 Task: Find connections with filter location Rockingham with filter topic #Managementwith filter profile language German with filter current company Unisys with filter school Trident Academy of Technology (TAT), Bhubaneswar with filter industry Mobile Gaming Apps with filter service category Search Engine Optimization (SEO) with filter keywords title Translator
Action: Mouse moved to (673, 127)
Screenshot: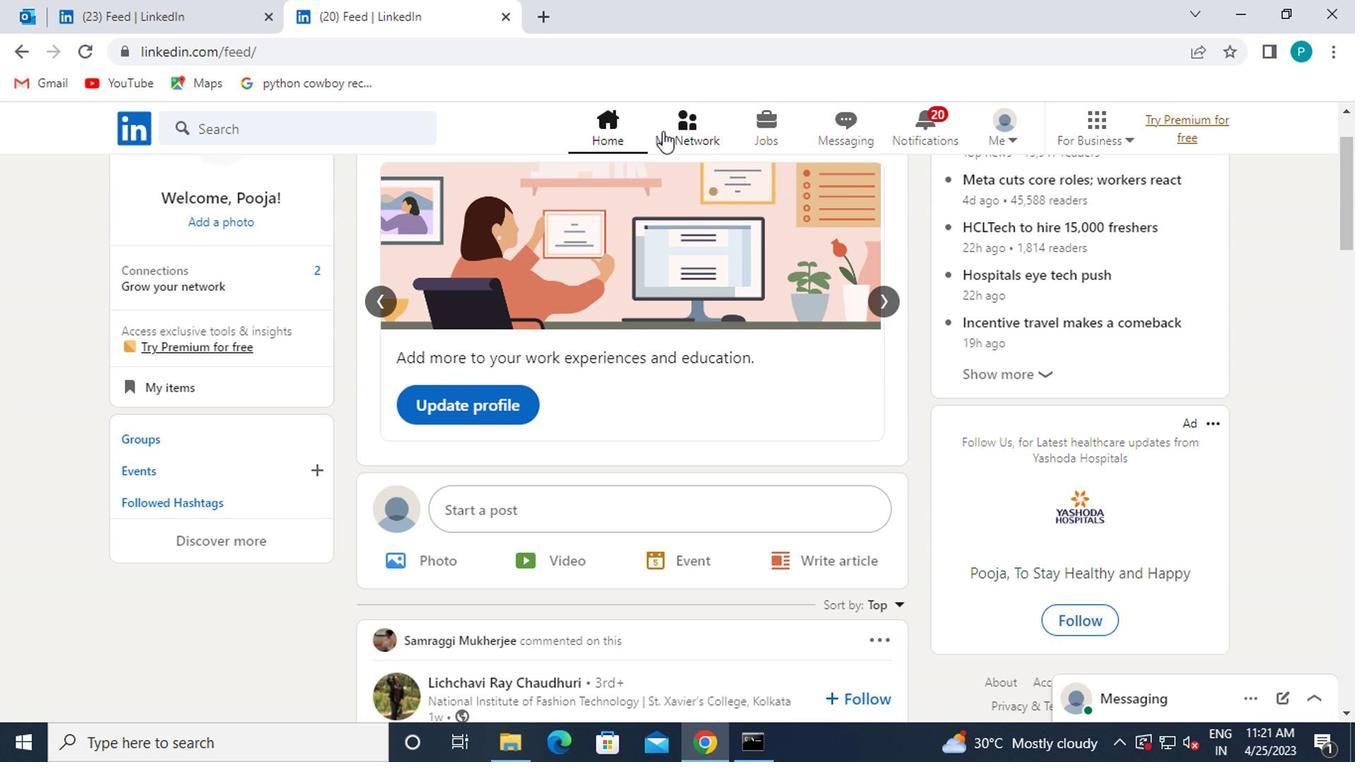 
Action: Mouse pressed left at (673, 127)
Screenshot: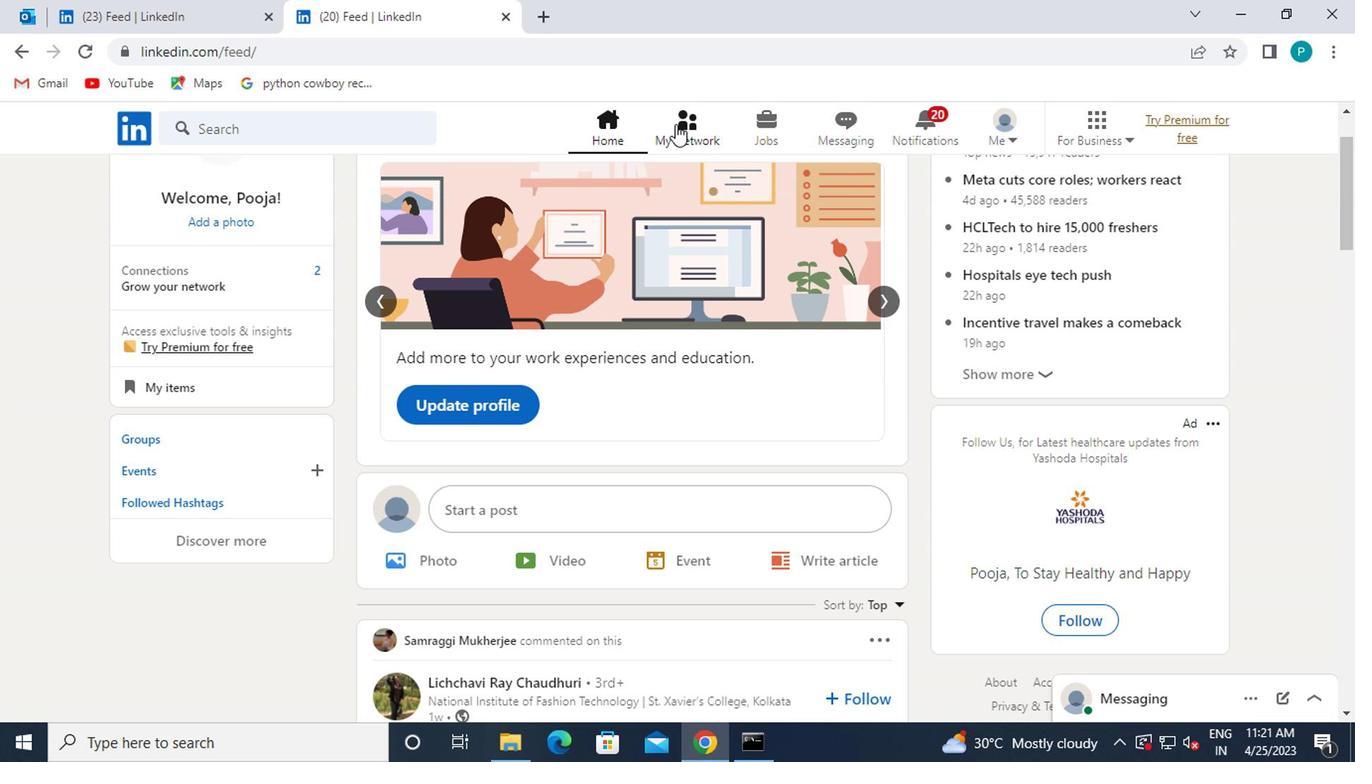 
Action: Mouse moved to (228, 240)
Screenshot: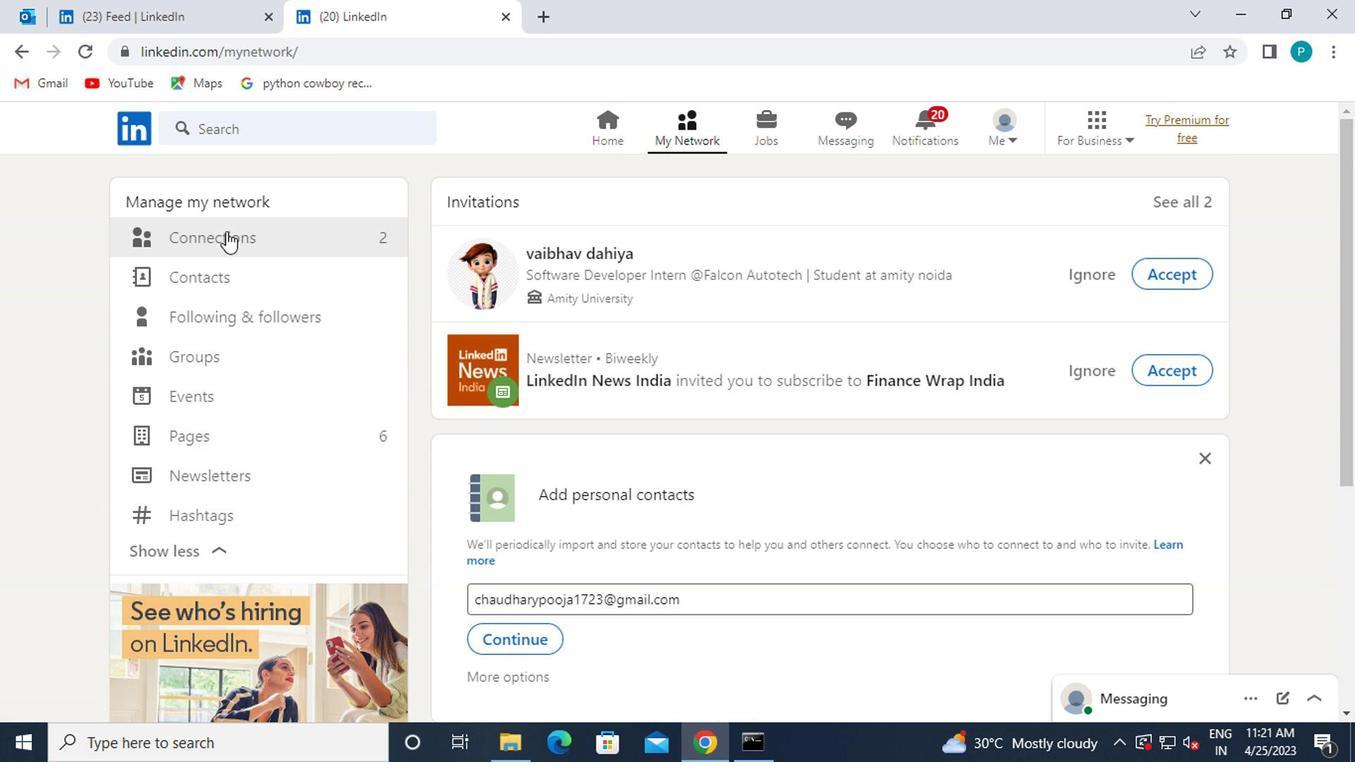 
Action: Mouse pressed left at (228, 240)
Screenshot: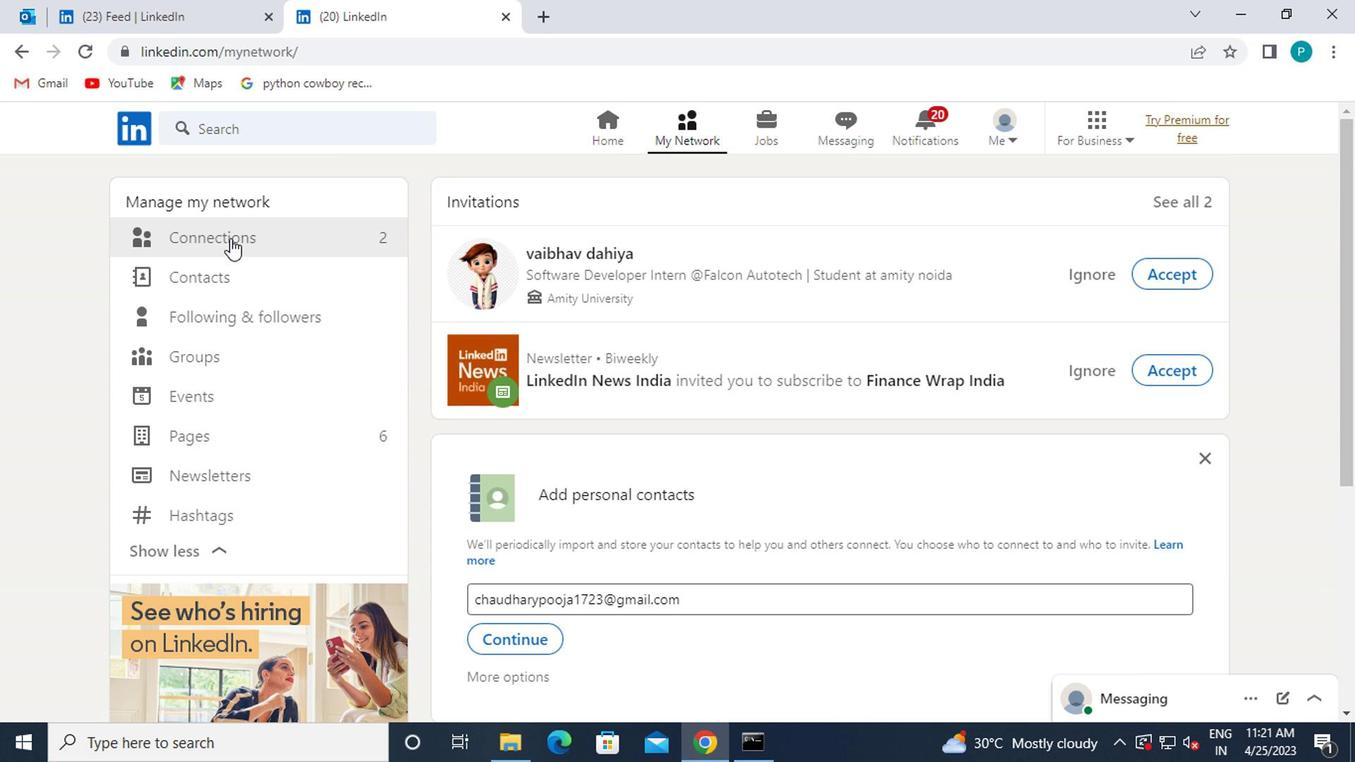 
Action: Mouse moved to (822, 230)
Screenshot: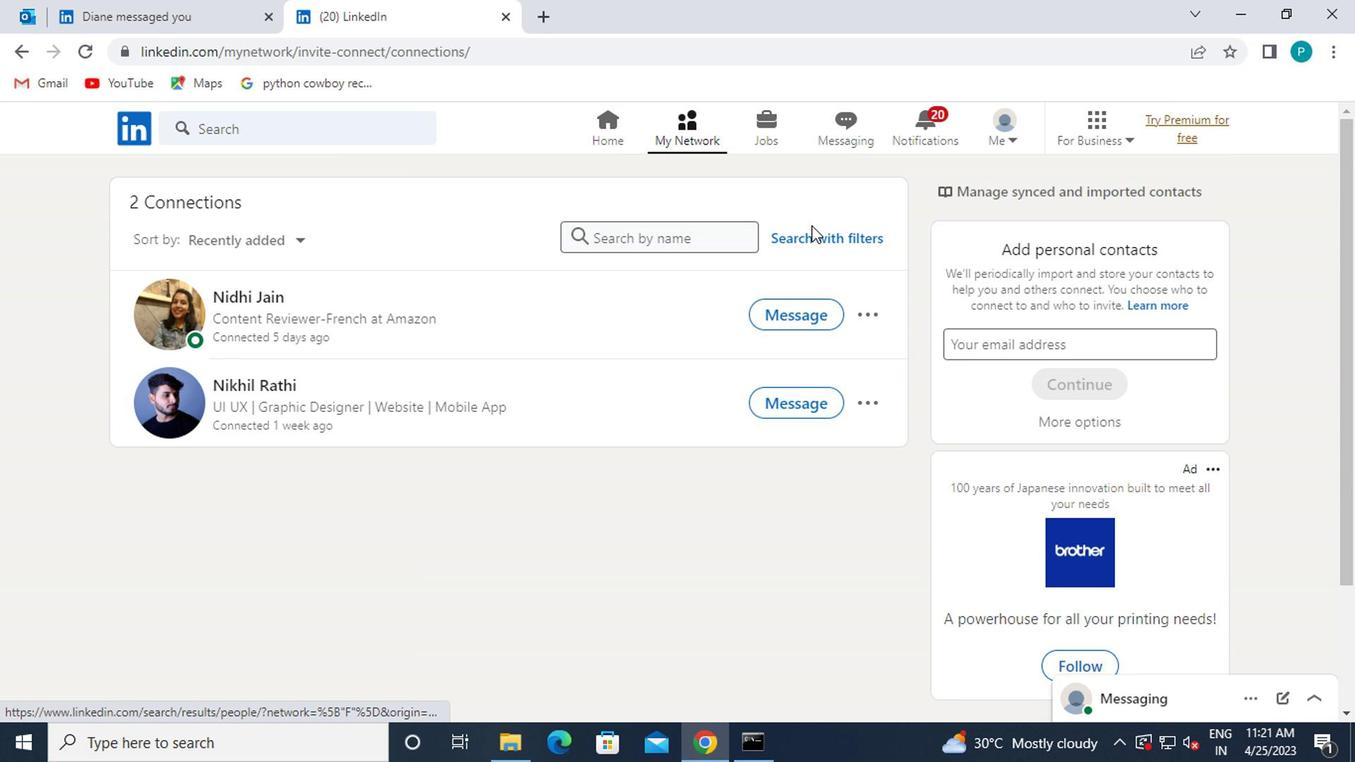 
Action: Mouse pressed left at (822, 230)
Screenshot: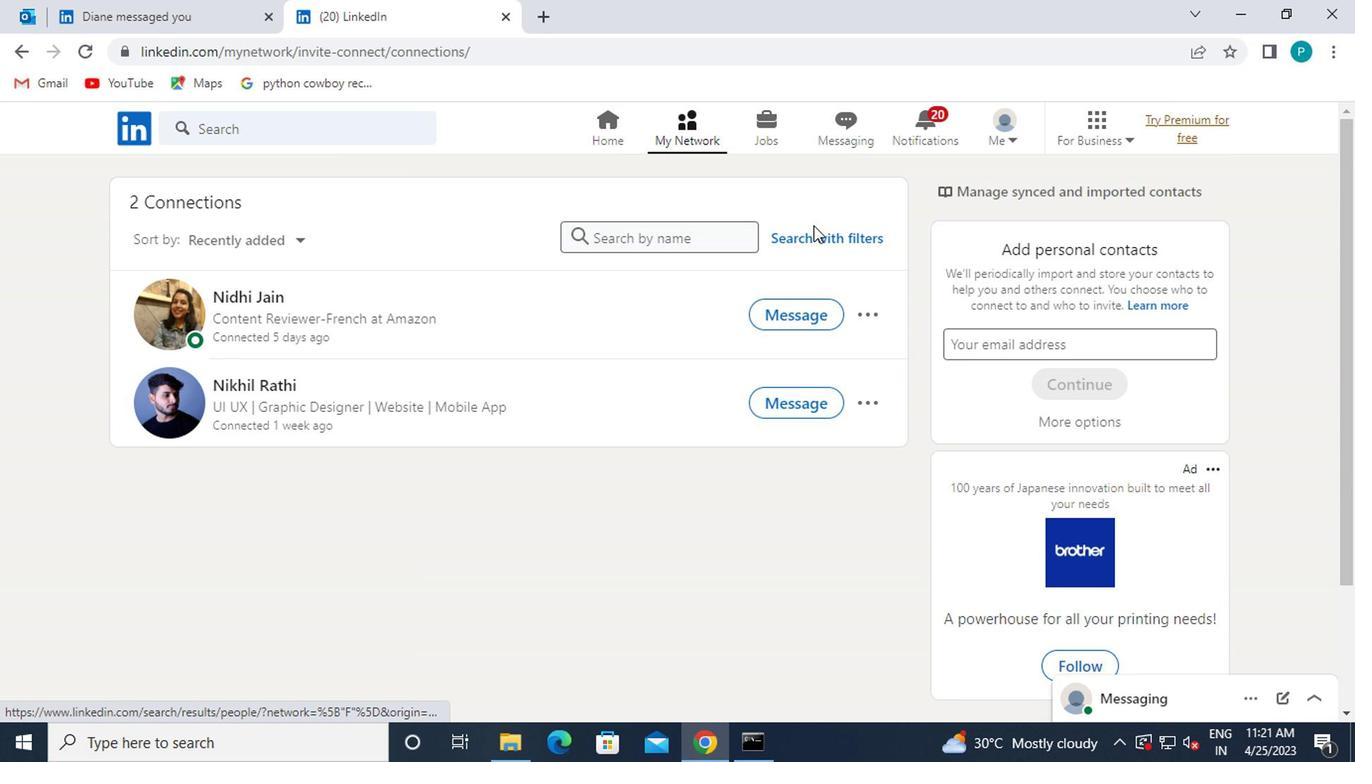 
Action: Mouse moved to (646, 192)
Screenshot: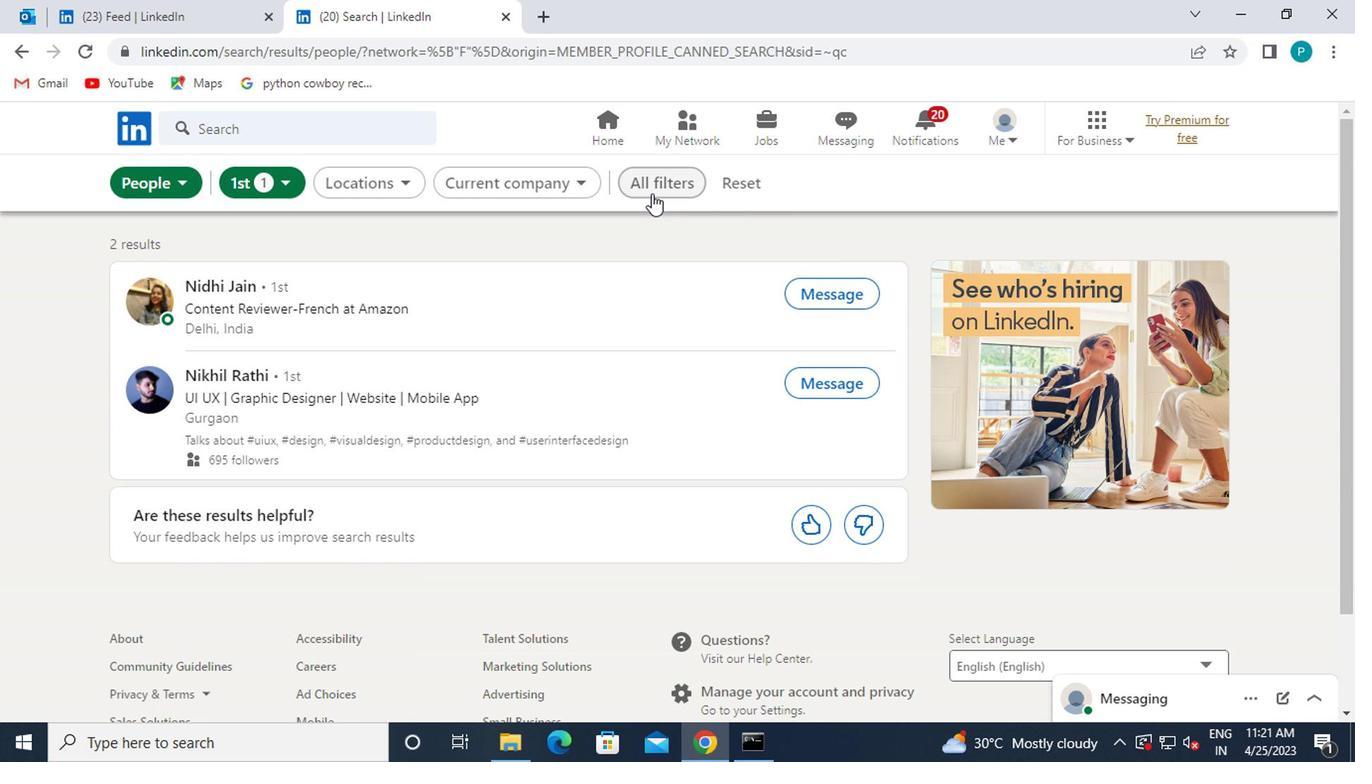 
Action: Mouse pressed left at (646, 192)
Screenshot: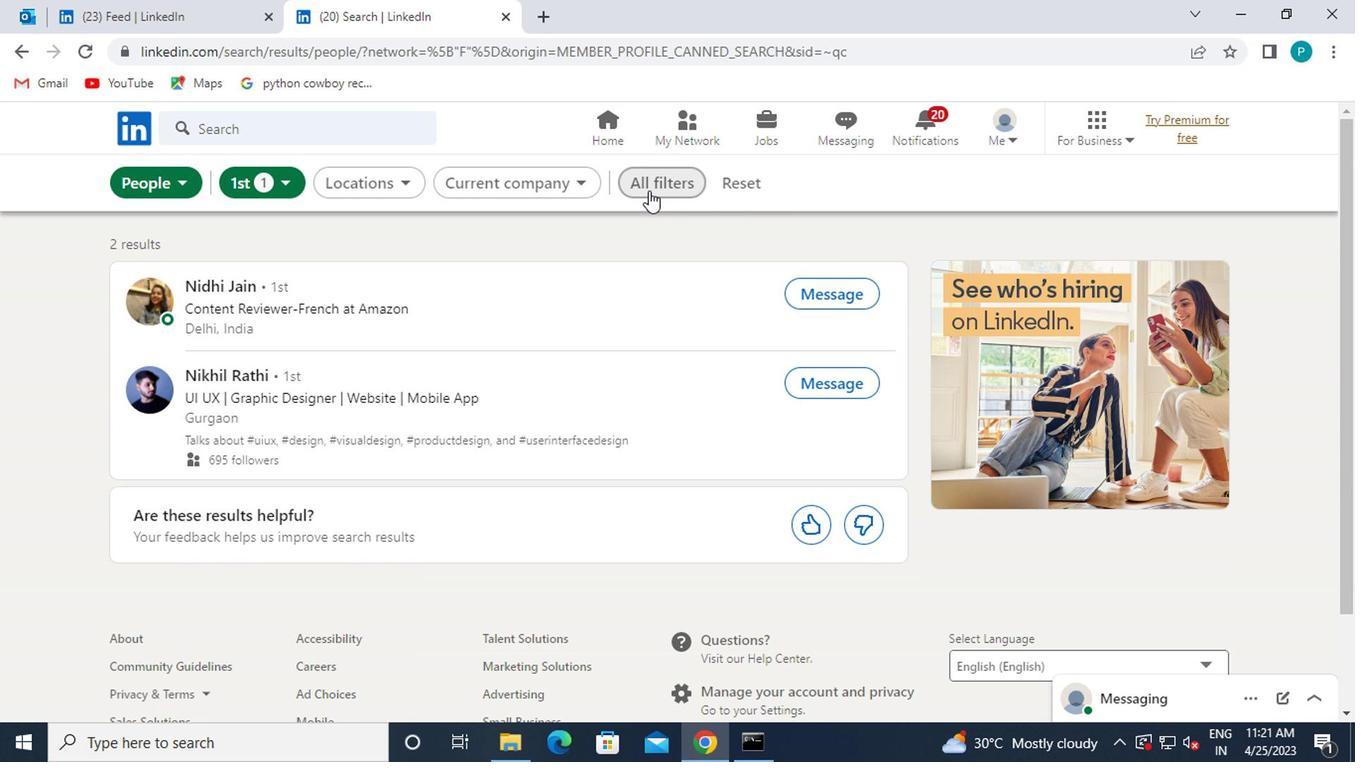 
Action: Mouse moved to (870, 437)
Screenshot: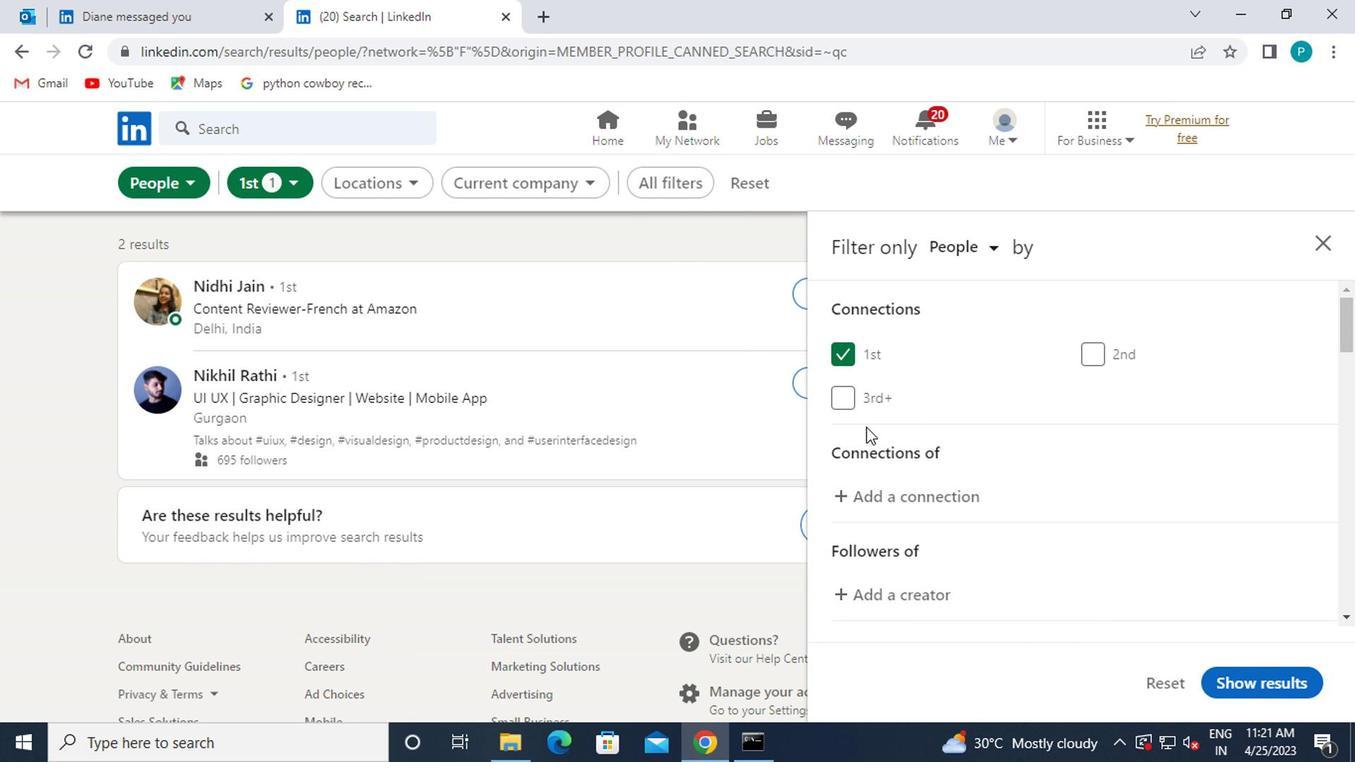 
Action: Mouse scrolled (870, 436) with delta (0, -1)
Screenshot: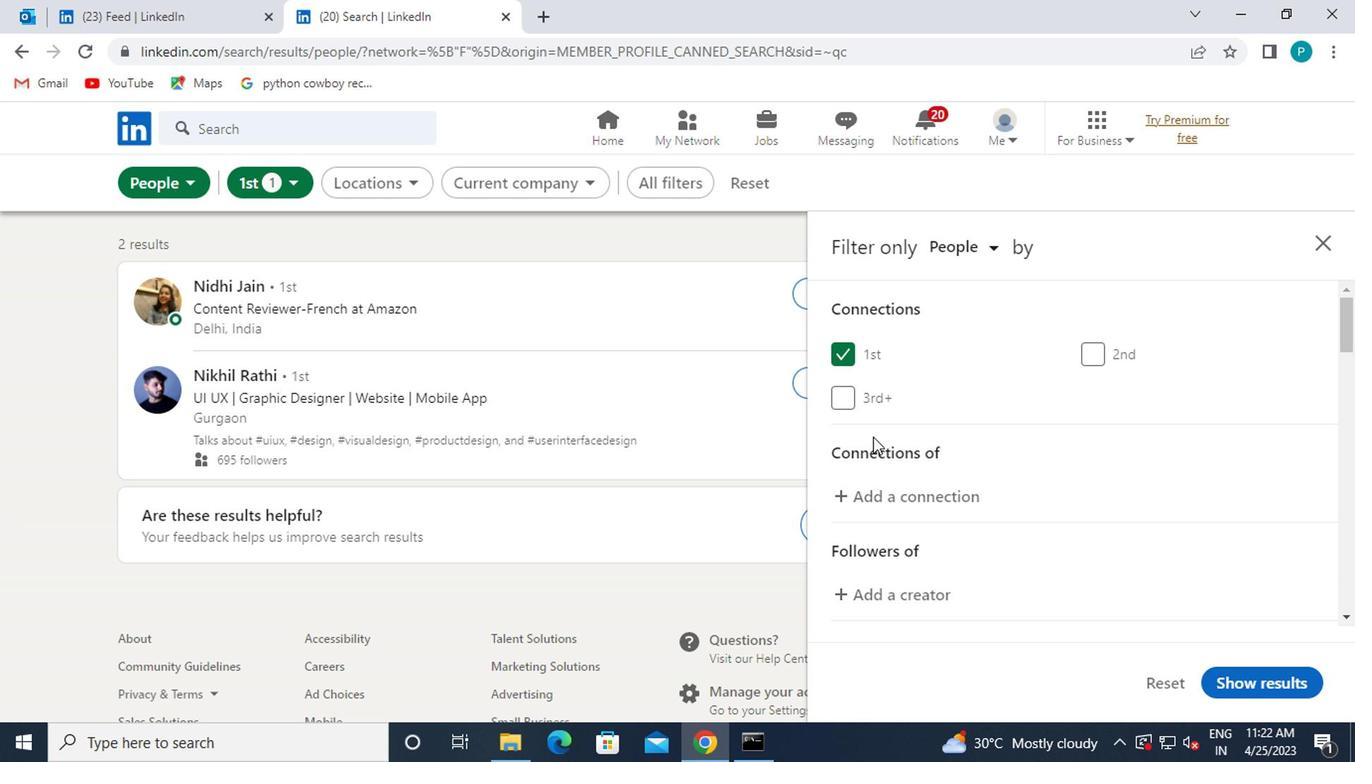 
Action: Mouse moved to (872, 439)
Screenshot: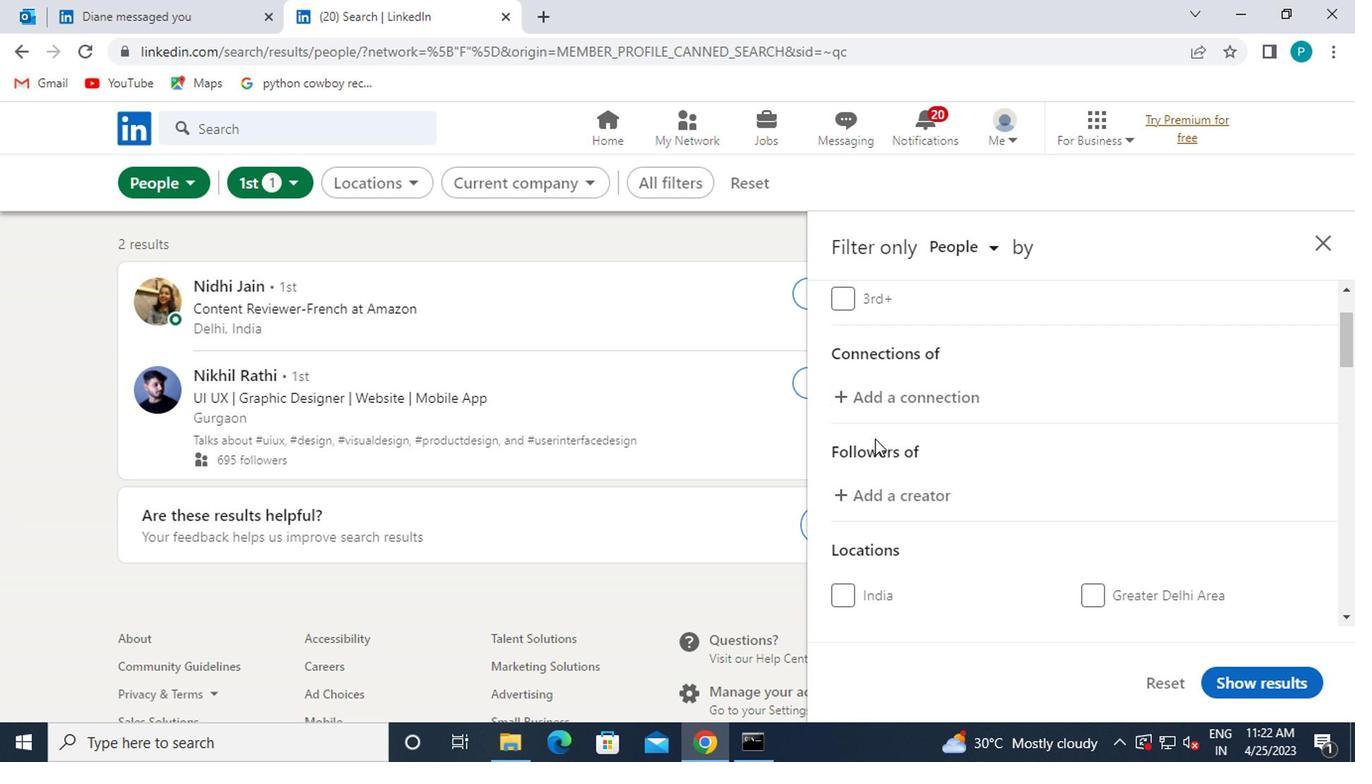 
Action: Mouse scrolled (872, 438) with delta (0, -1)
Screenshot: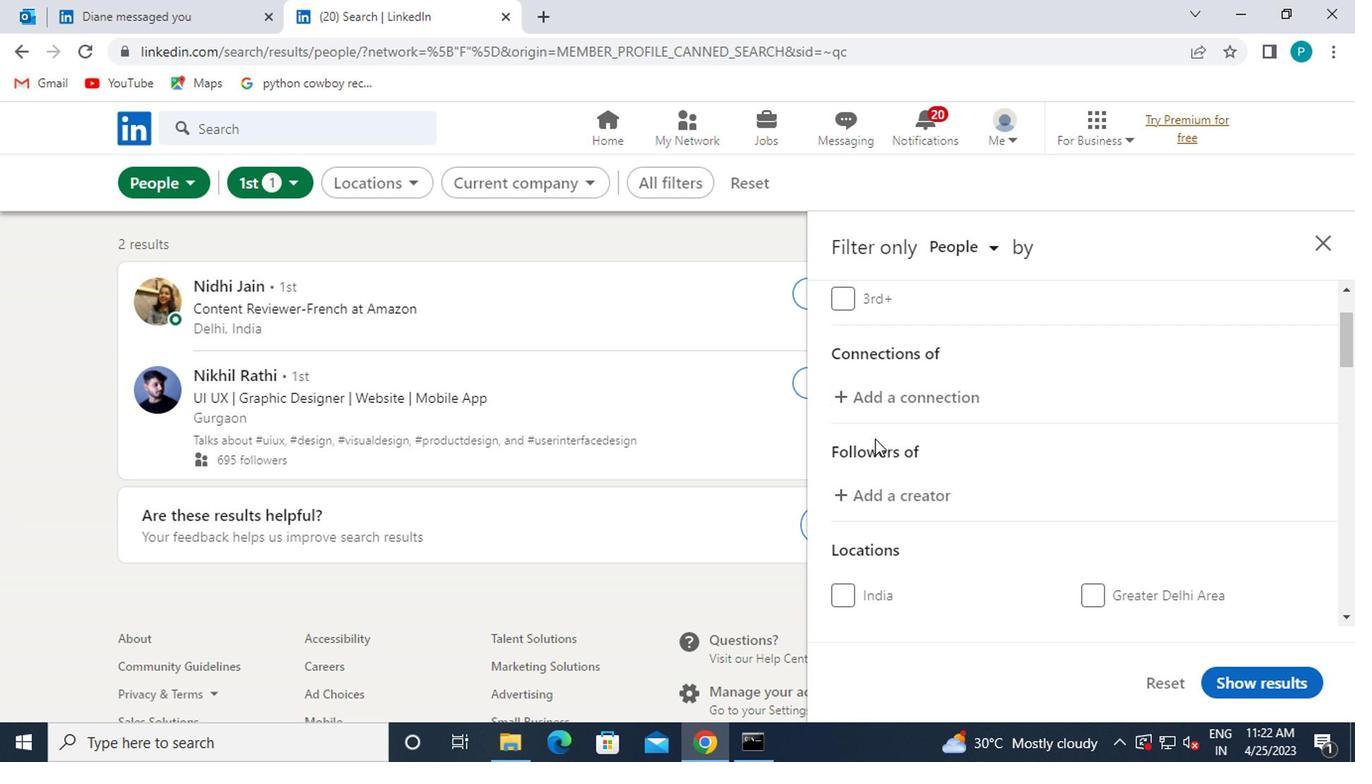 
Action: Mouse scrolled (872, 438) with delta (0, -1)
Screenshot: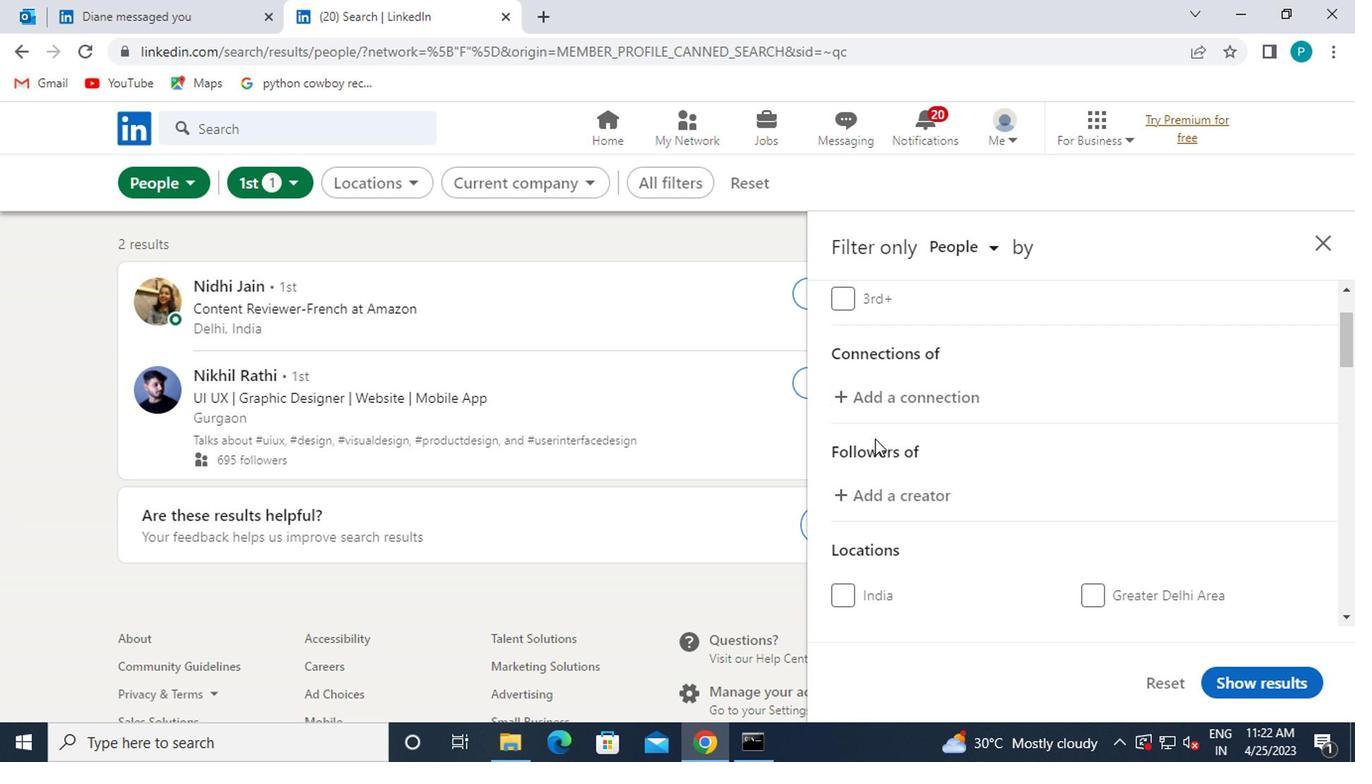 
Action: Mouse moved to (1096, 483)
Screenshot: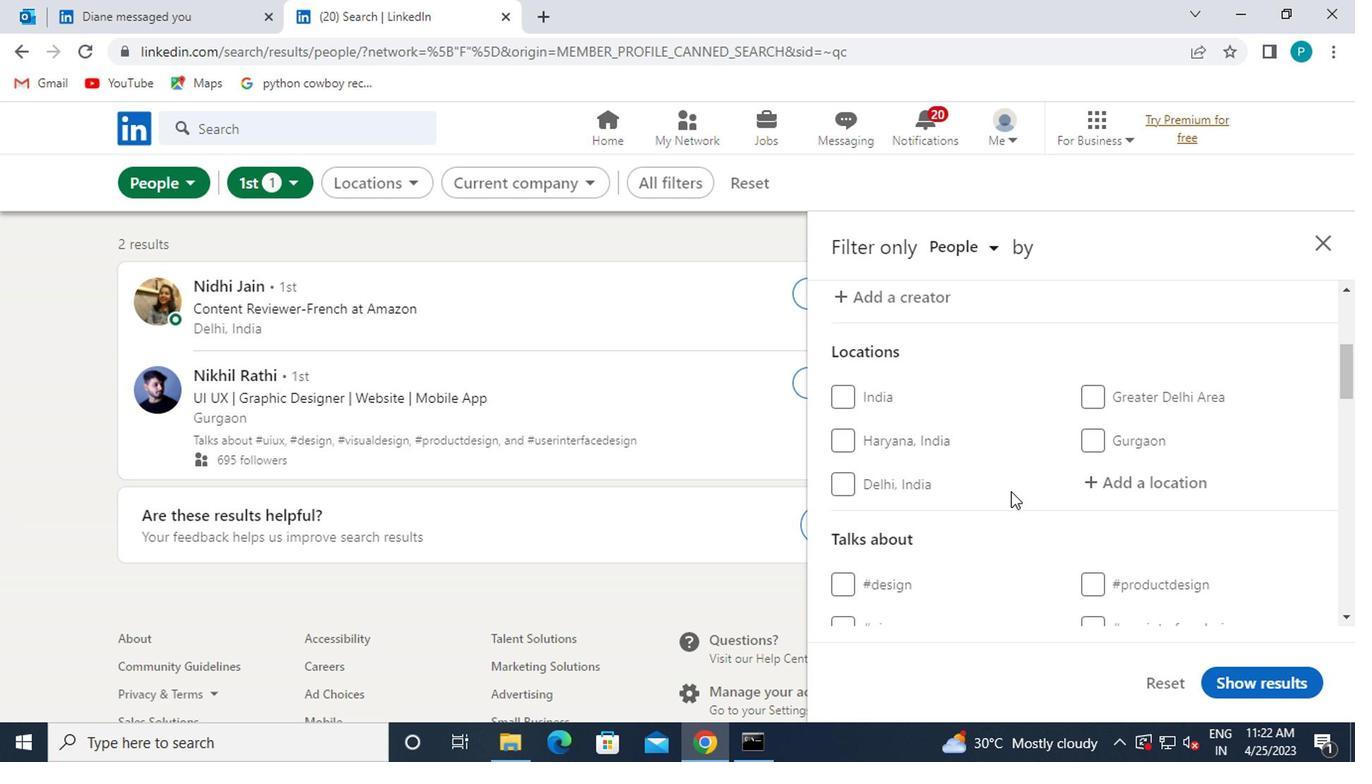 
Action: Mouse pressed left at (1096, 483)
Screenshot: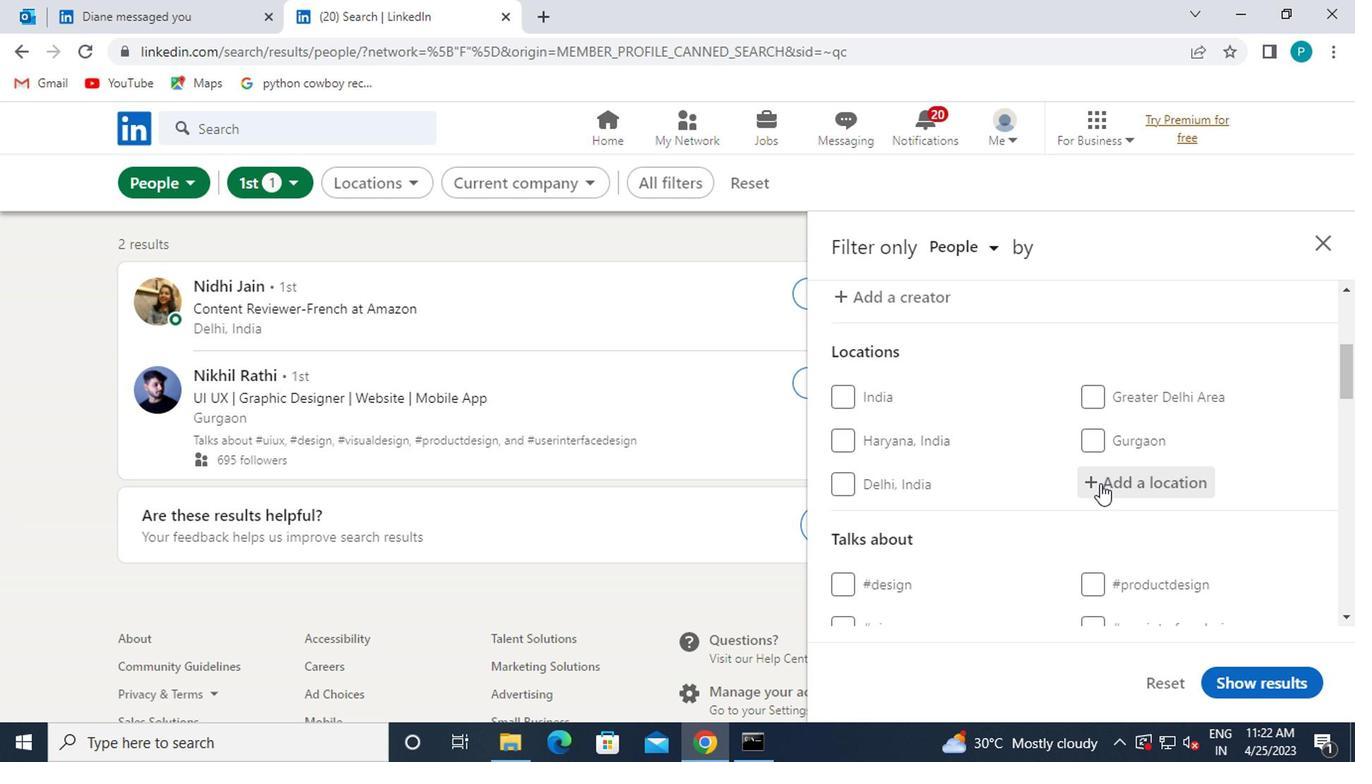 
Action: Key pressed <Key.caps_lock>r<Key.caps_lock>ockingham<Key.enter>
Screenshot: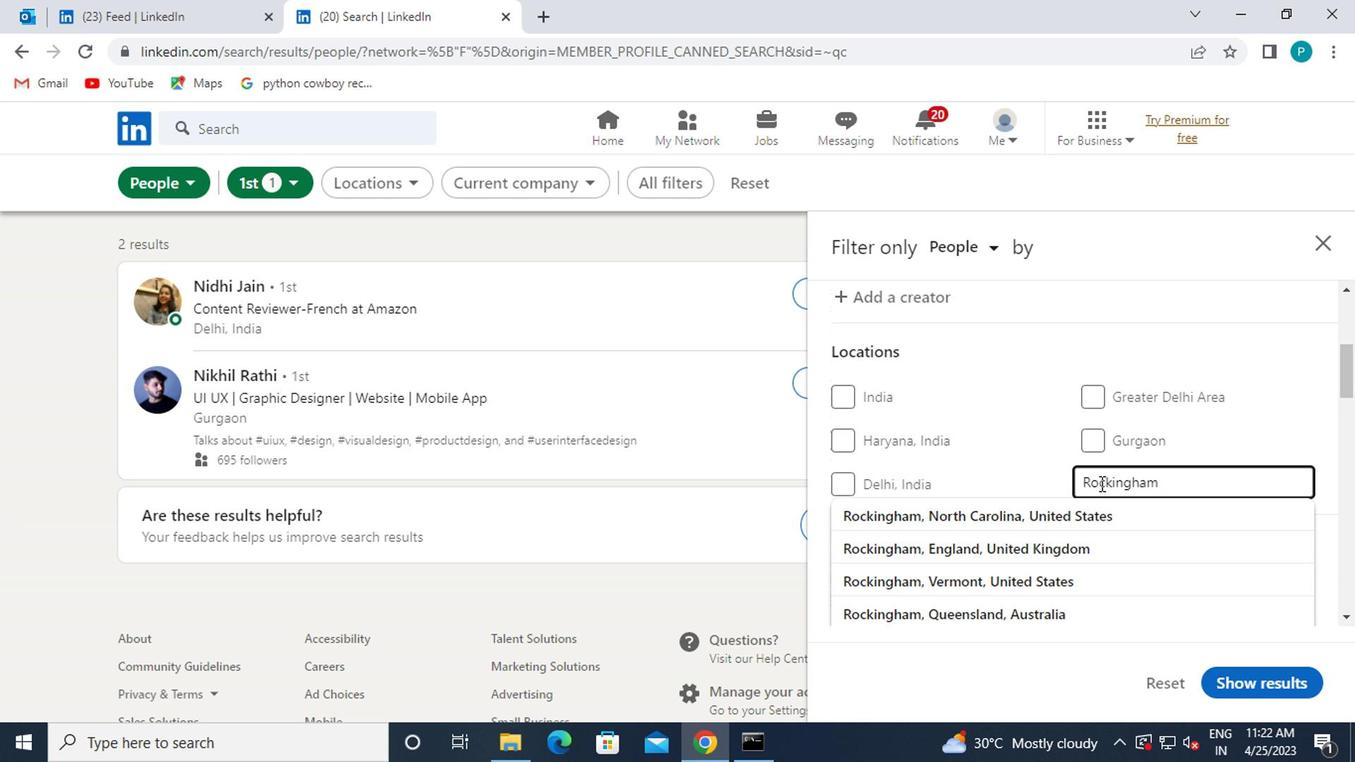 
Action: Mouse moved to (1192, 485)
Screenshot: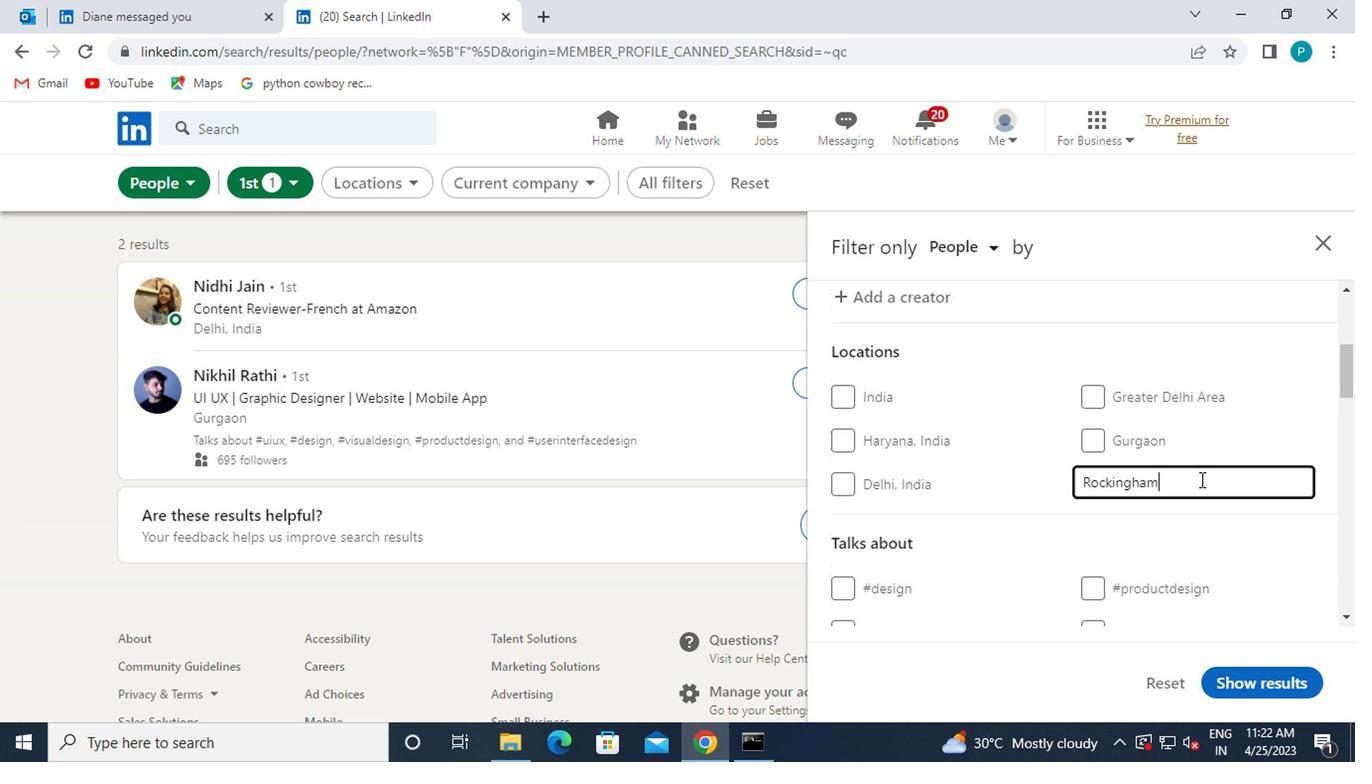 
Action: Mouse pressed left at (1192, 485)
Screenshot: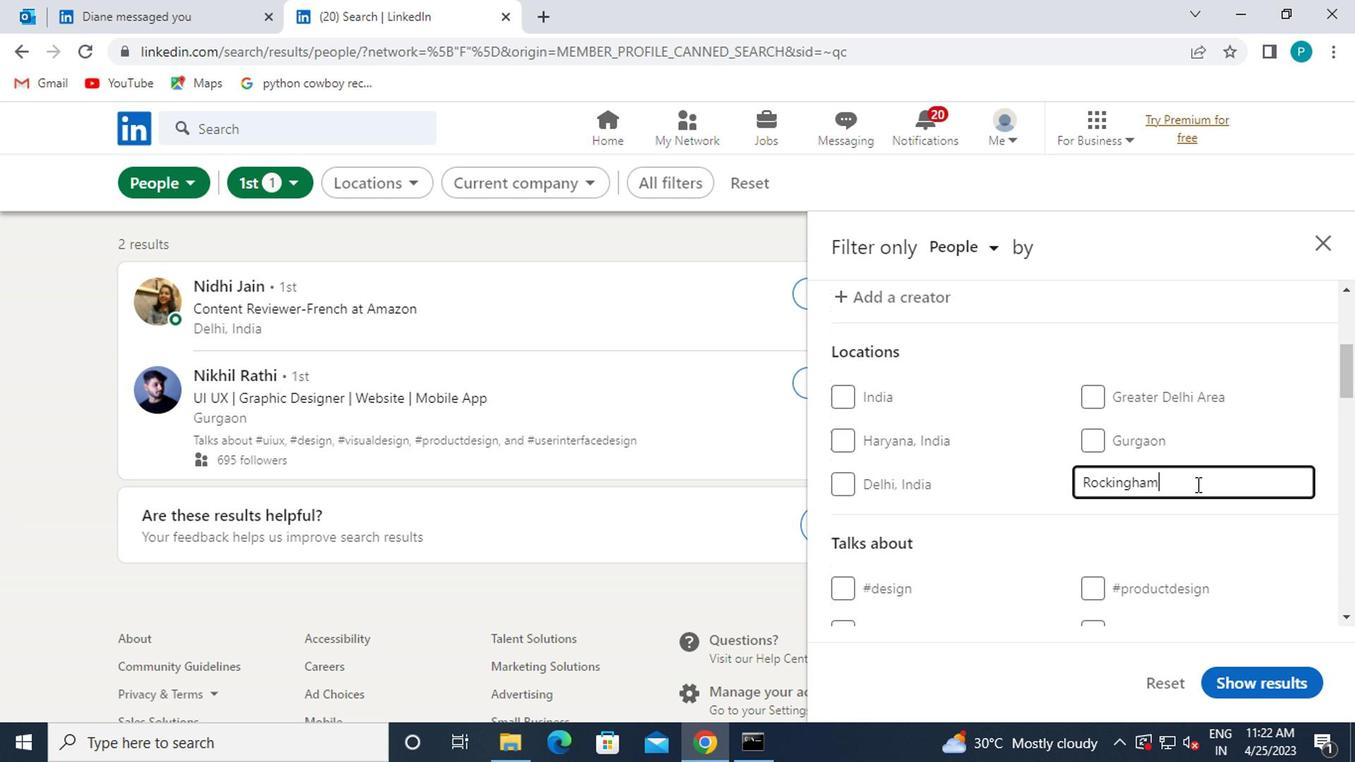 
Action: Mouse moved to (1084, 514)
Screenshot: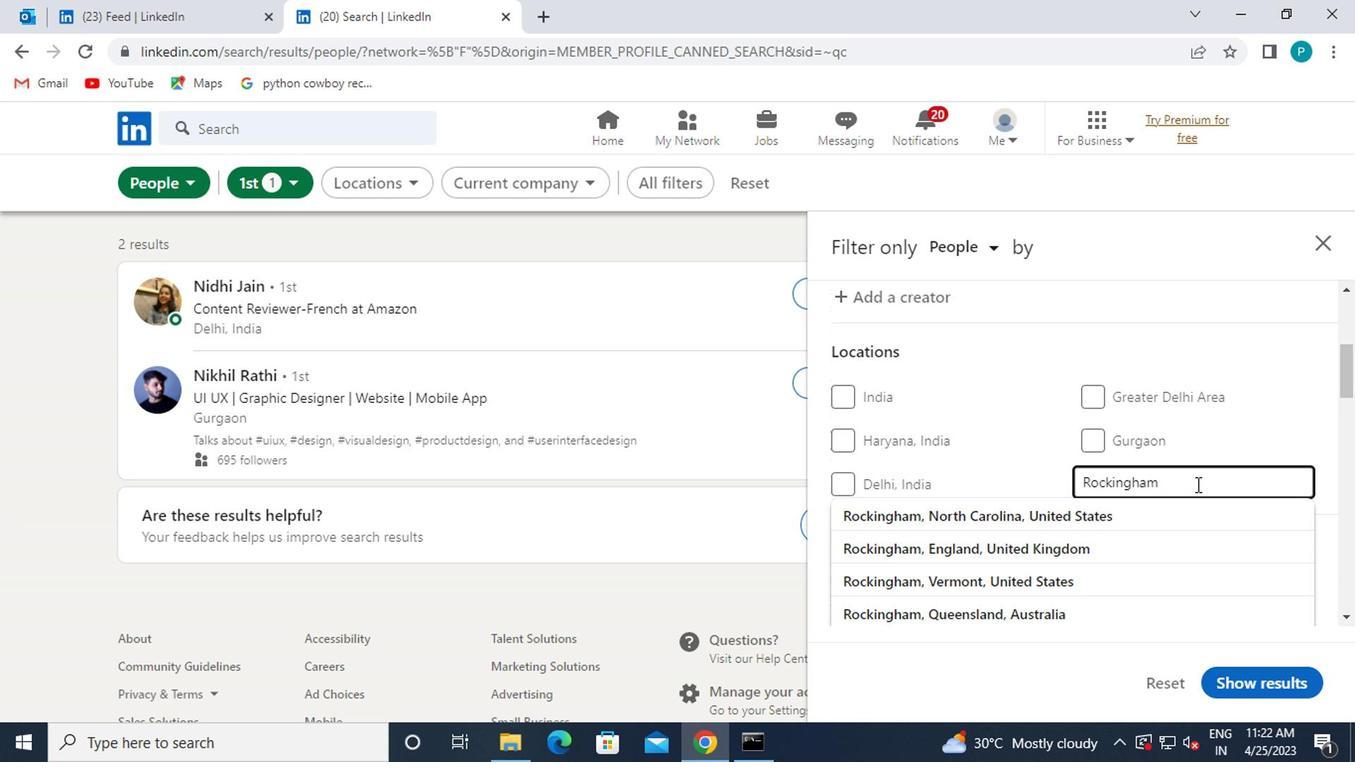 
Action: Mouse pressed left at (1084, 514)
Screenshot: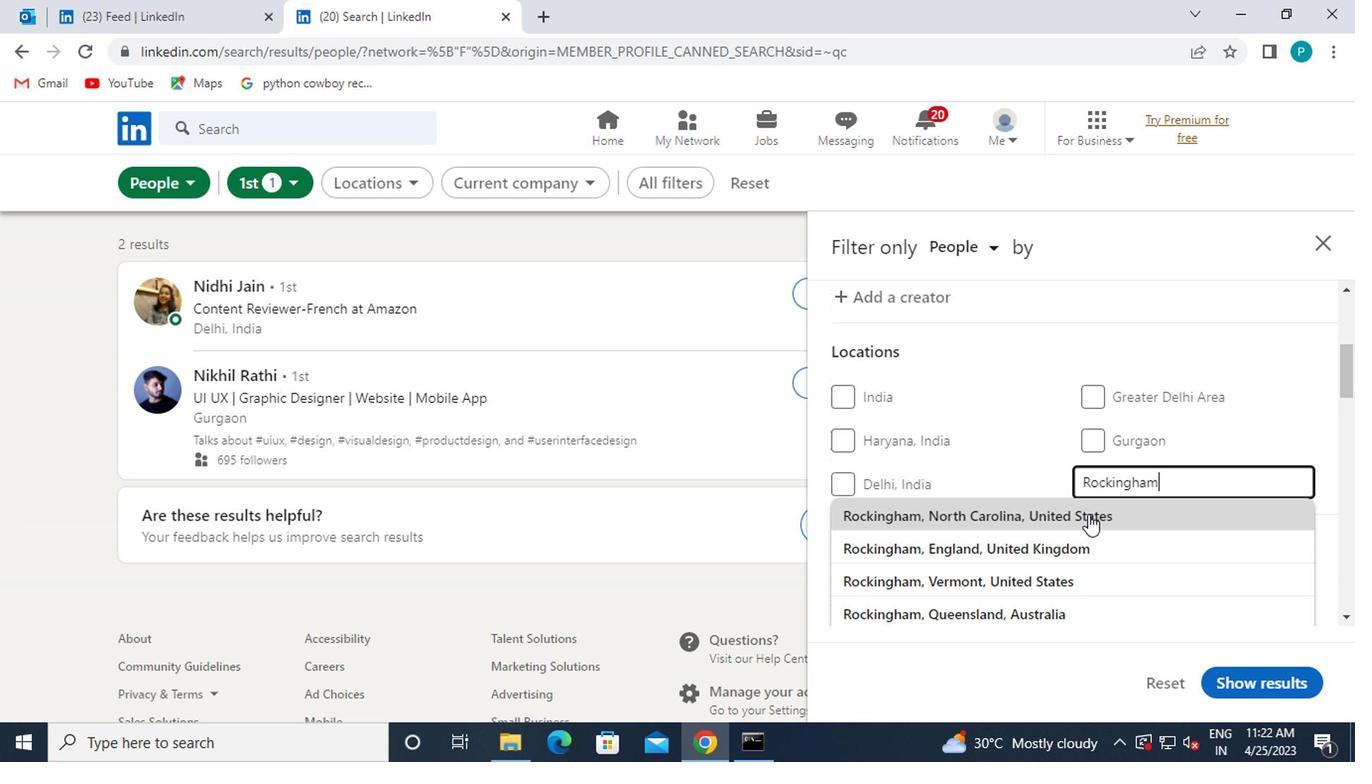 
Action: Mouse scrolled (1084, 513) with delta (0, -1)
Screenshot: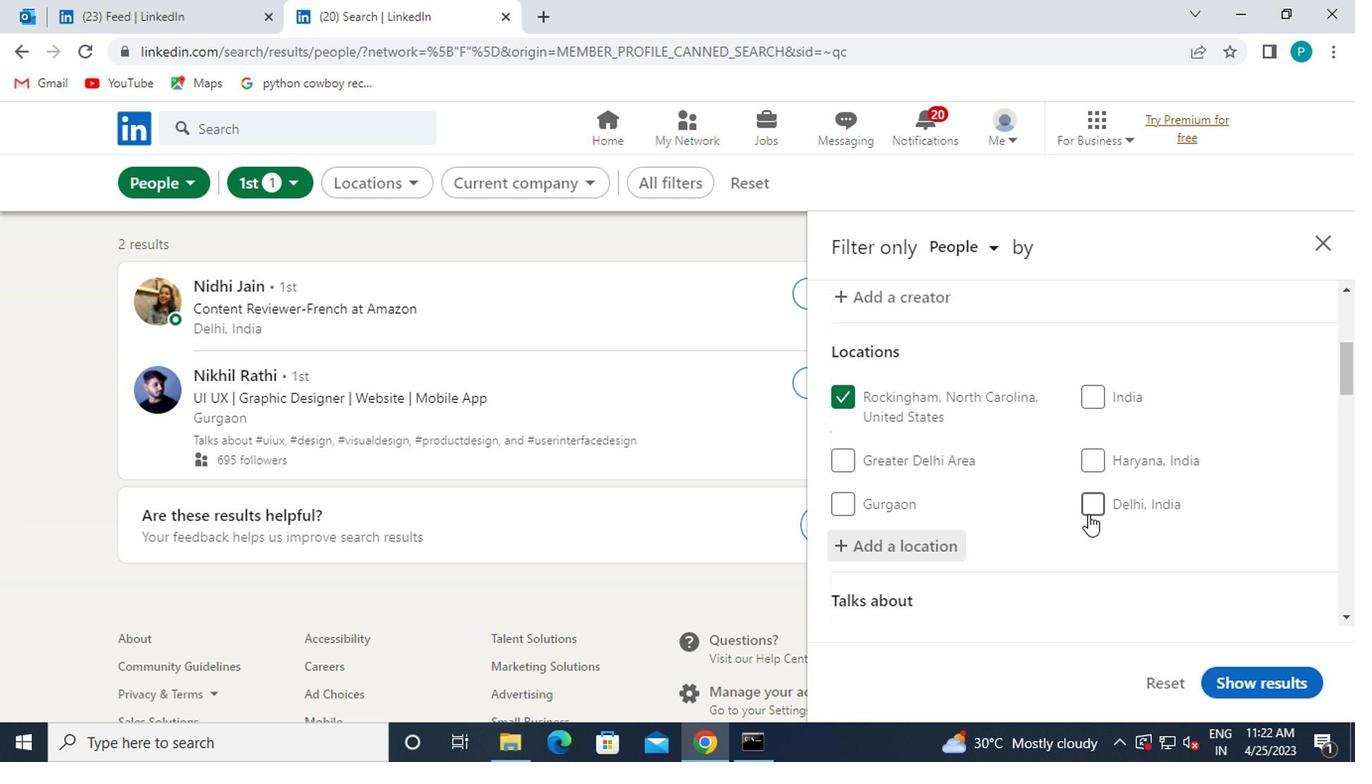 
Action: Mouse scrolled (1084, 513) with delta (0, -1)
Screenshot: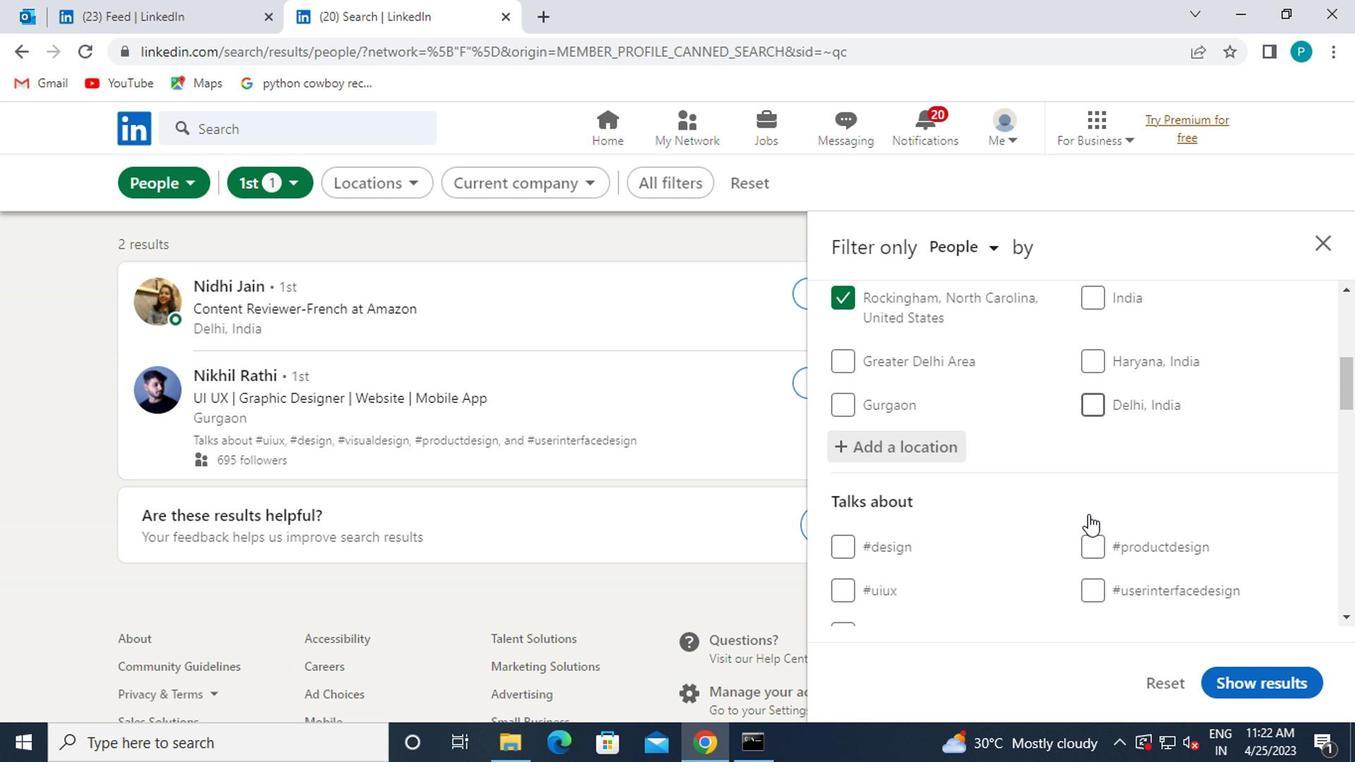 
Action: Mouse moved to (1115, 531)
Screenshot: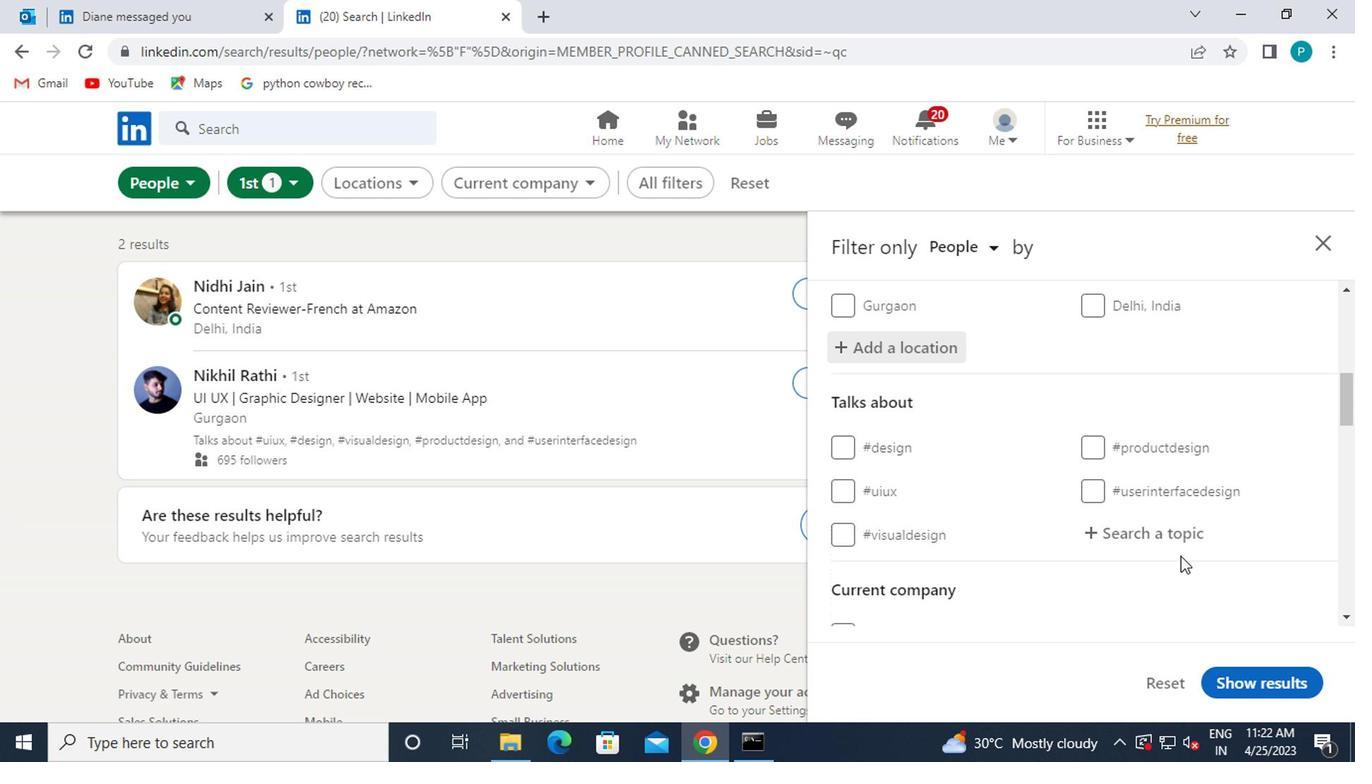 
Action: Mouse pressed left at (1115, 531)
Screenshot: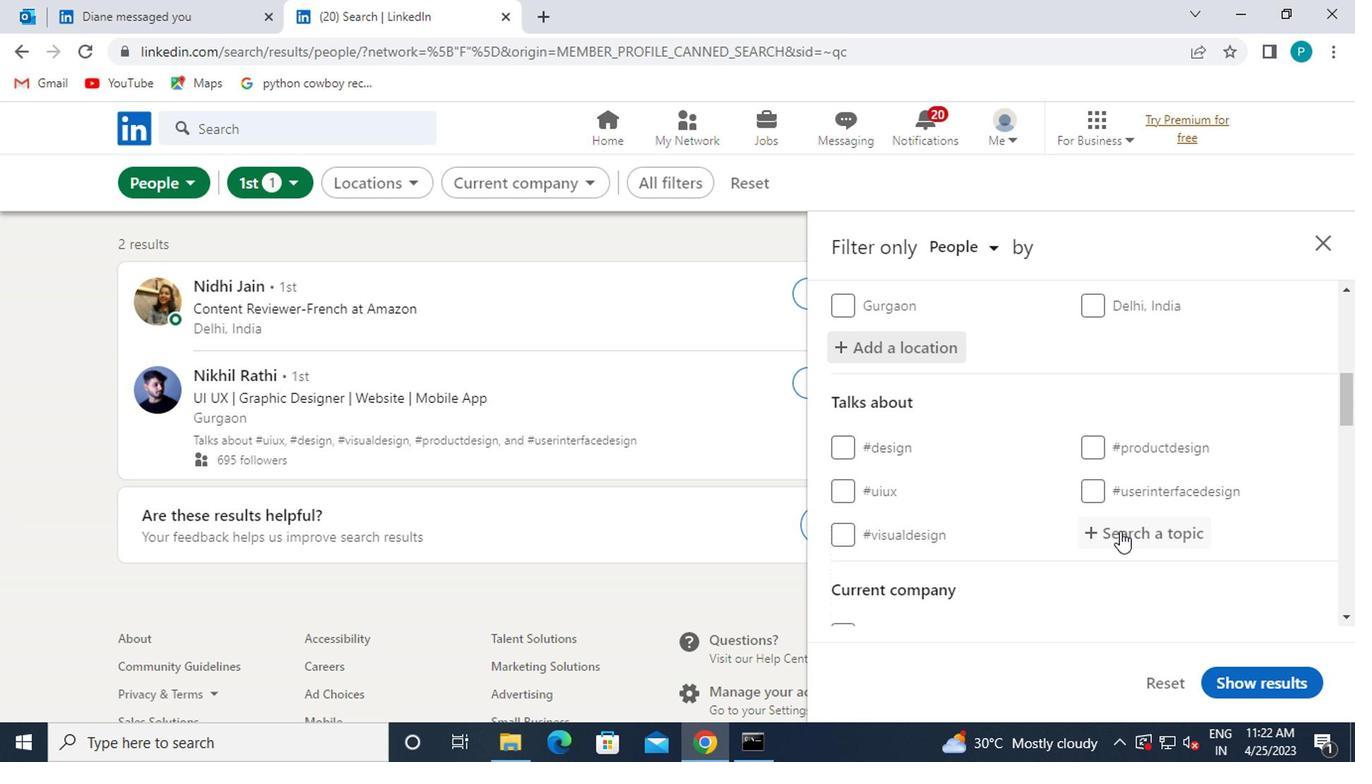 
Action: Key pressed <Key.shift><Key.shift><Key.shift><Key.shift>#MANAGEMENT<Key.enter><Key.enter>
Screenshot: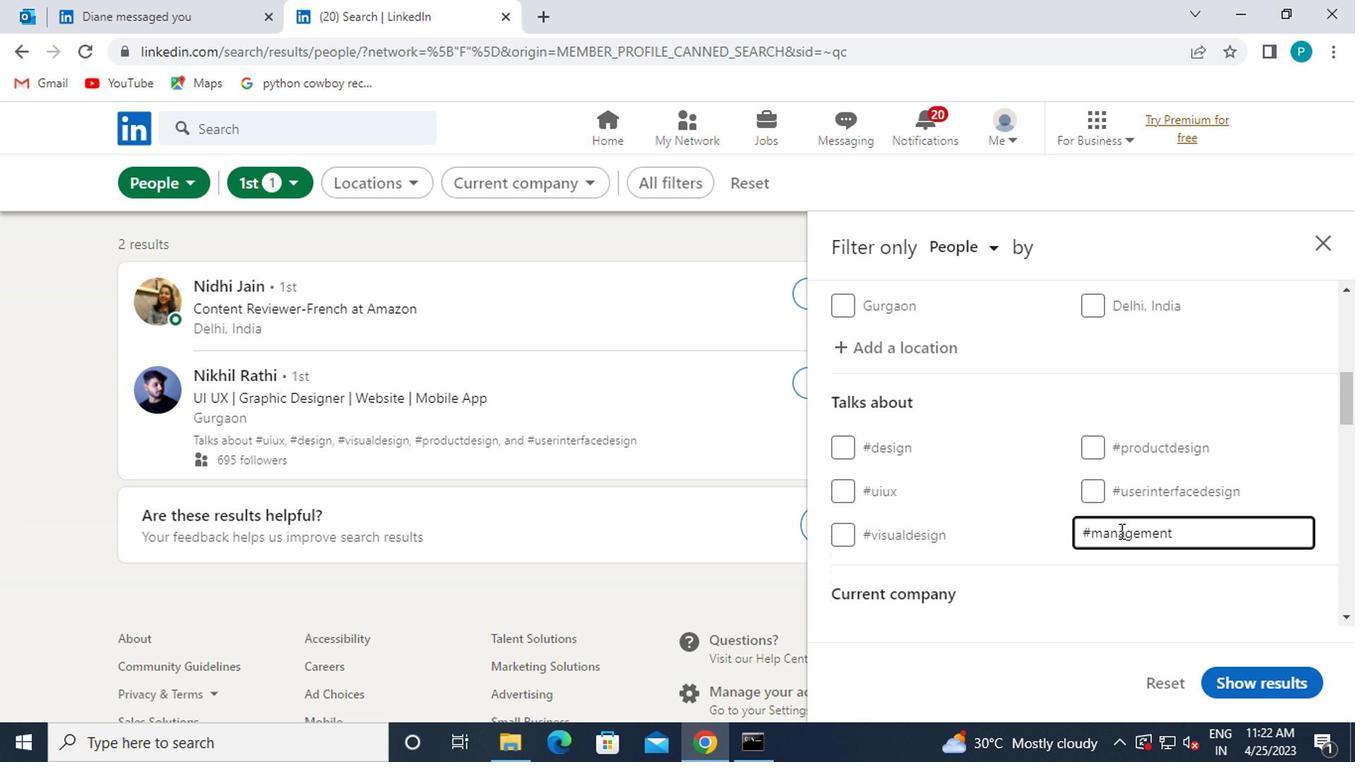 
Action: Mouse moved to (1108, 548)
Screenshot: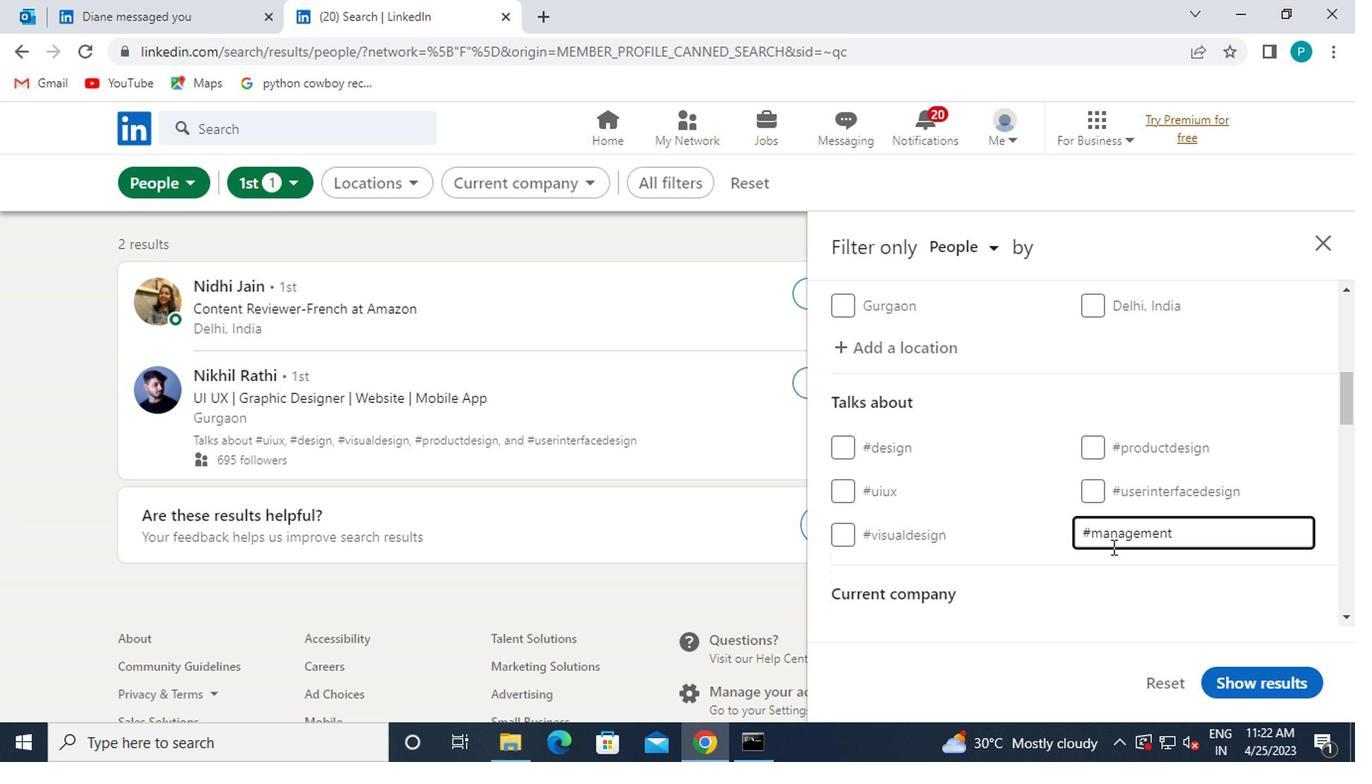 
Action: Mouse scrolled (1108, 547) with delta (0, 0)
Screenshot: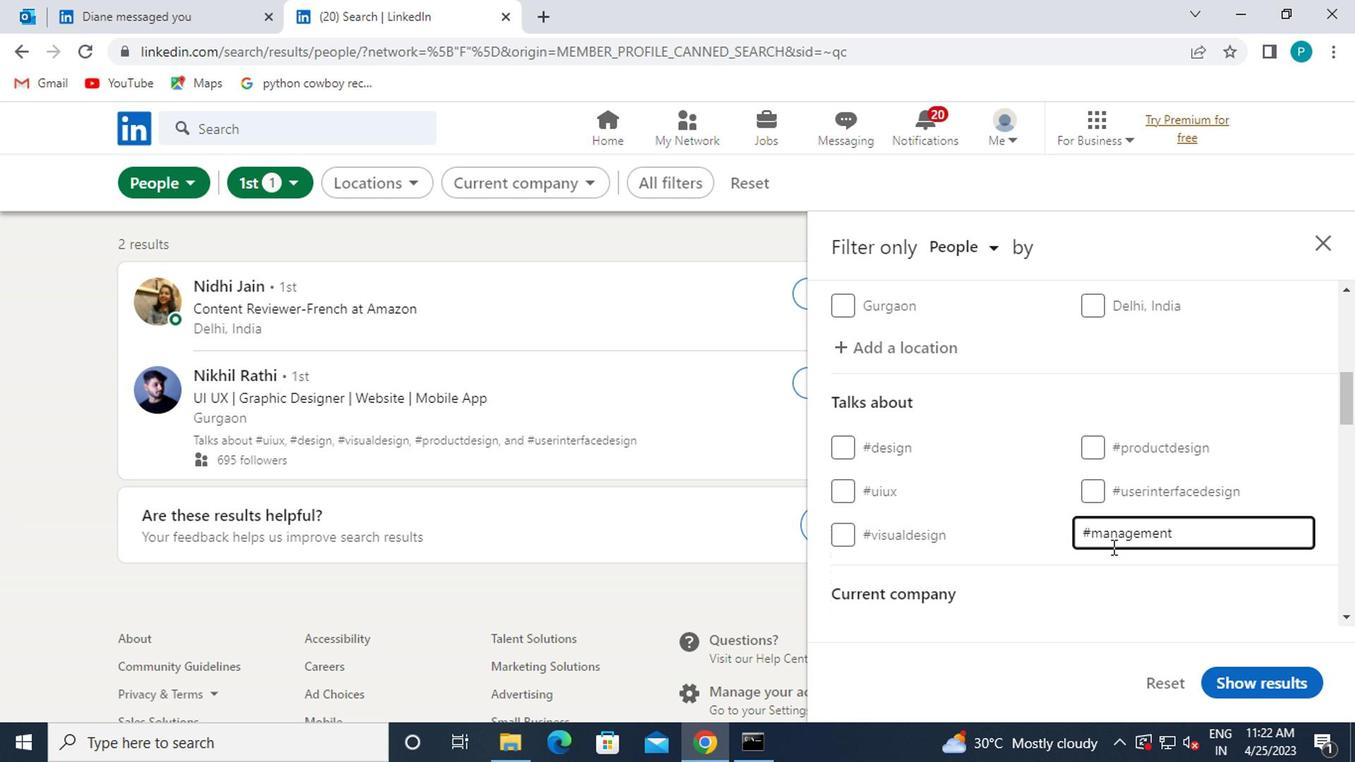 
Action: Mouse scrolled (1108, 547) with delta (0, 0)
Screenshot: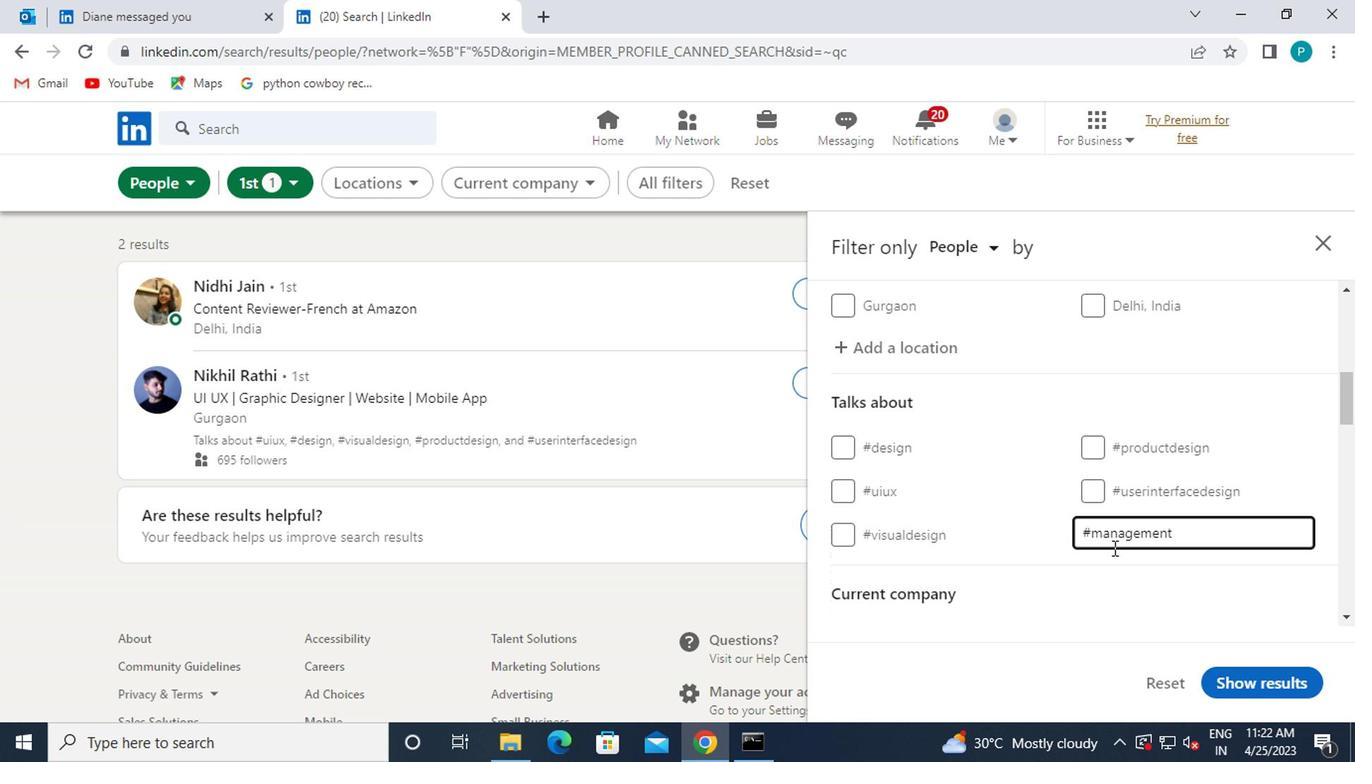 
Action: Mouse moved to (1098, 454)
Screenshot: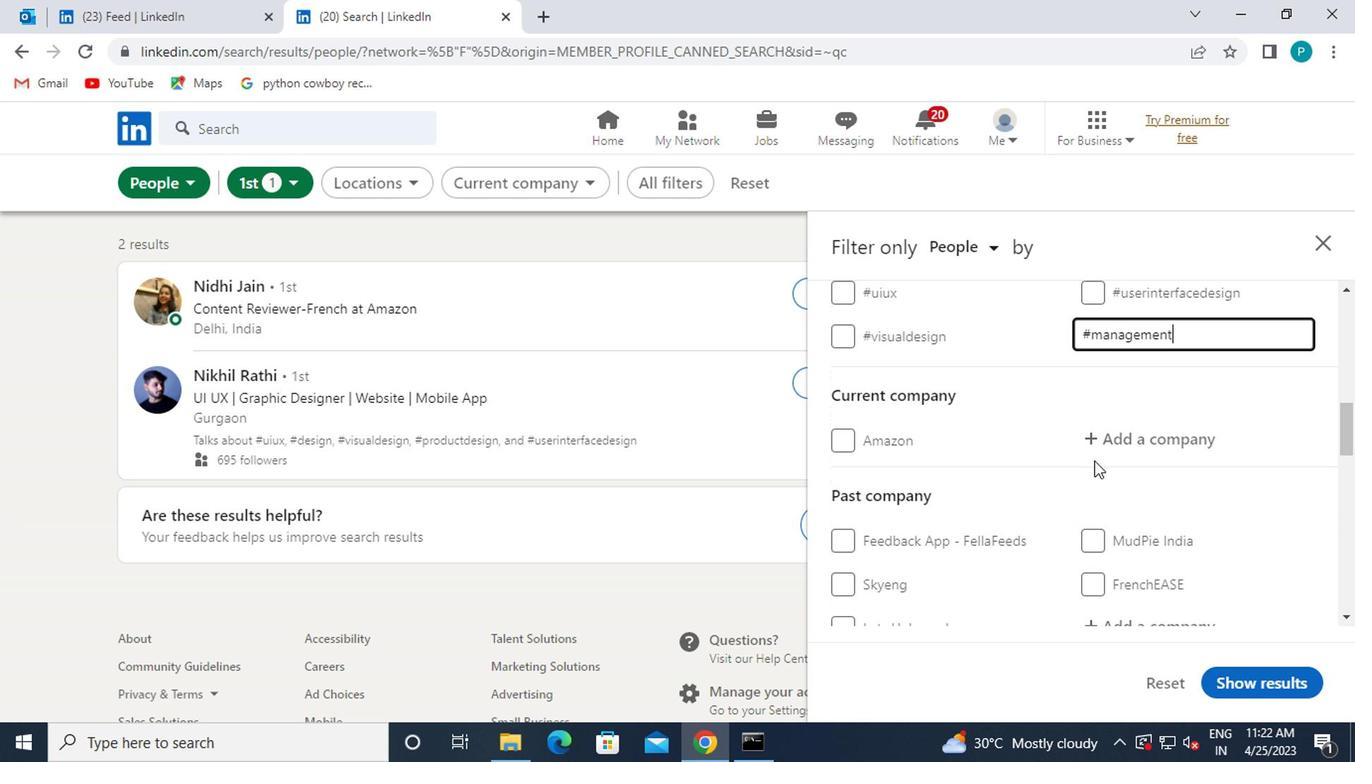 
Action: Mouse pressed left at (1098, 454)
Screenshot: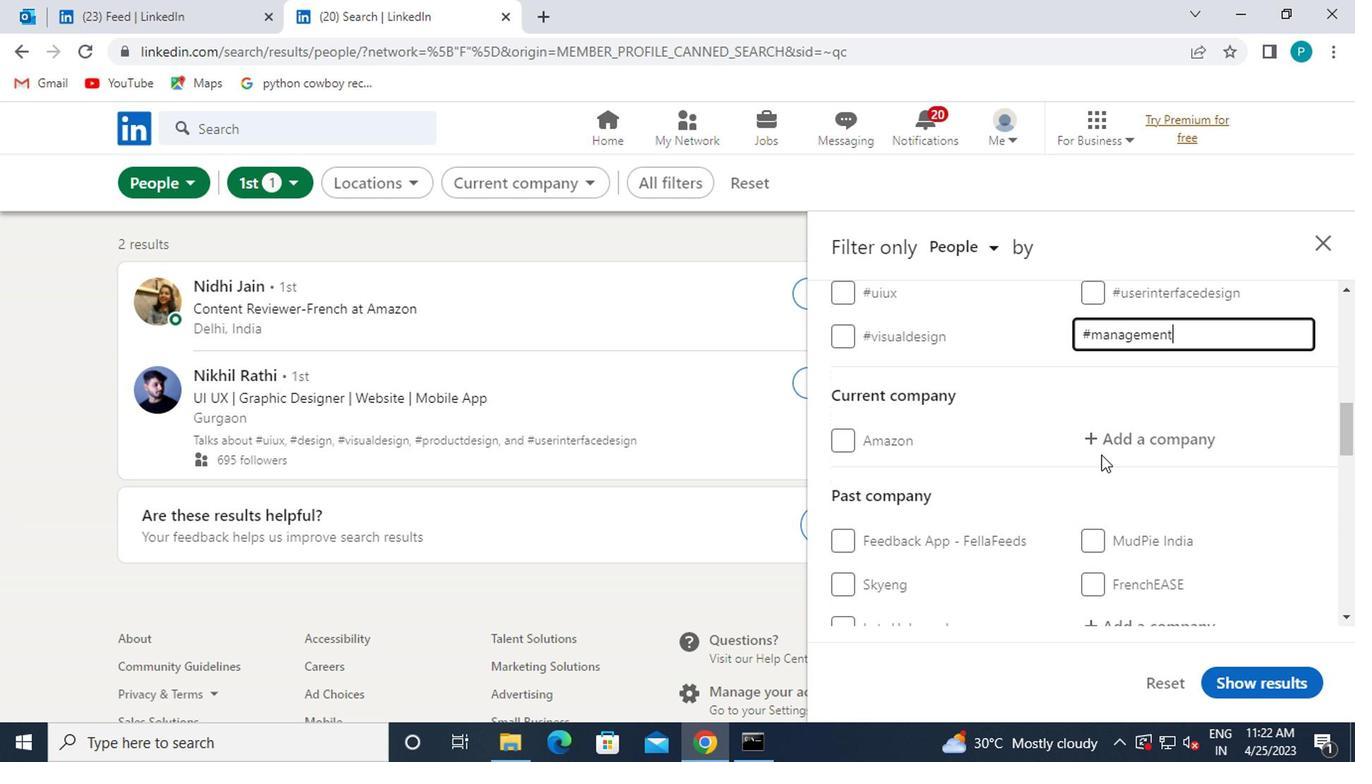 
Action: Mouse moved to (1105, 454)
Screenshot: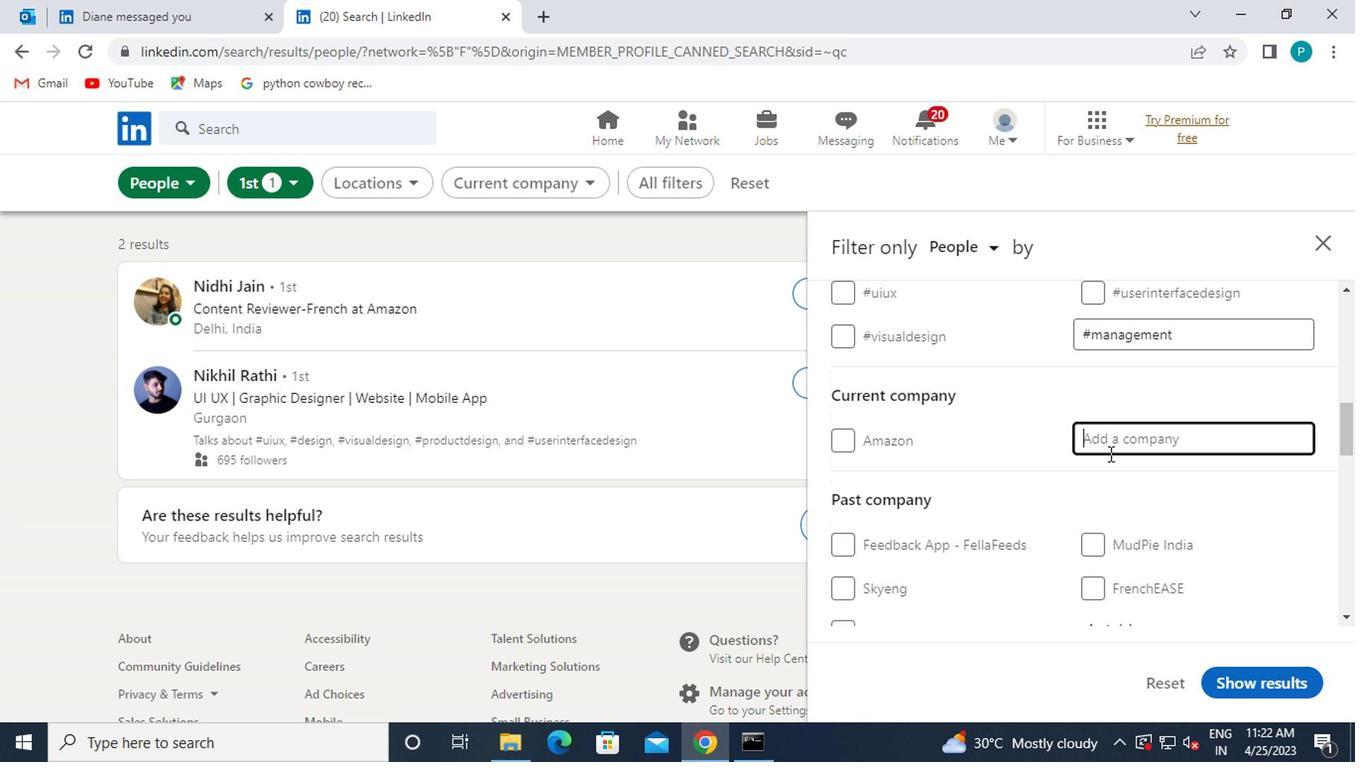 
Action: Key pressed <Key.caps_lock>U<Key.caps_lock>NISYS
Screenshot: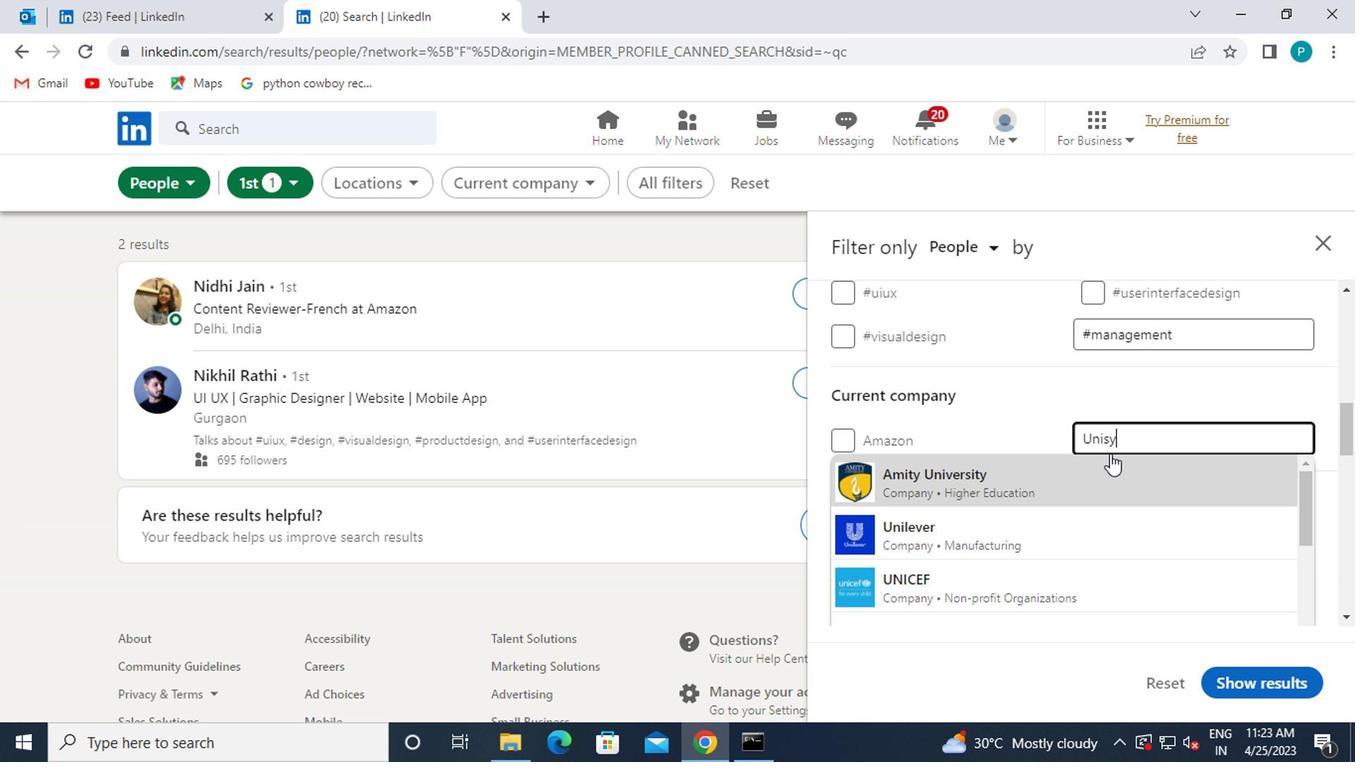 
Action: Mouse moved to (1105, 461)
Screenshot: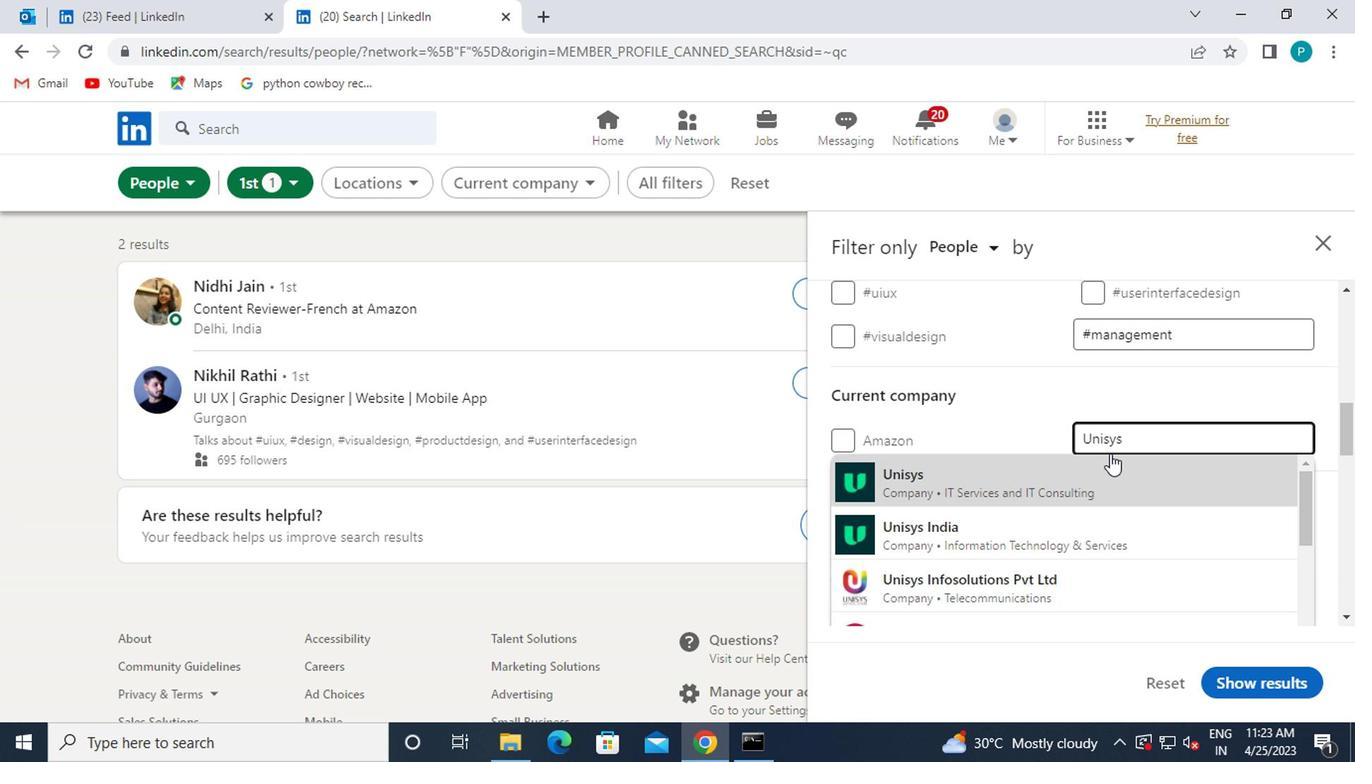 
Action: Mouse pressed left at (1105, 461)
Screenshot: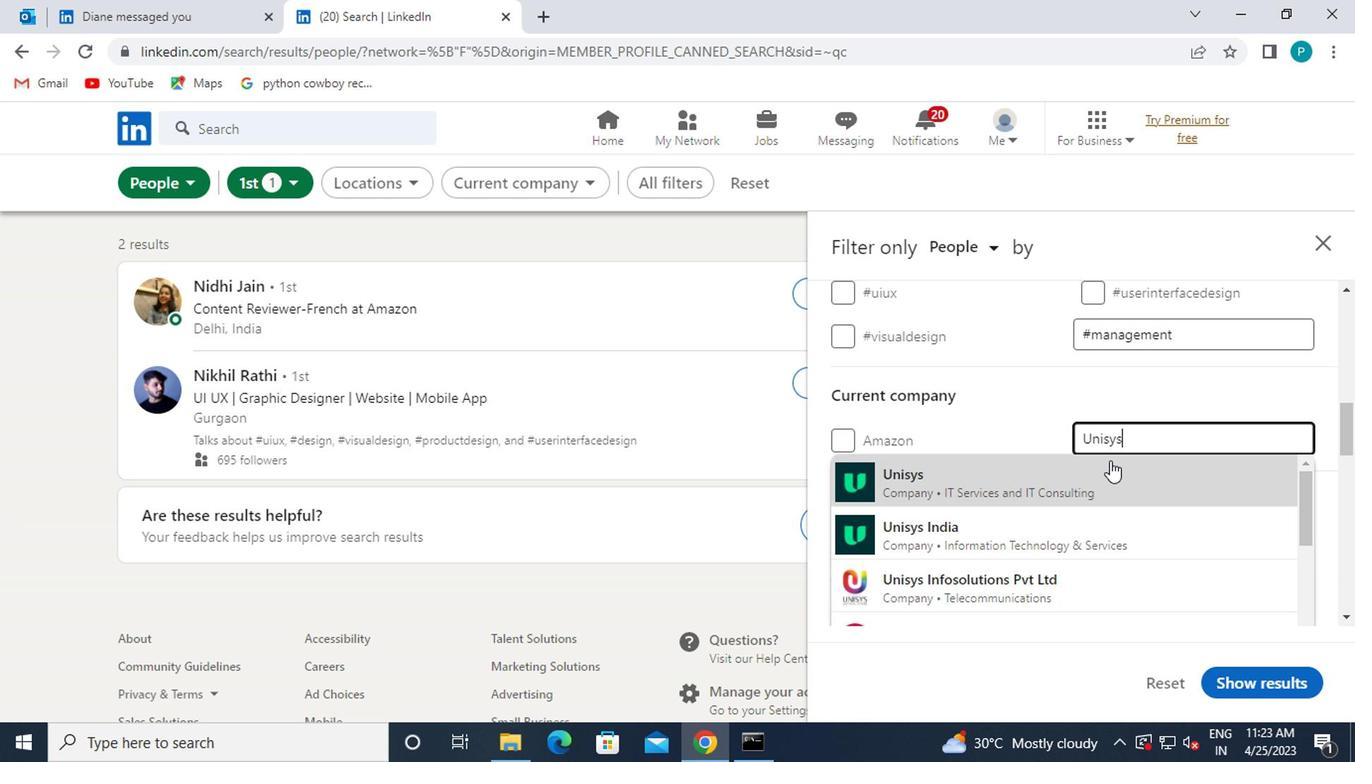 
Action: Mouse scrolled (1105, 460) with delta (0, 0)
Screenshot: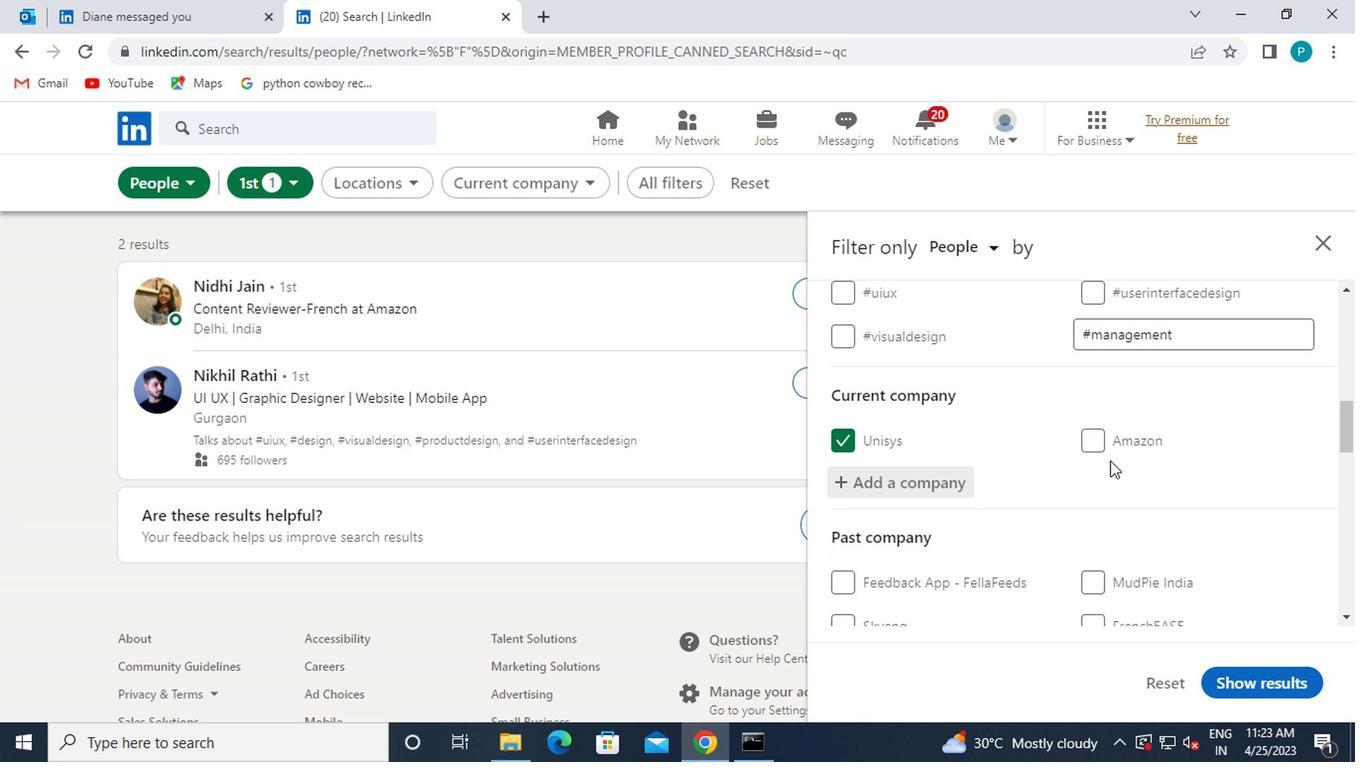 
Action: Mouse moved to (1103, 463)
Screenshot: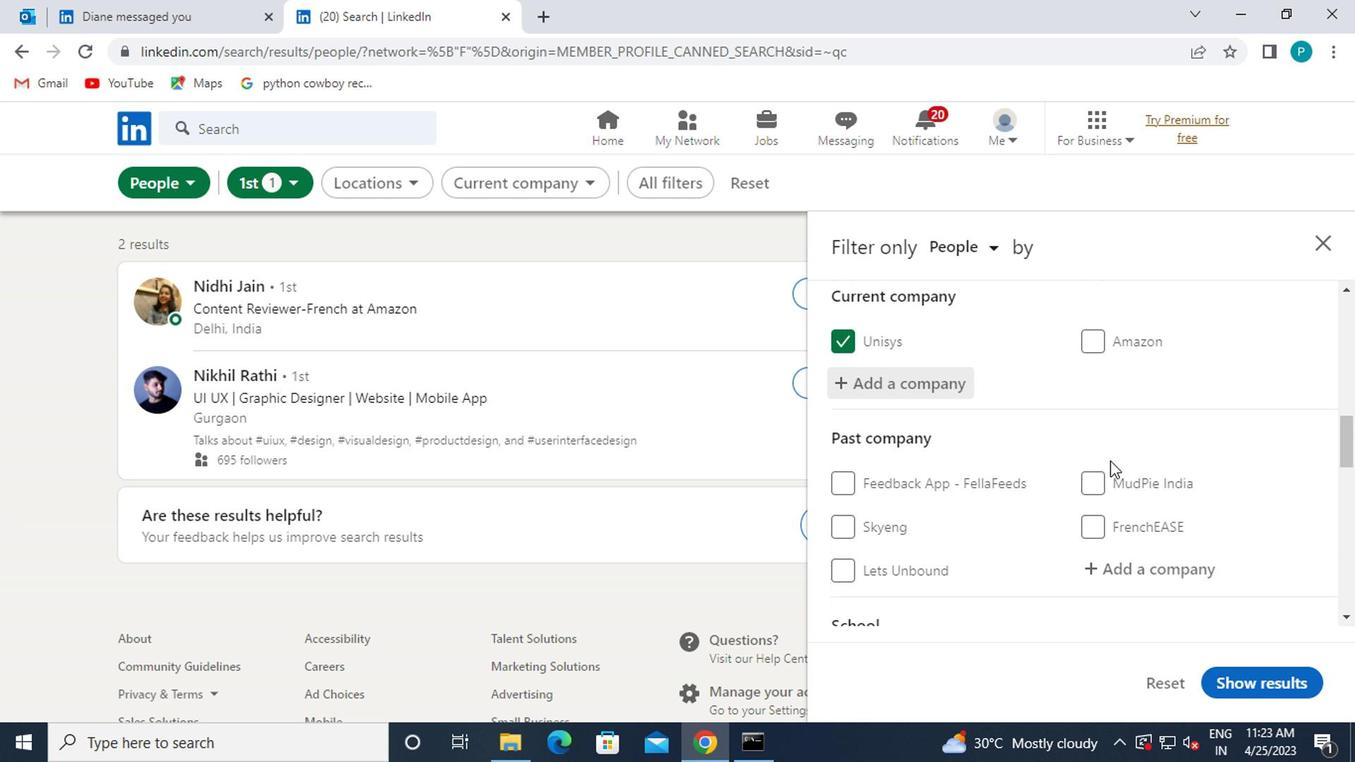 
Action: Mouse scrolled (1103, 463) with delta (0, 0)
Screenshot: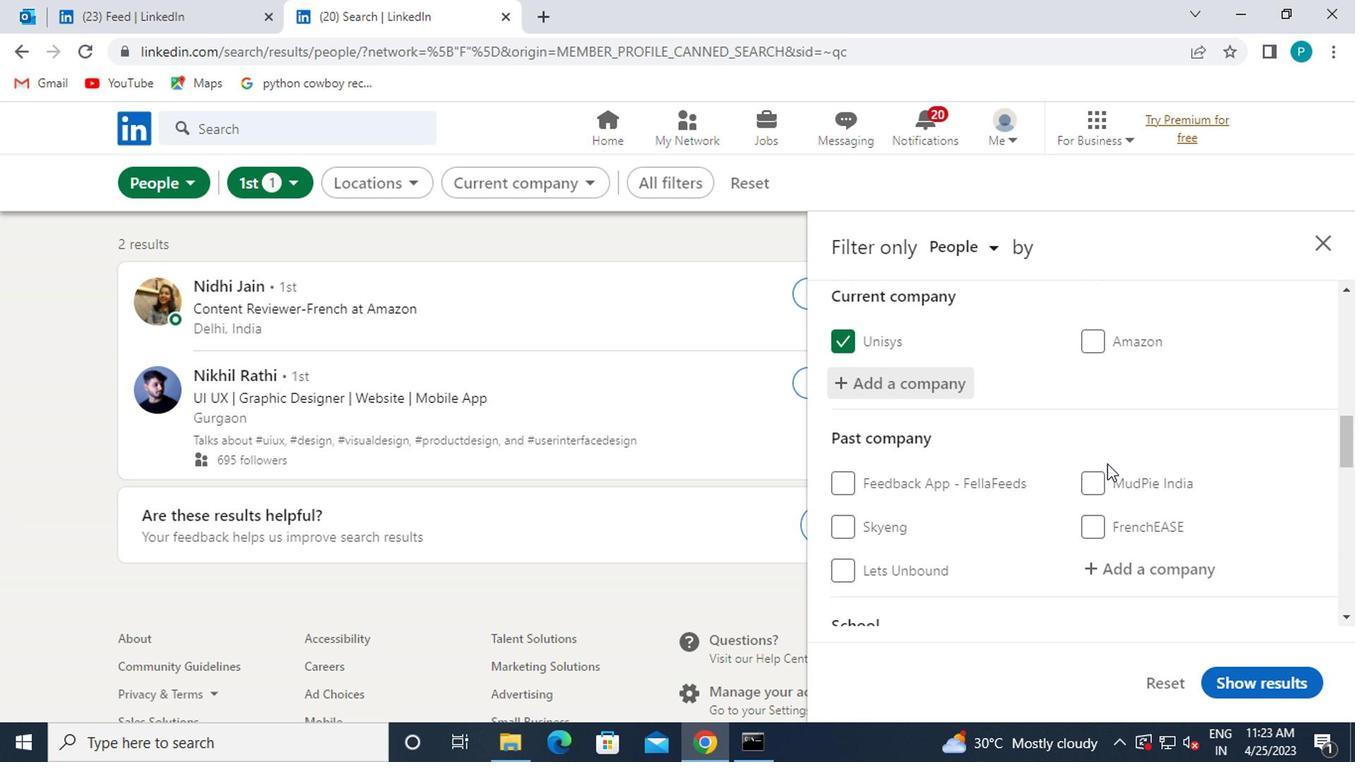 
Action: Mouse moved to (1103, 485)
Screenshot: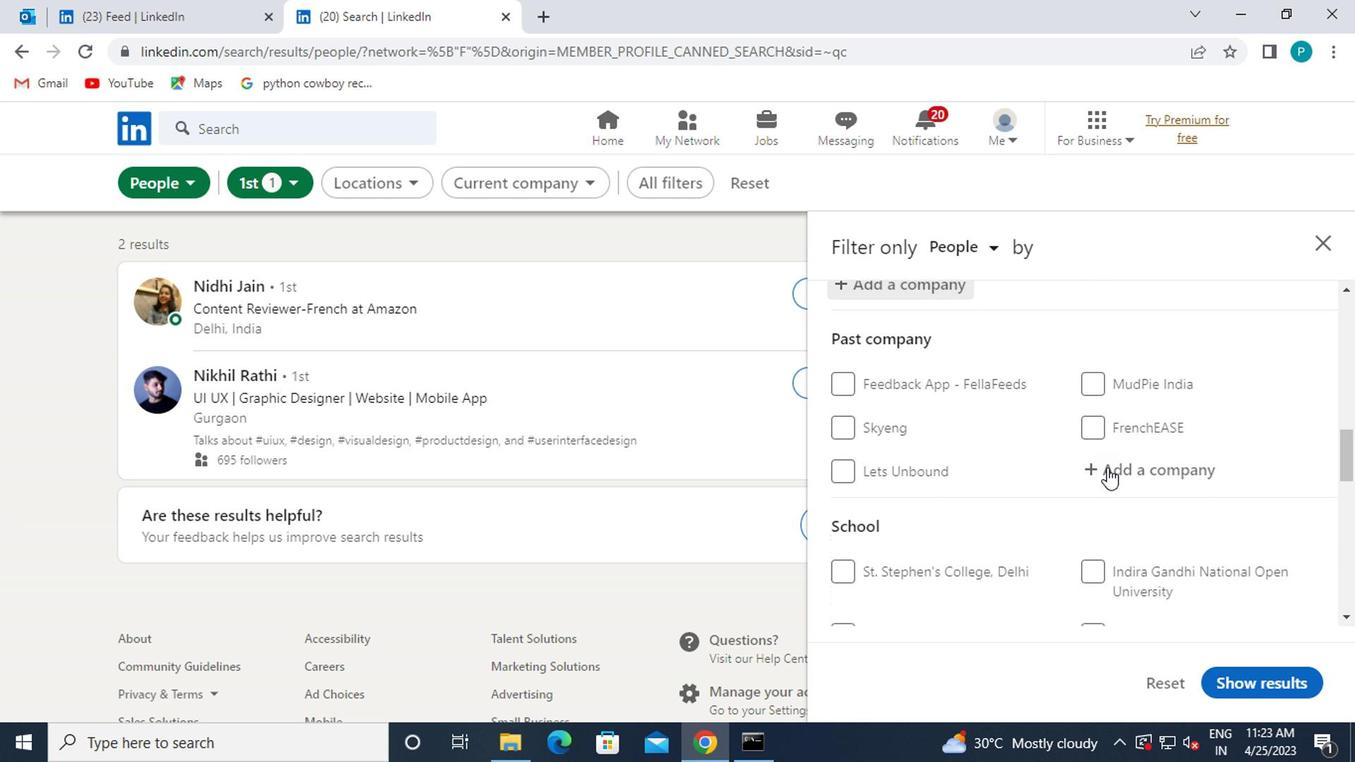 
Action: Mouse scrolled (1103, 483) with delta (0, -1)
Screenshot: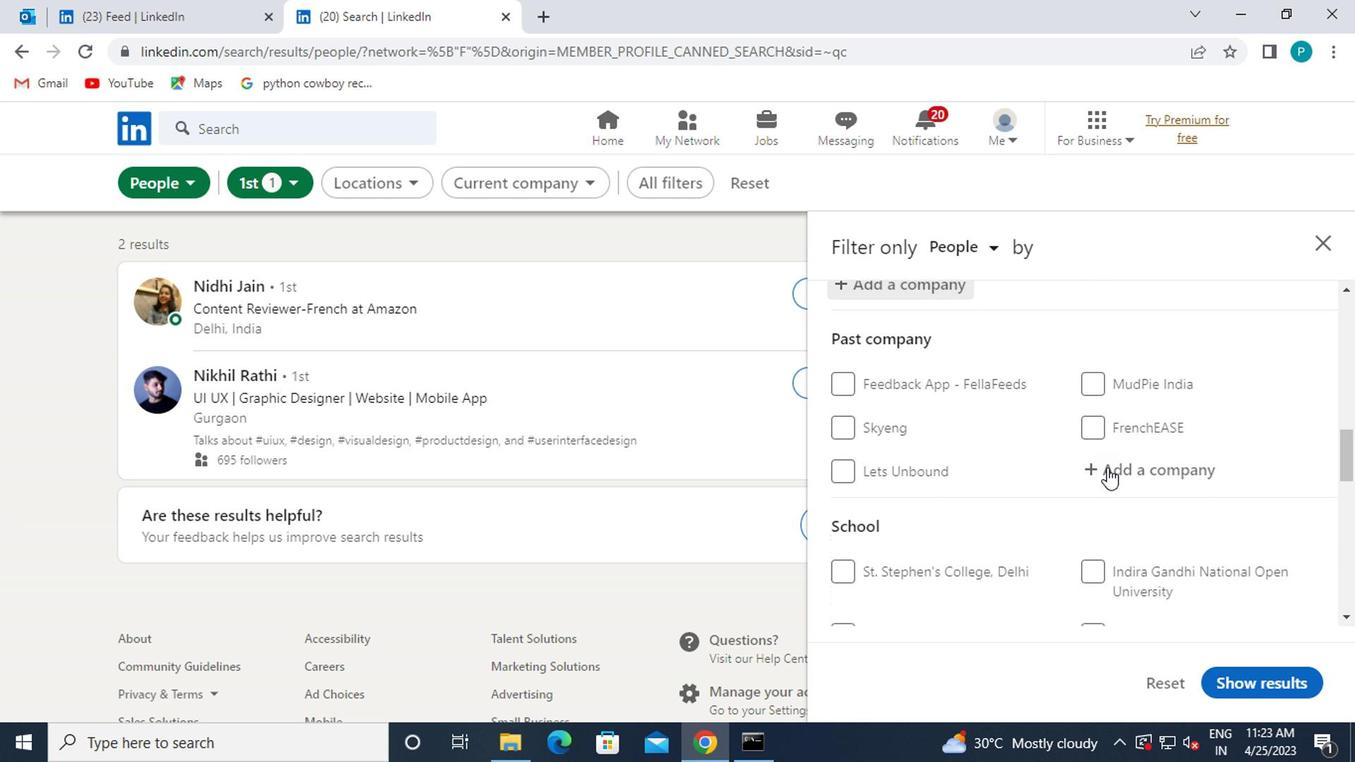 
Action: Mouse moved to (1102, 495)
Screenshot: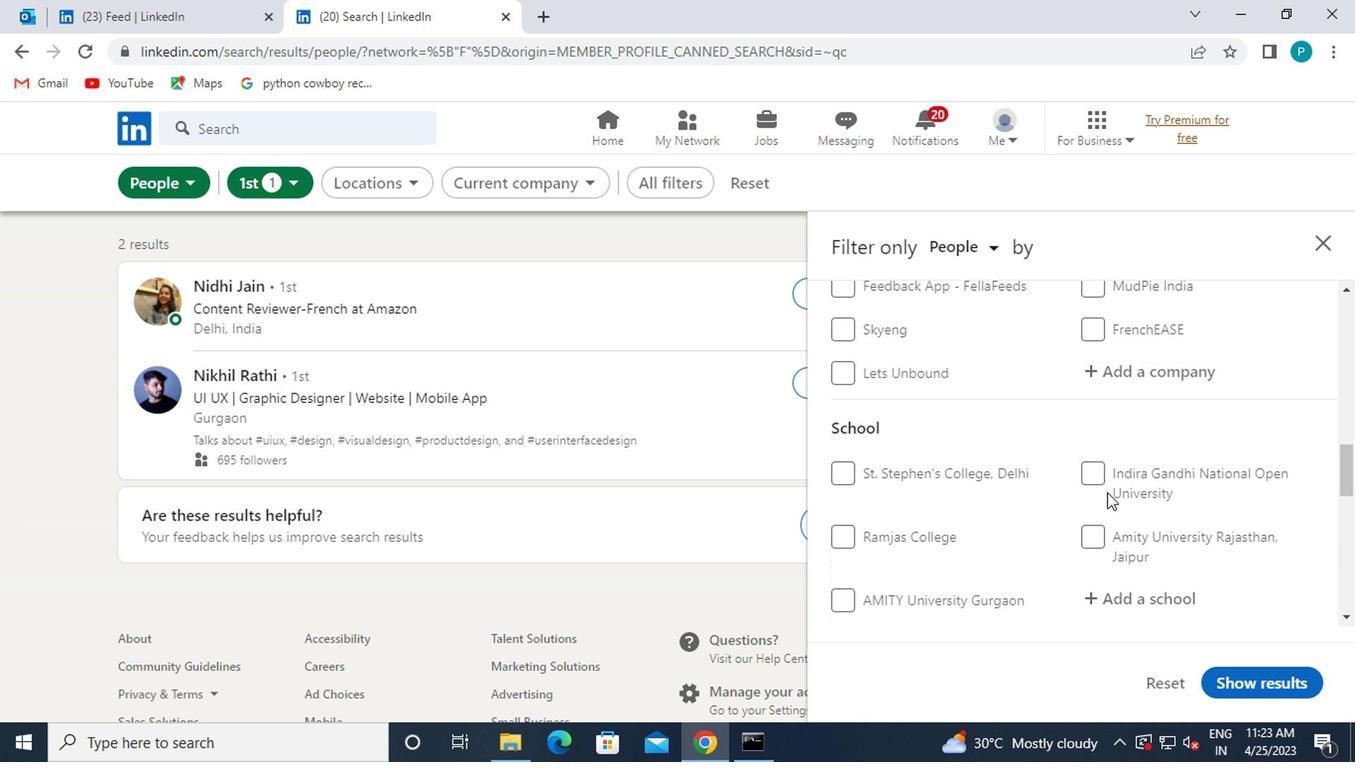 
Action: Mouse scrolled (1102, 493) with delta (0, -1)
Screenshot: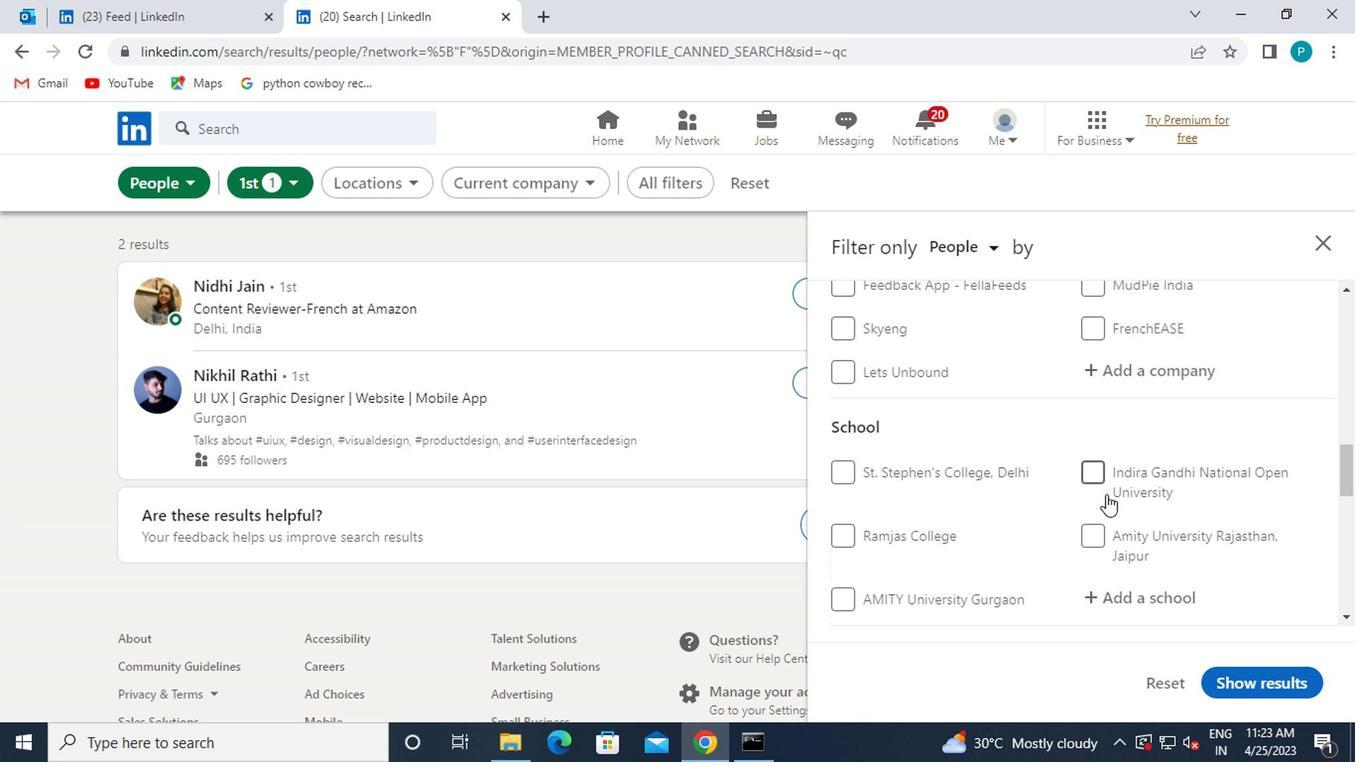 
Action: Mouse moved to (1102, 507)
Screenshot: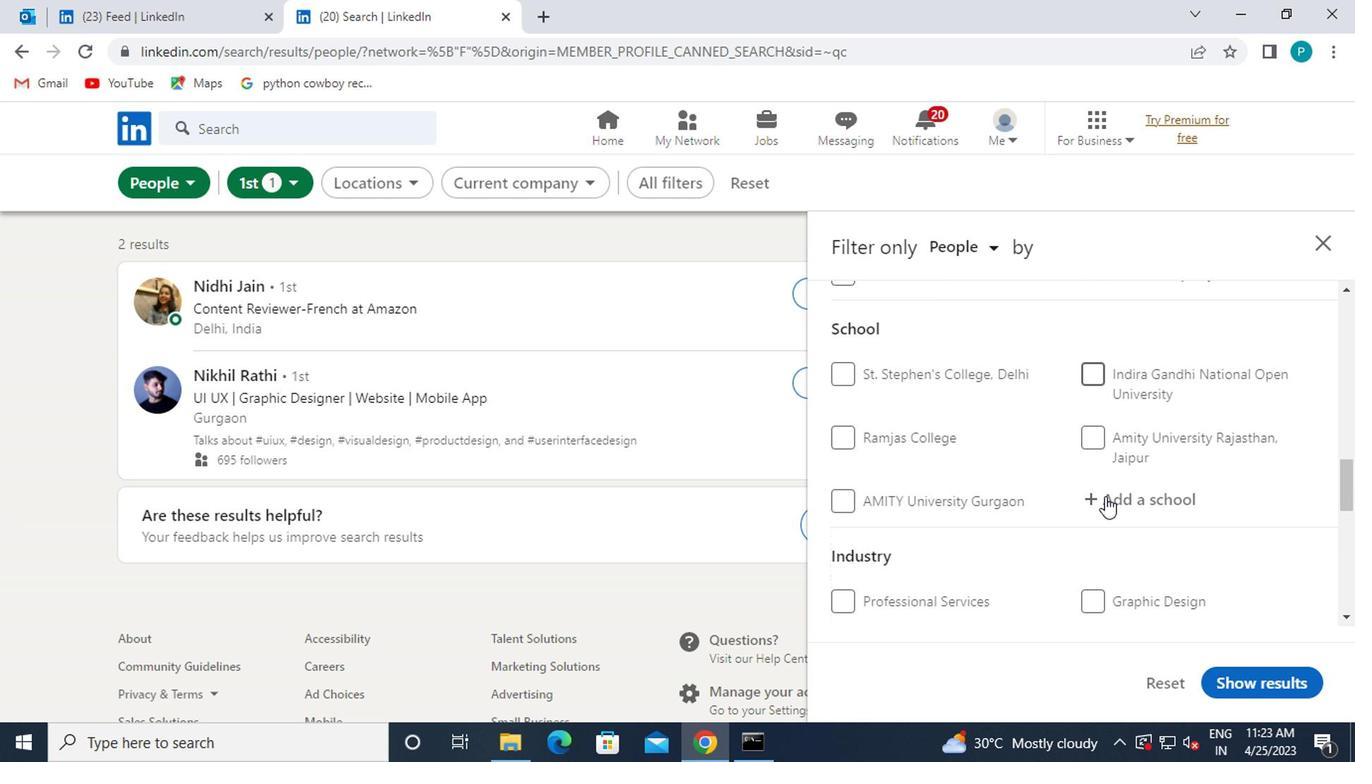 
Action: Mouse pressed left at (1102, 507)
Screenshot: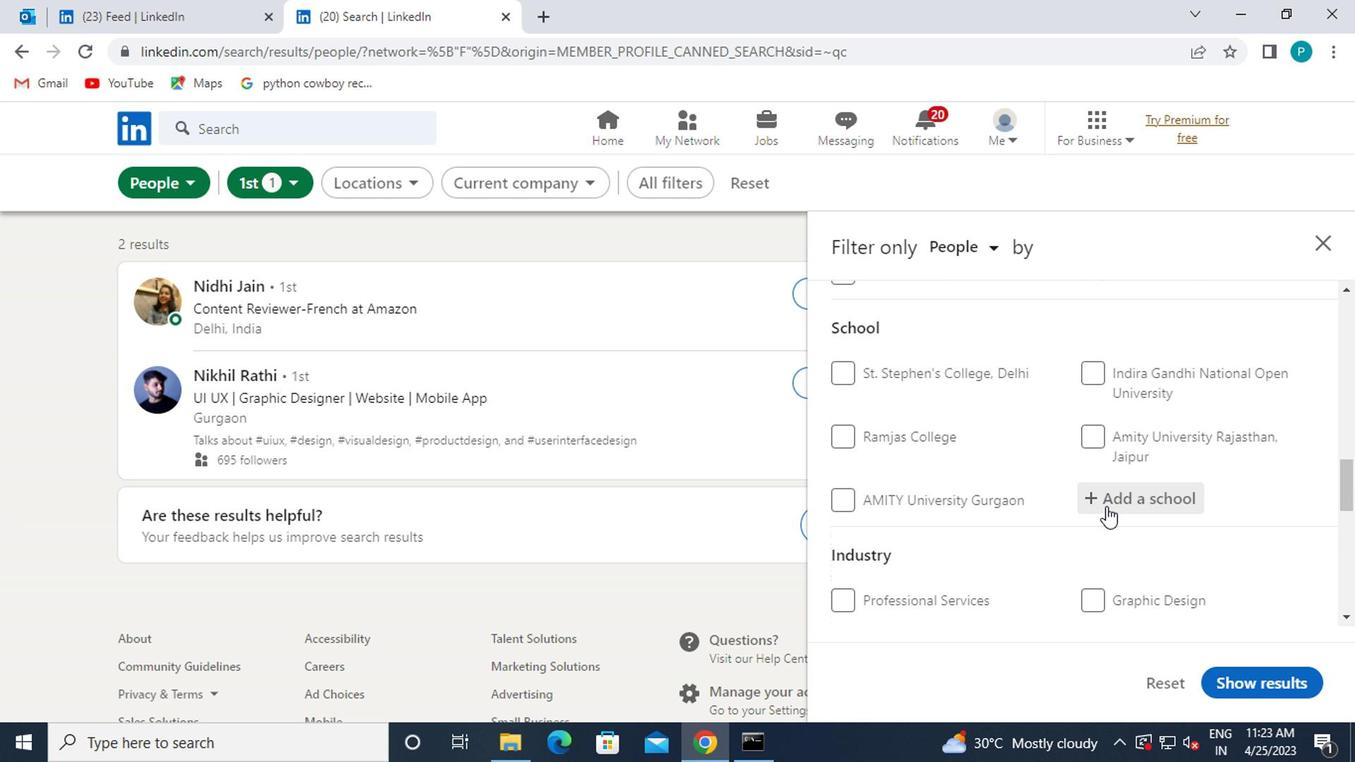 
Action: Mouse moved to (1132, 499)
Screenshot: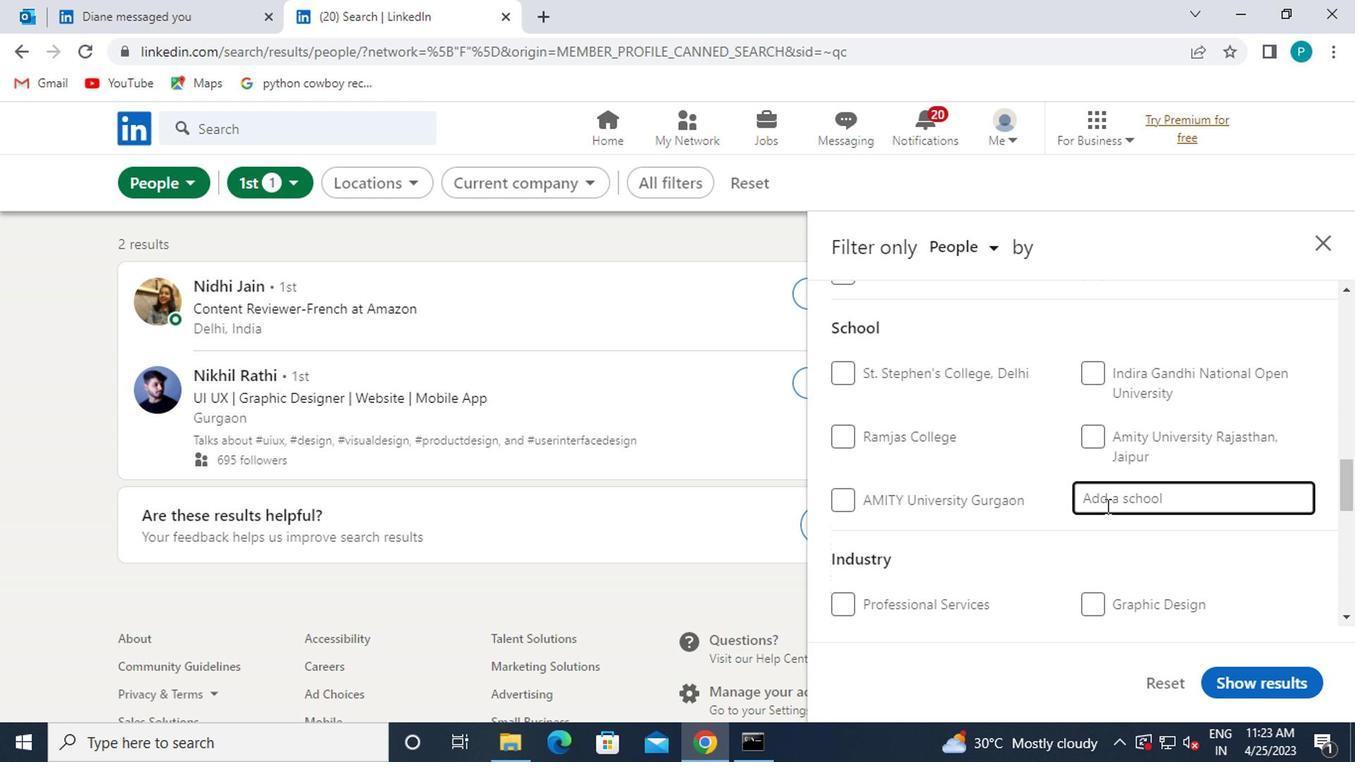 
Action: Key pressed <Key.caps_lock>T<Key.caps_lock>RIDENT<Key.space>ACADEMY
Screenshot: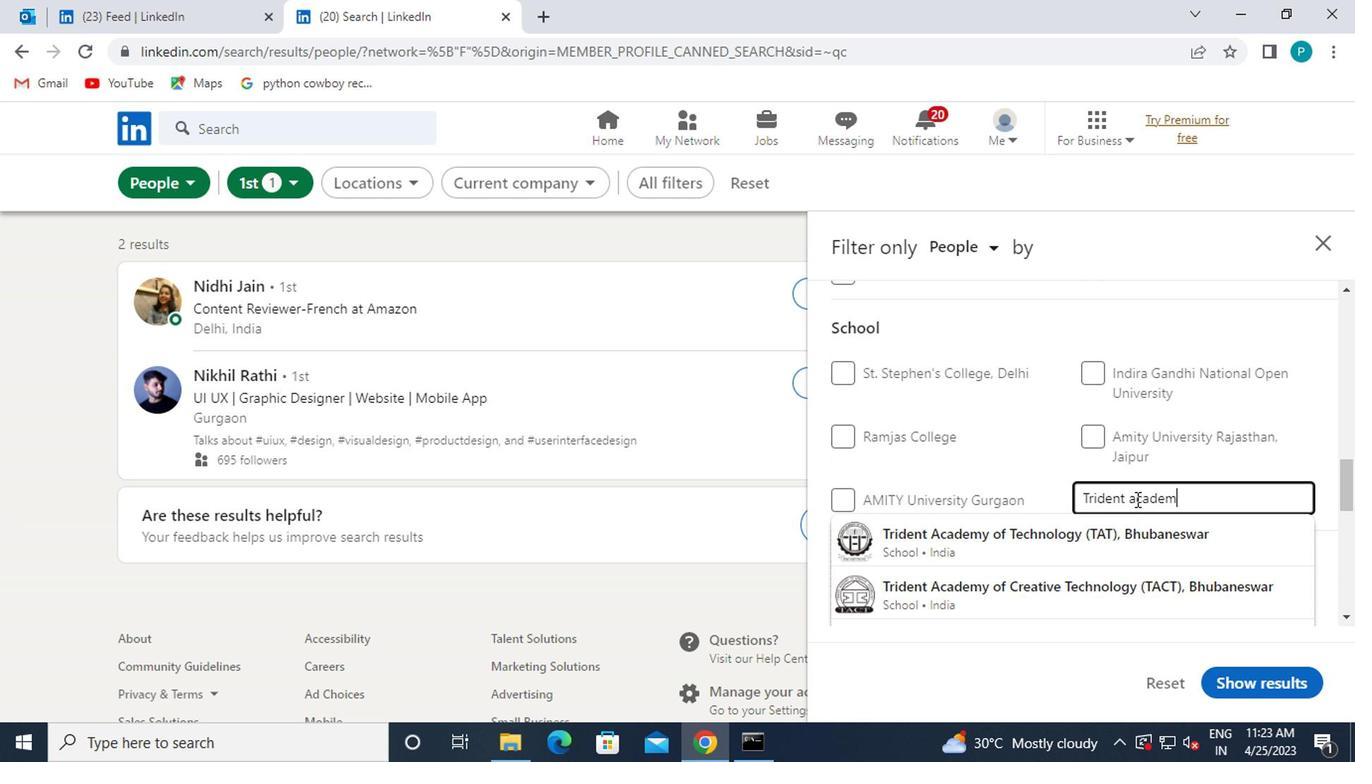 
Action: Mouse moved to (1120, 532)
Screenshot: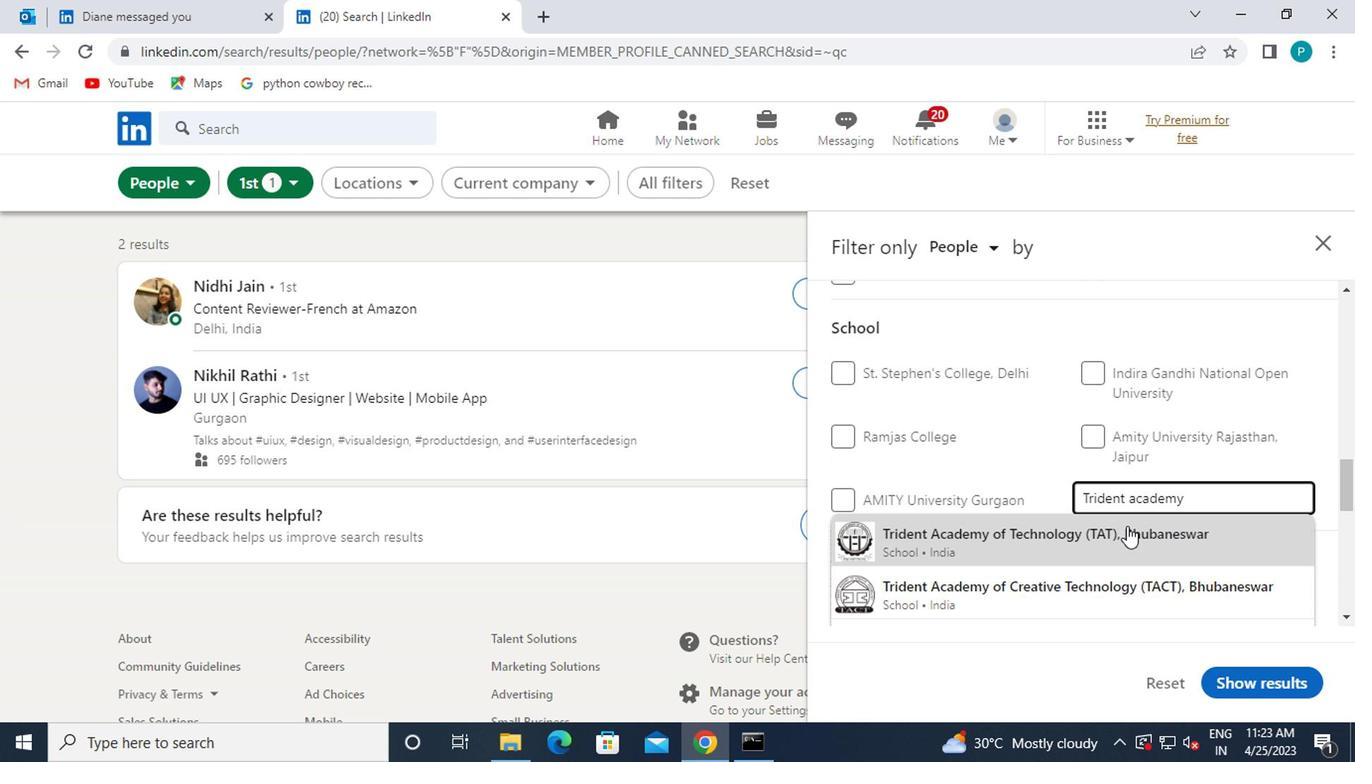 
Action: Mouse pressed left at (1120, 532)
Screenshot: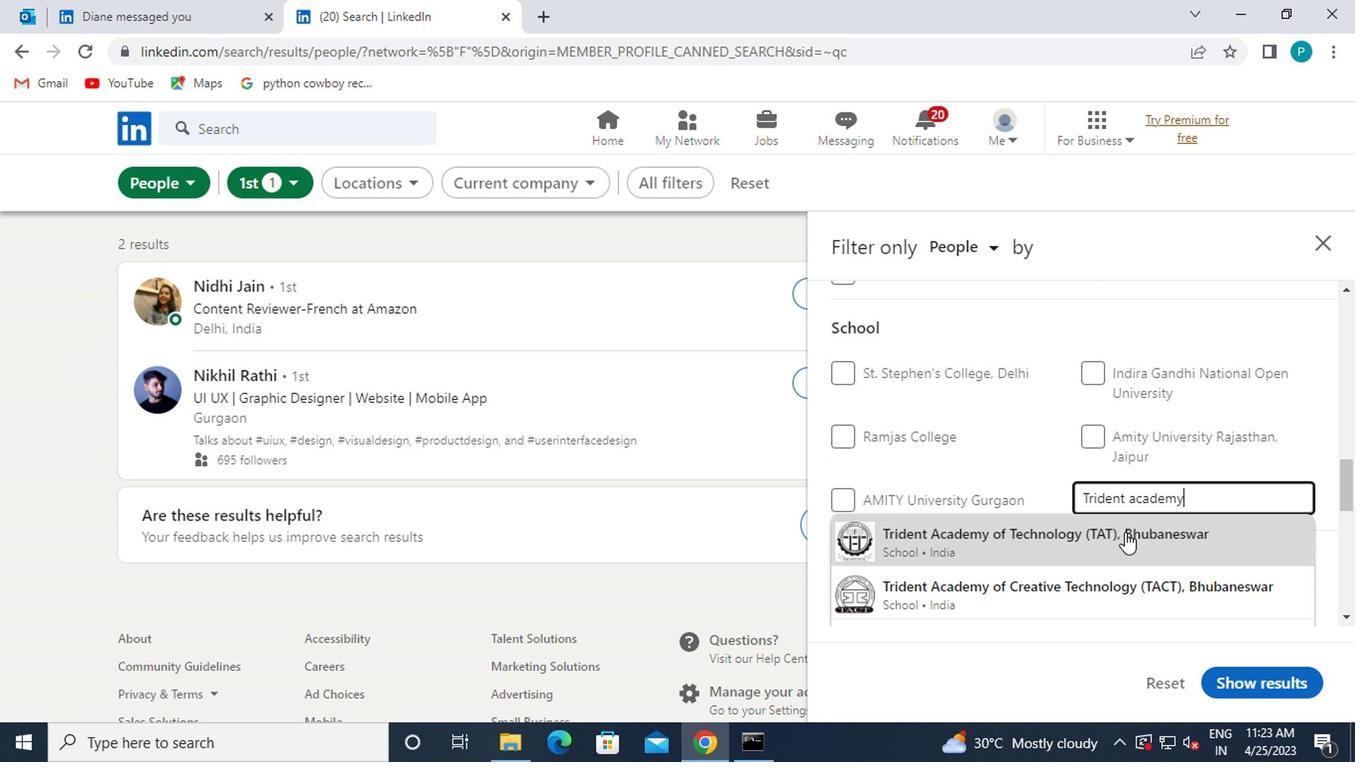 
Action: Mouse scrolled (1120, 531) with delta (0, -1)
Screenshot: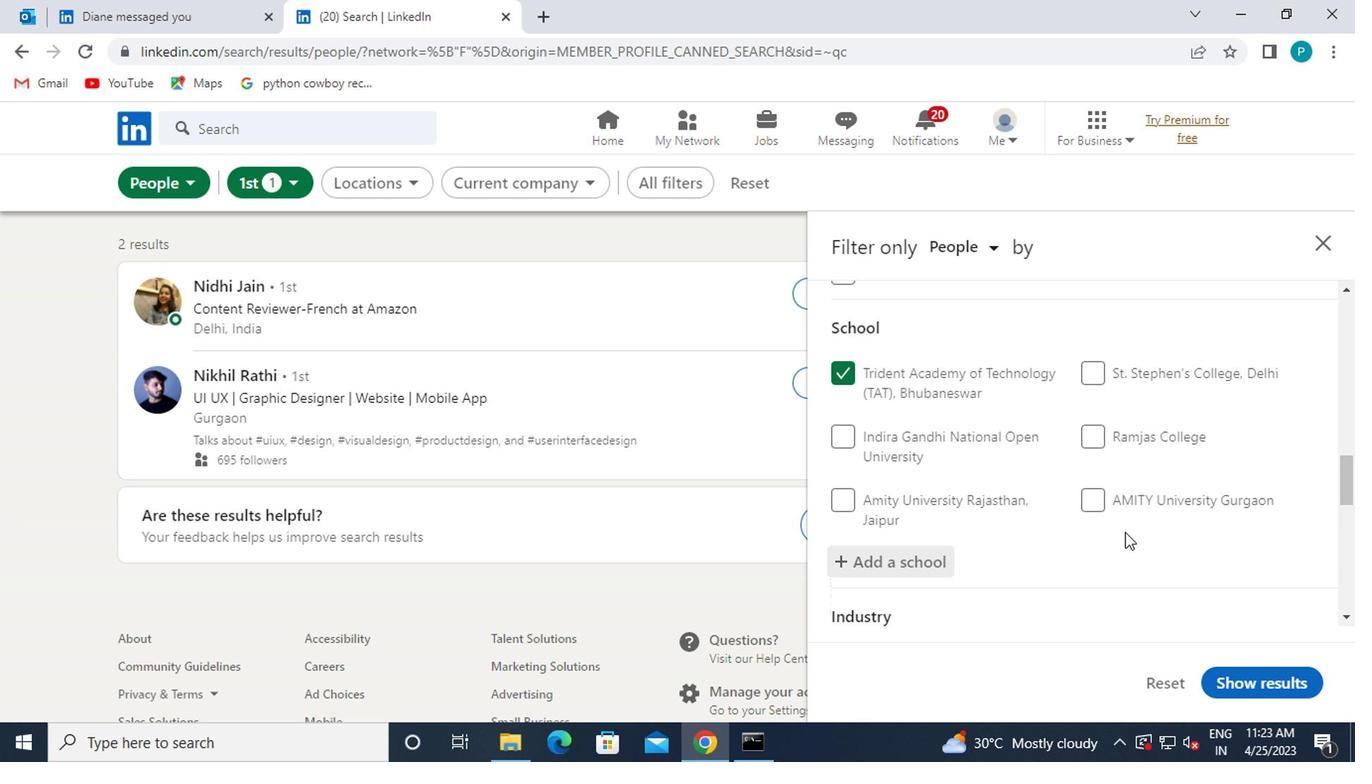 
Action: Mouse moved to (995, 535)
Screenshot: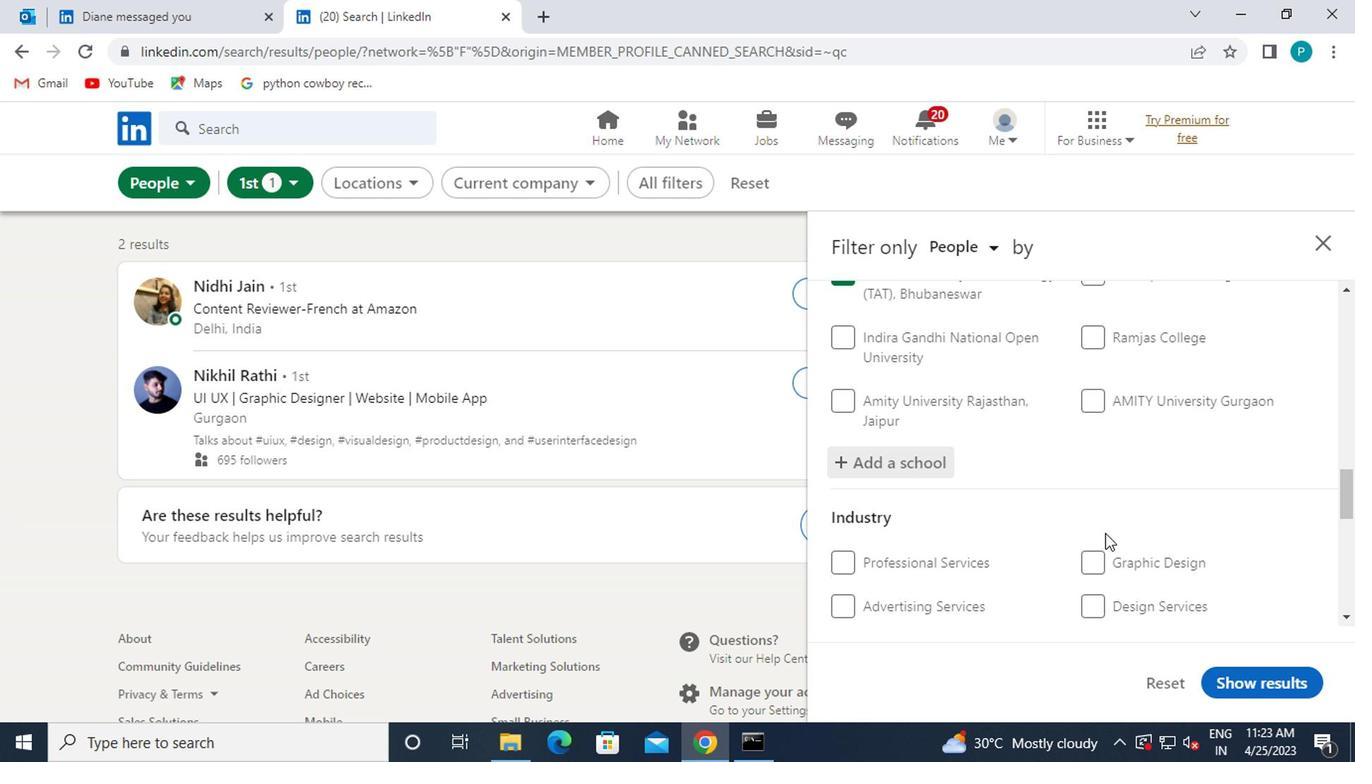 
Action: Mouse scrolled (995, 534) with delta (0, 0)
Screenshot: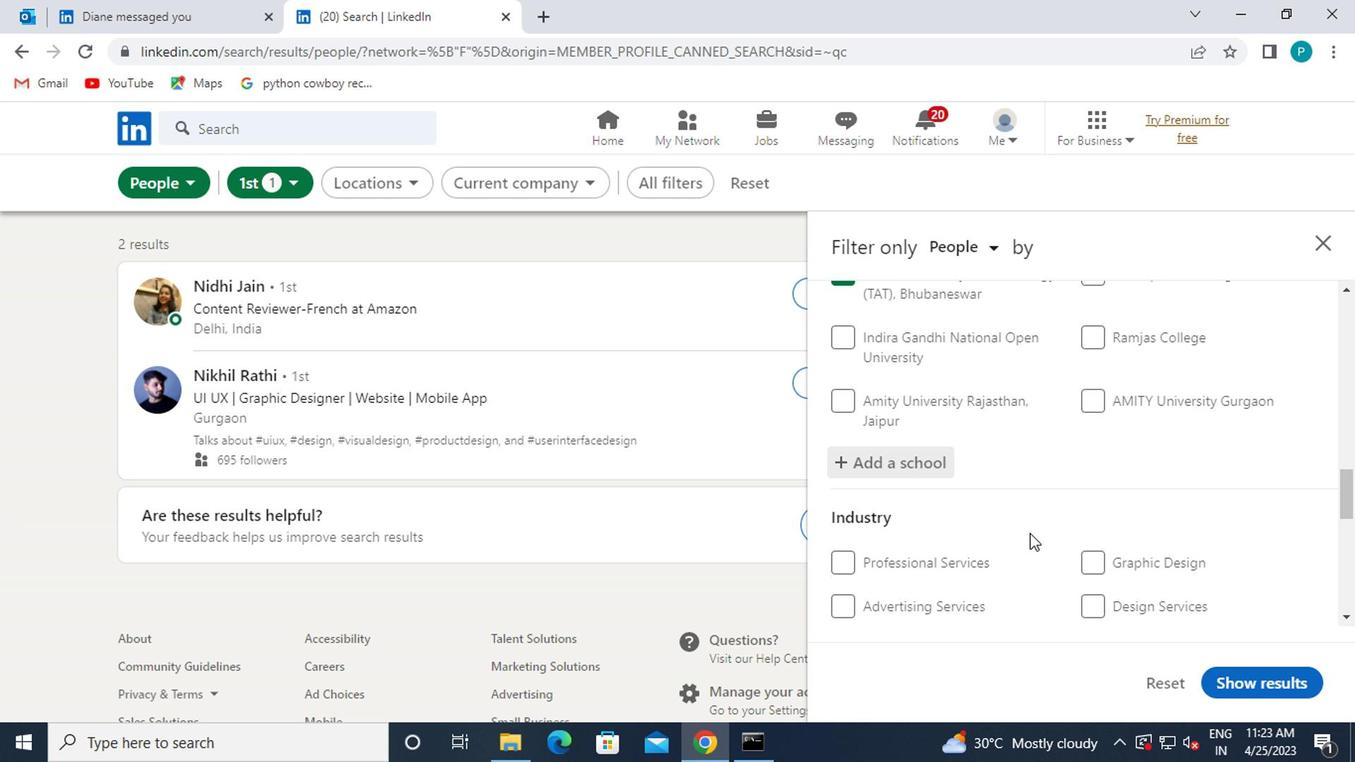 
Action: Mouse scrolled (995, 534) with delta (0, 0)
Screenshot: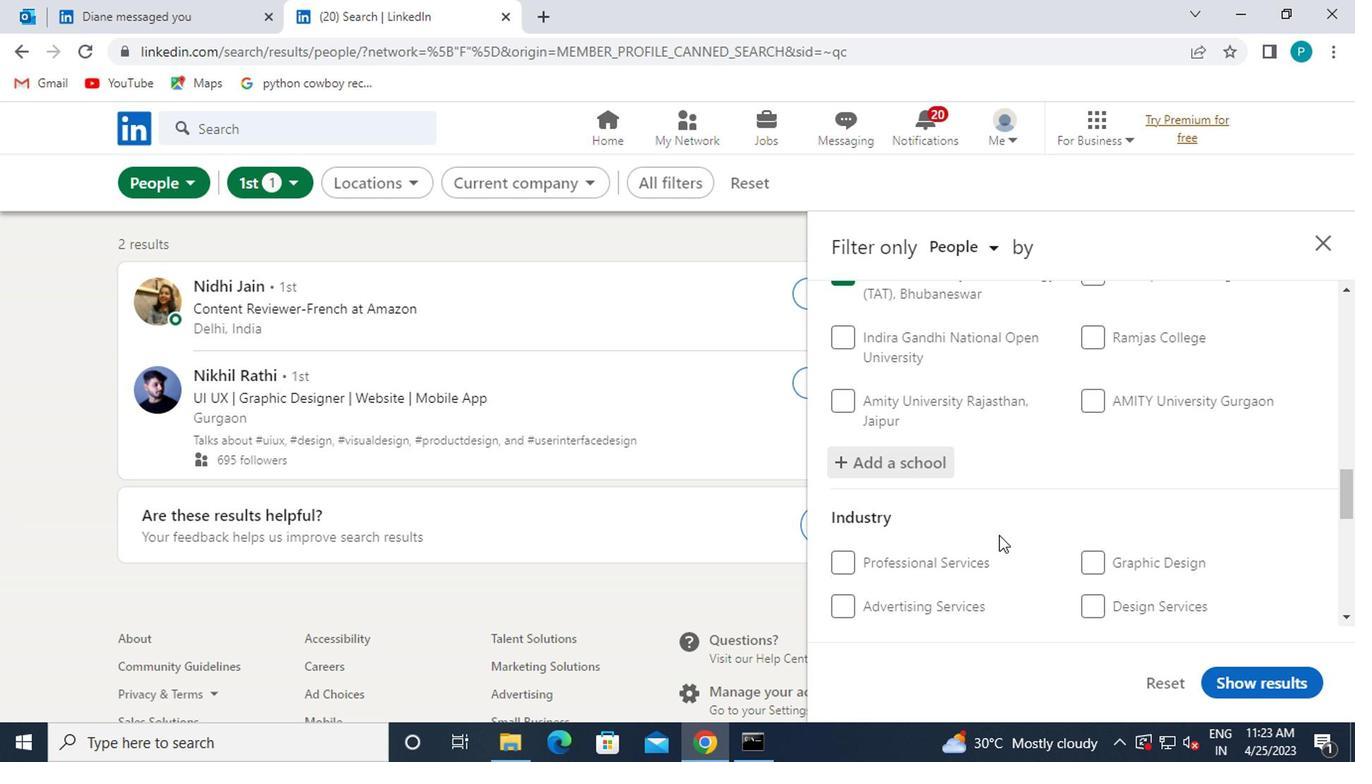 
Action: Mouse moved to (892, 449)
Screenshot: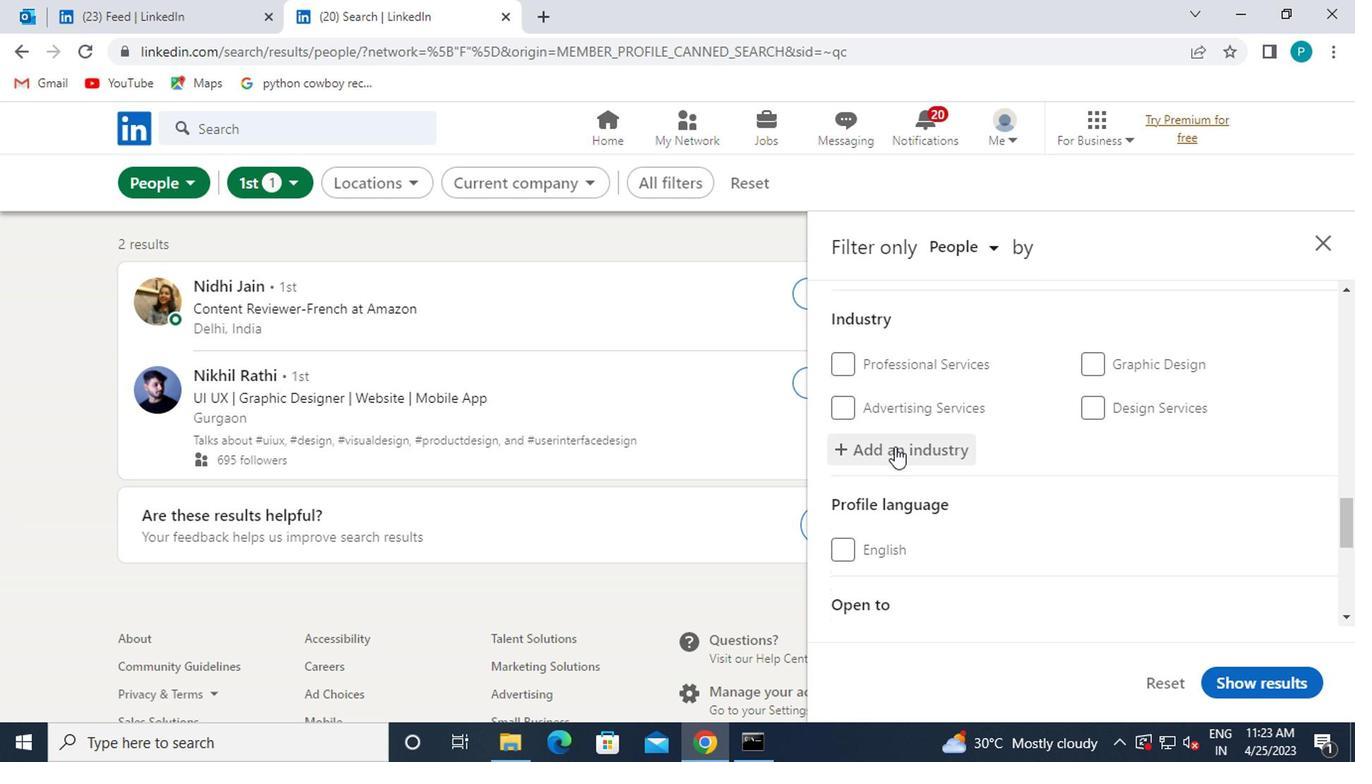 
Action: Mouse pressed left at (892, 449)
Screenshot: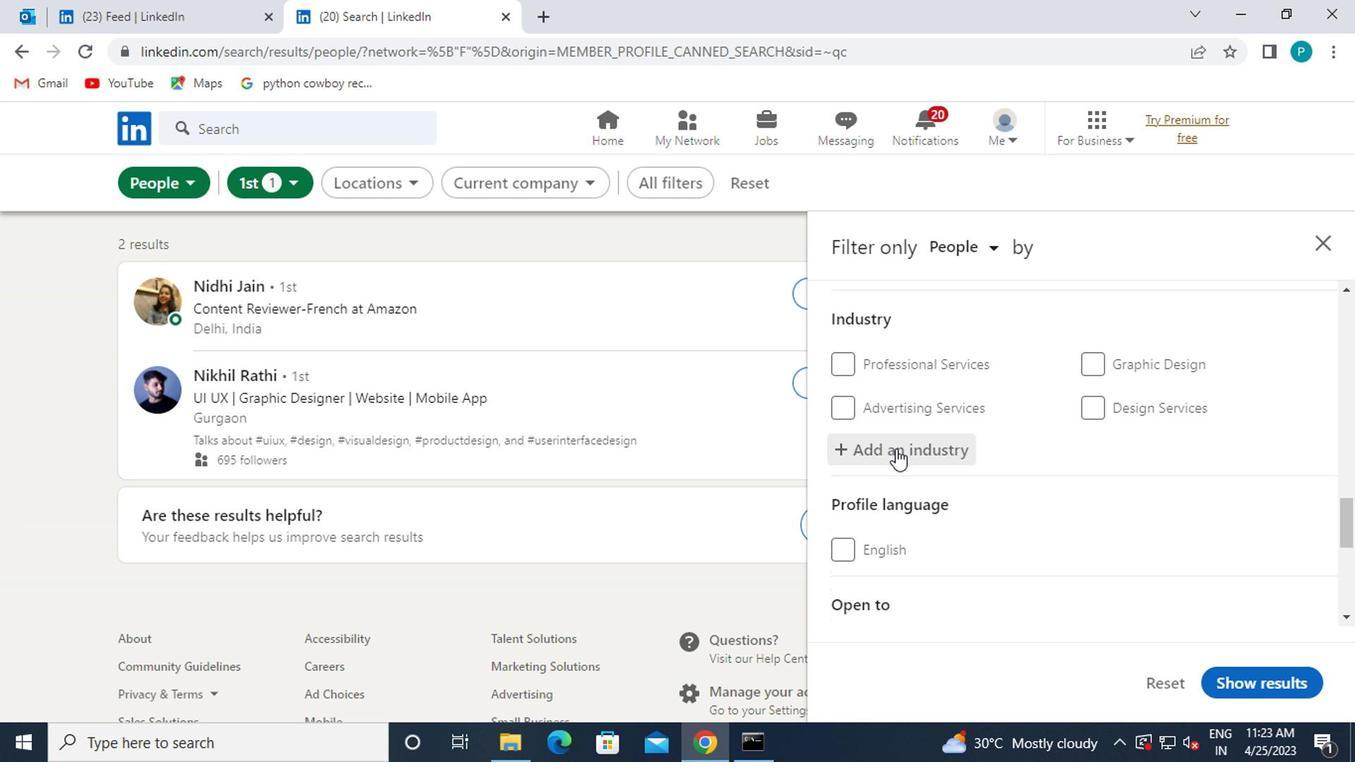 
Action: Key pressed MOBILE
Screenshot: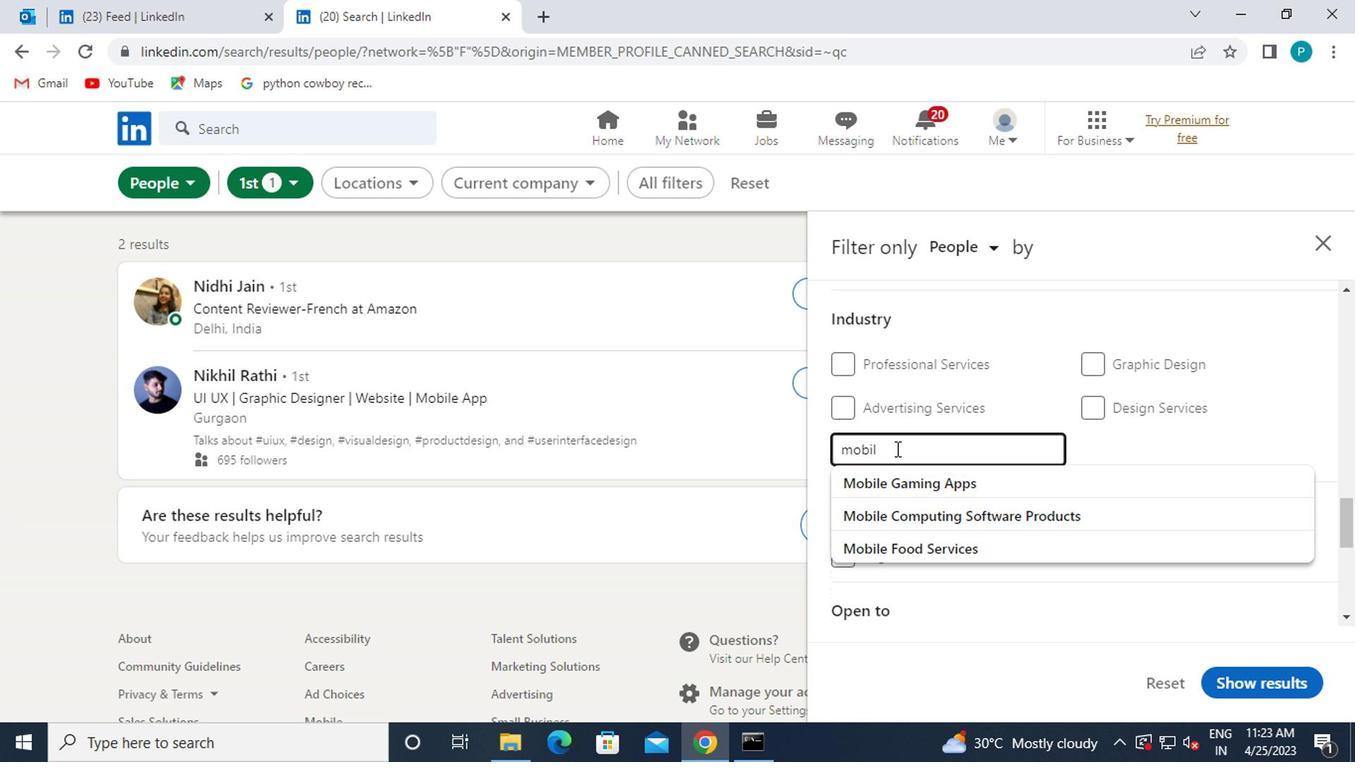 
Action: Mouse moved to (925, 475)
Screenshot: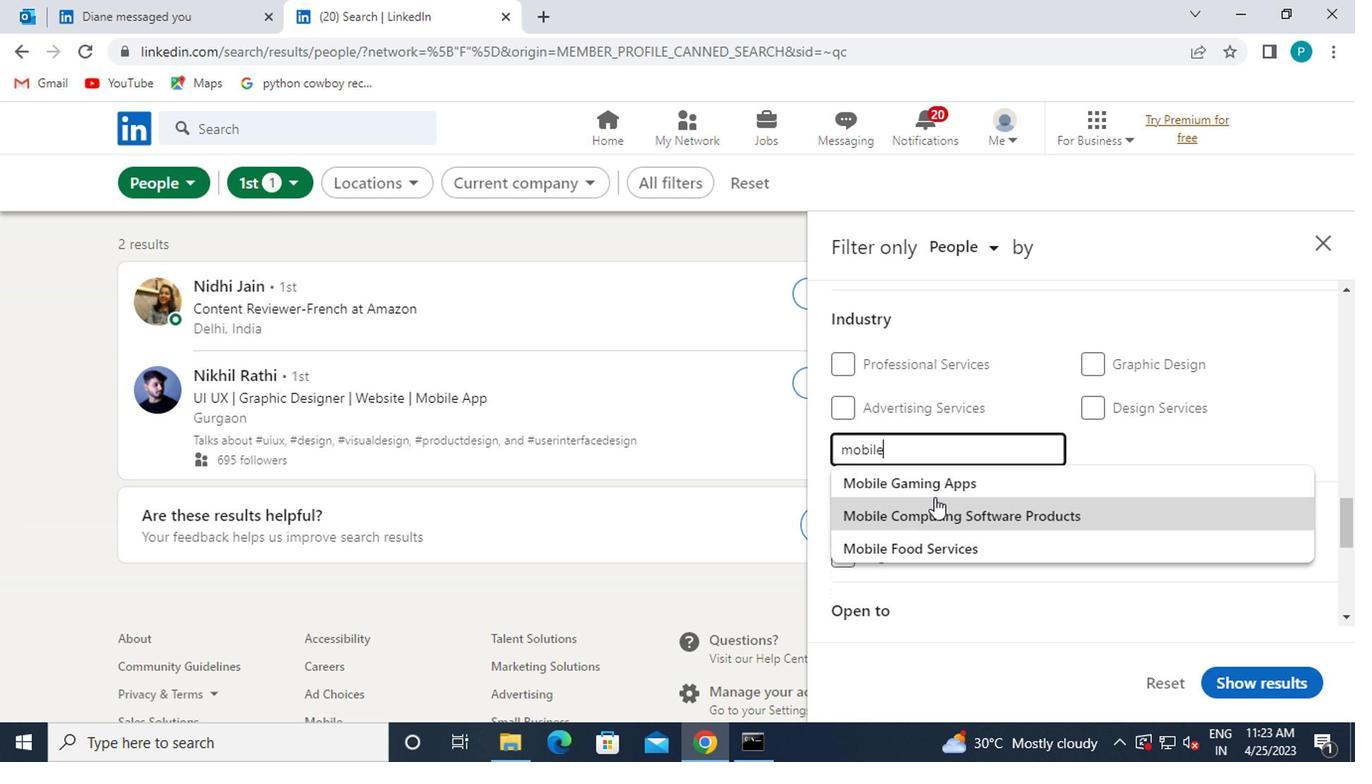 
Action: Mouse pressed left at (925, 475)
Screenshot: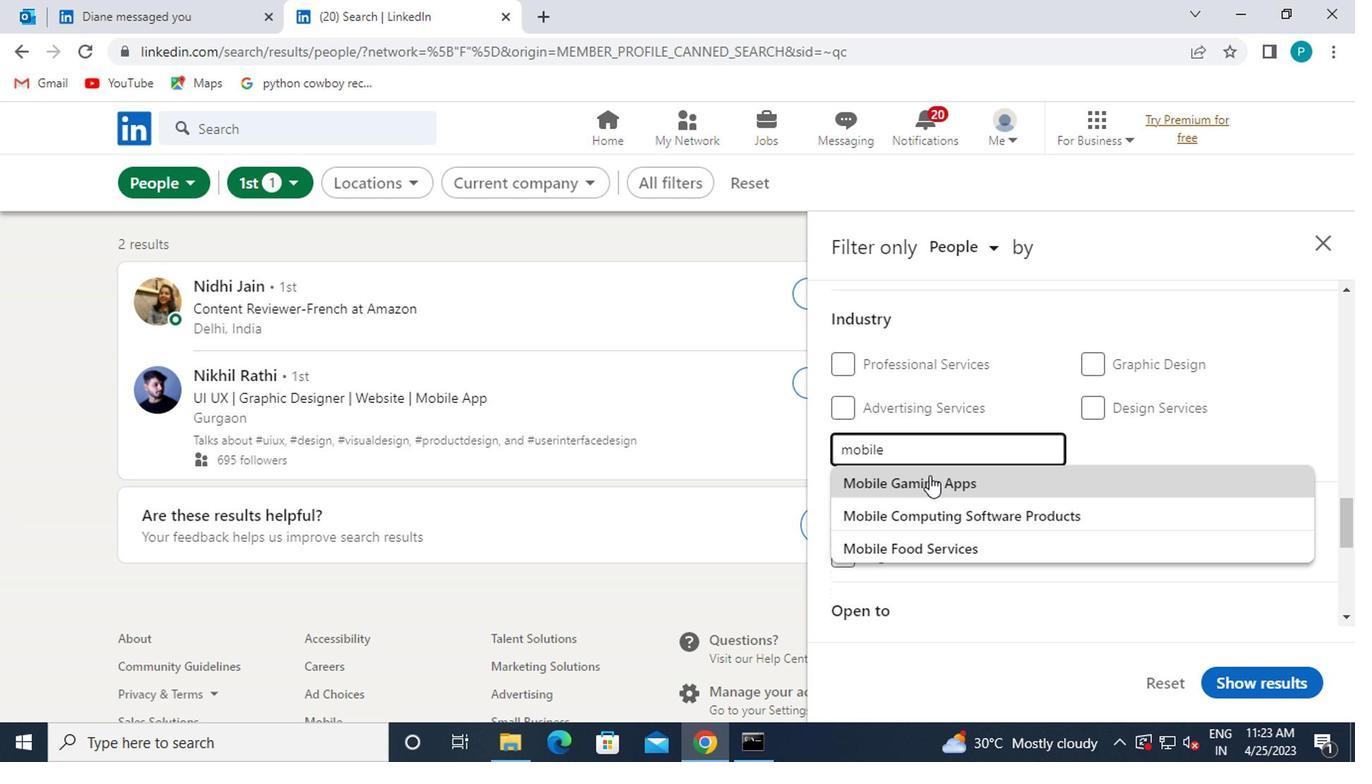 
Action: Mouse moved to (925, 475)
Screenshot: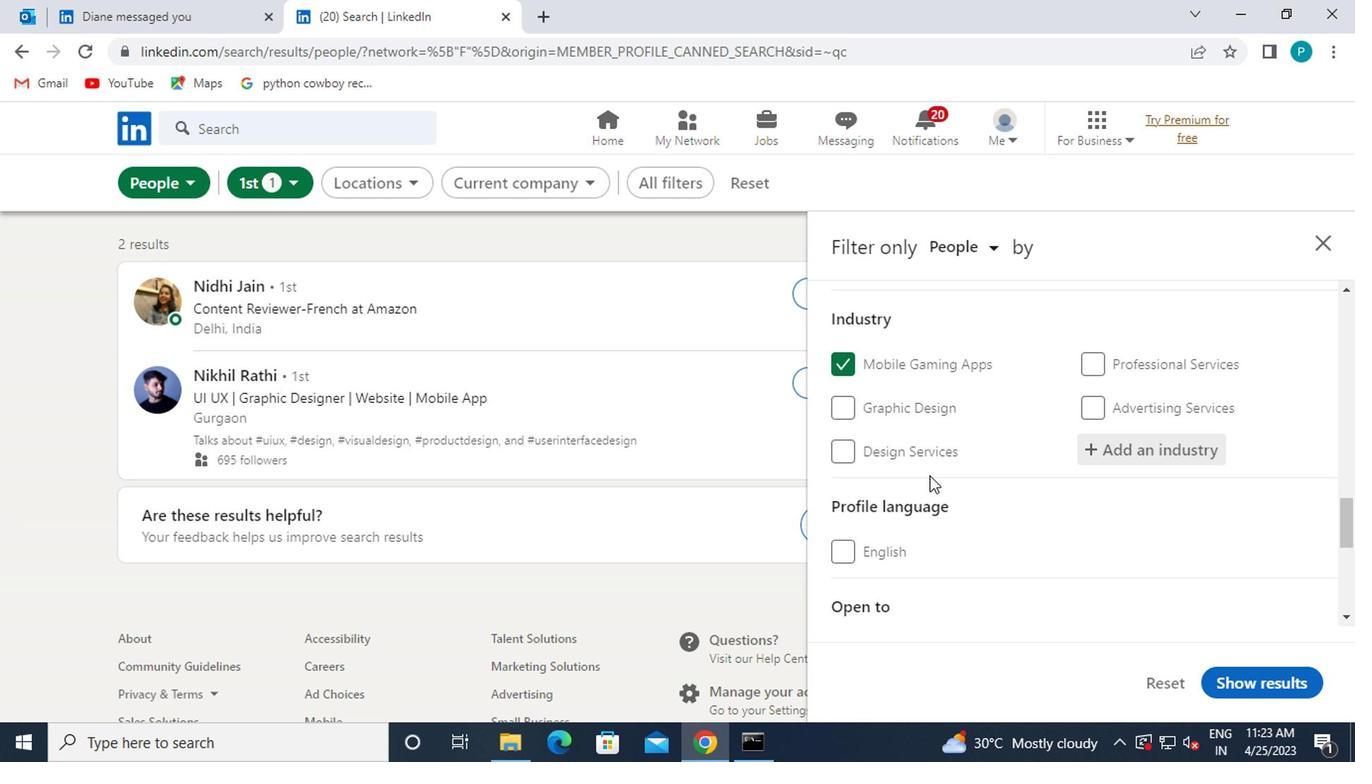 
Action: Mouse scrolled (925, 475) with delta (0, 0)
Screenshot: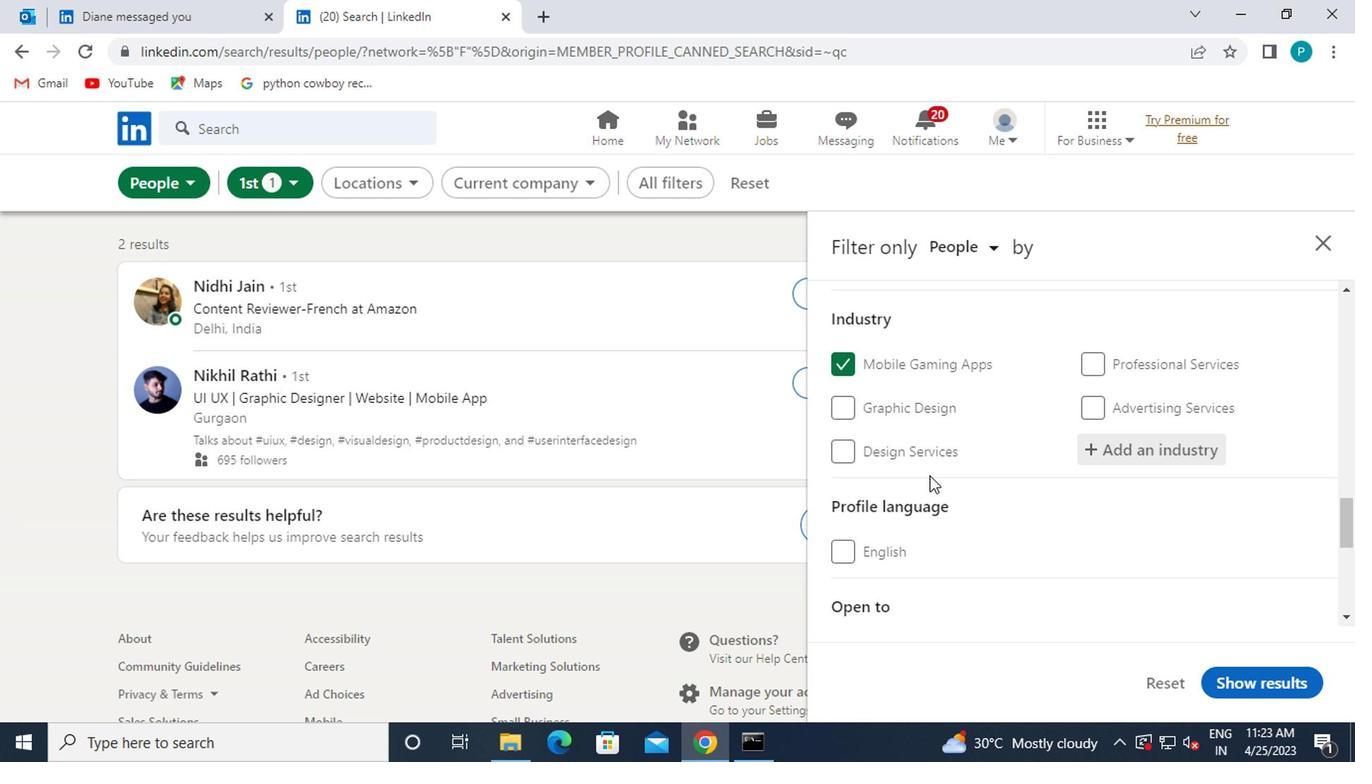 
Action: Mouse moved to (924, 480)
Screenshot: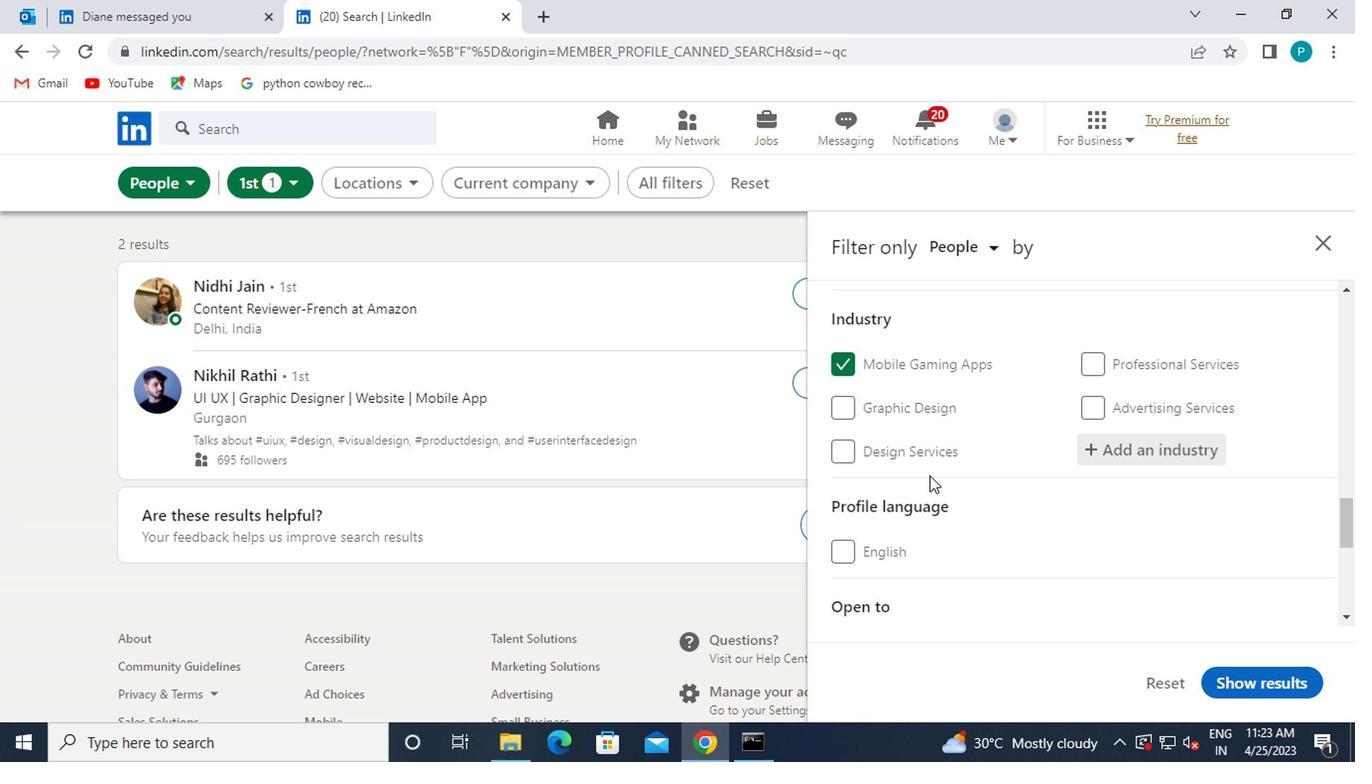 
Action: Mouse scrolled (924, 480) with delta (0, 0)
Screenshot: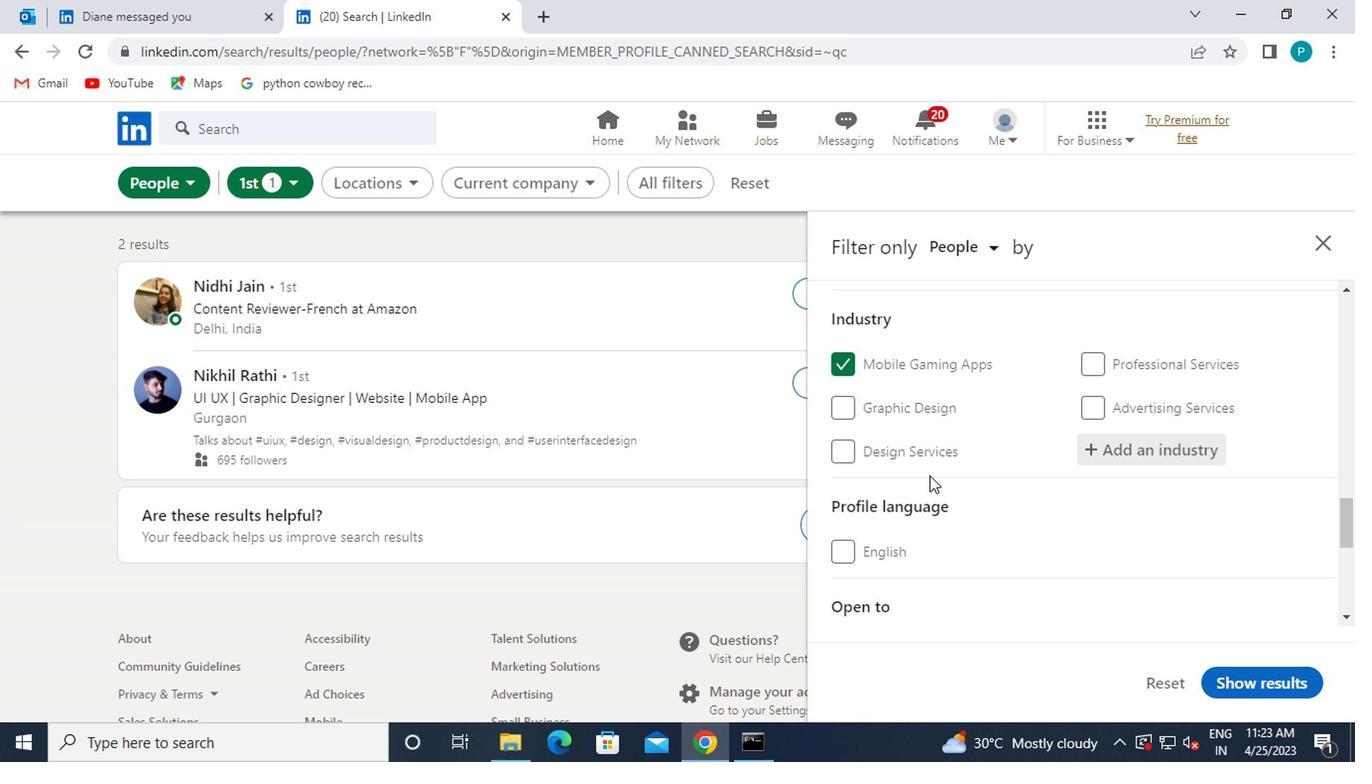 
Action: Mouse moved to (879, 468)
Screenshot: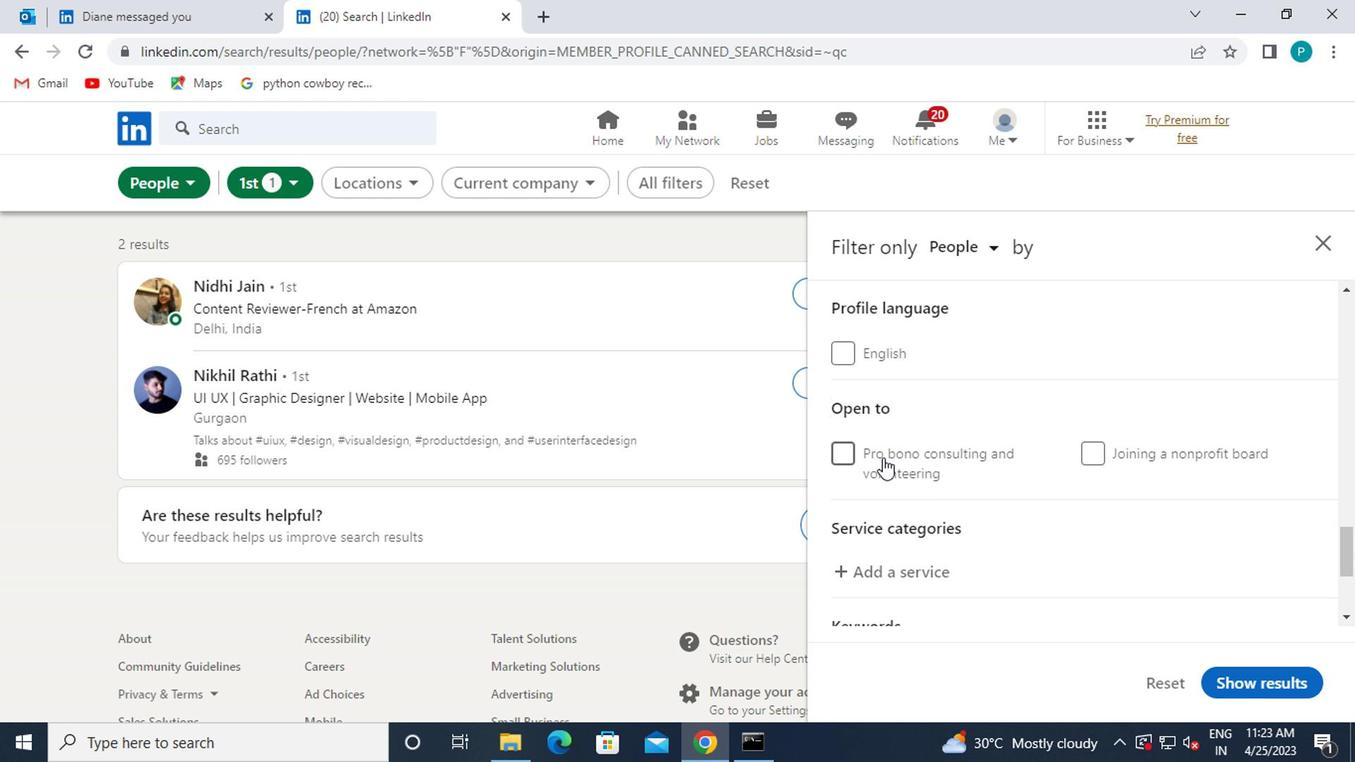 
Action: Mouse scrolled (879, 467) with delta (0, 0)
Screenshot: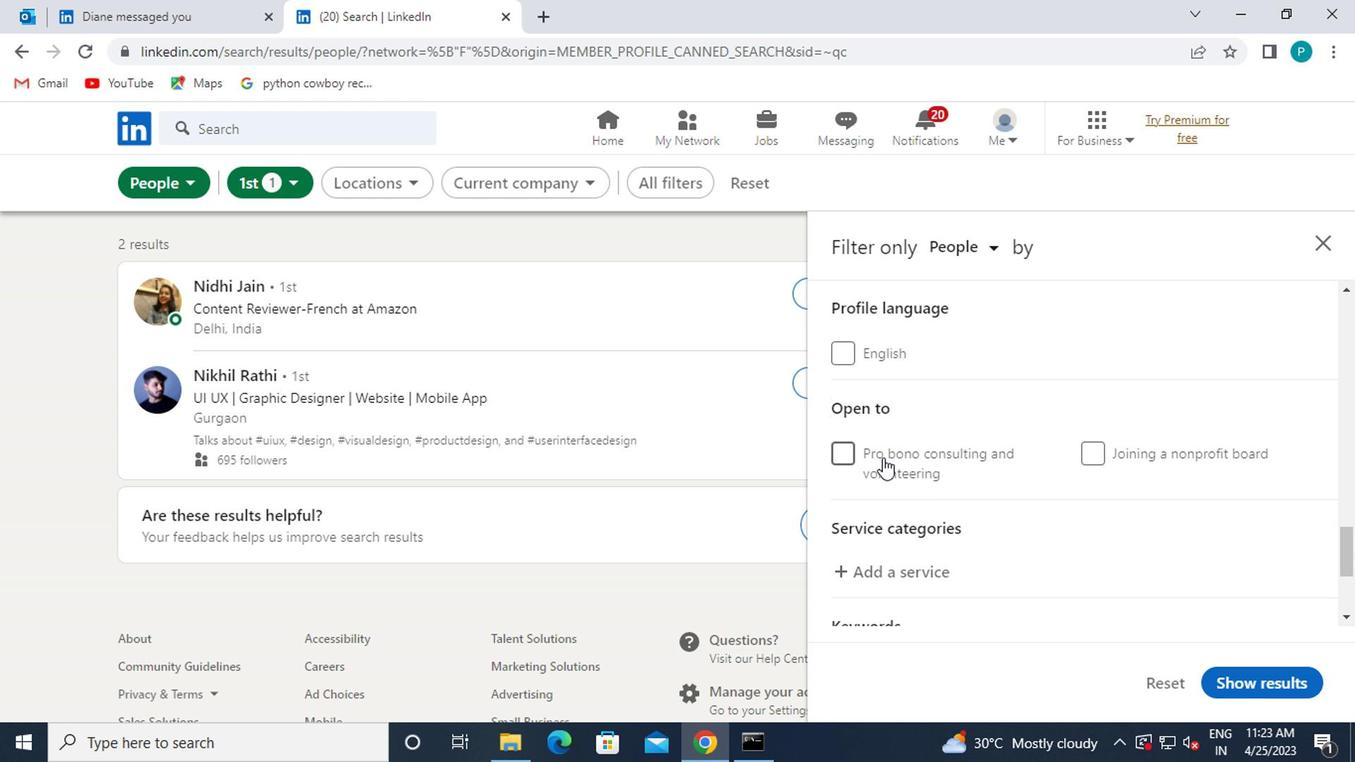 
Action: Mouse pressed left at (879, 468)
Screenshot: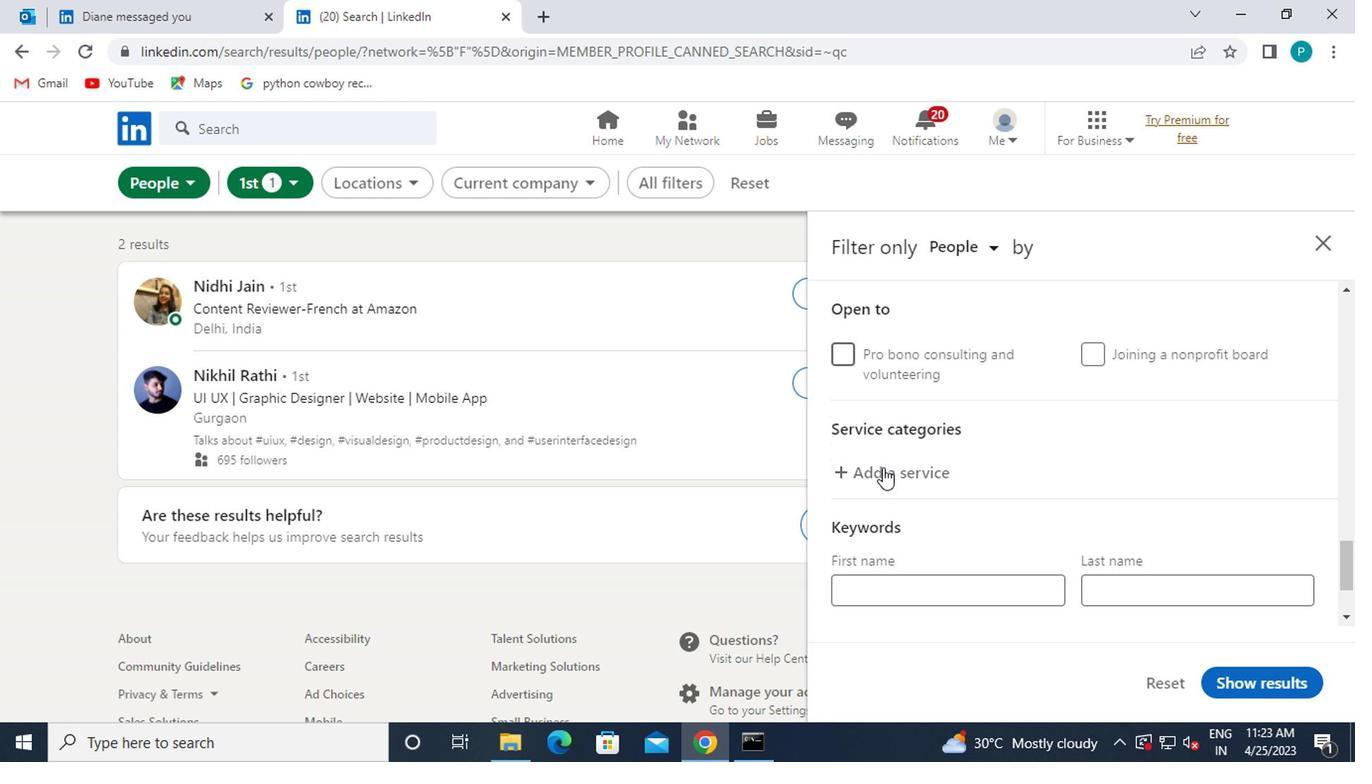 
Action: Key pressed SEARCH
Screenshot: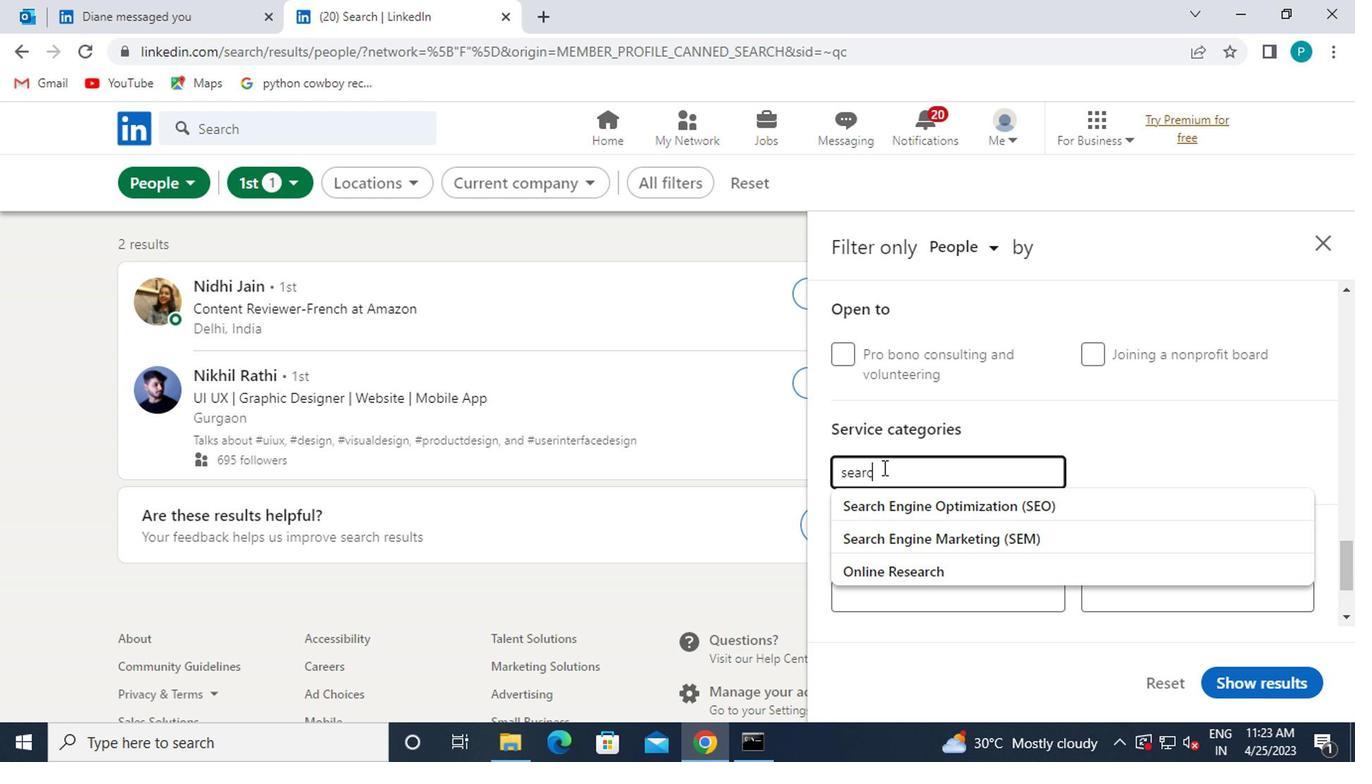 
Action: Mouse moved to (920, 497)
Screenshot: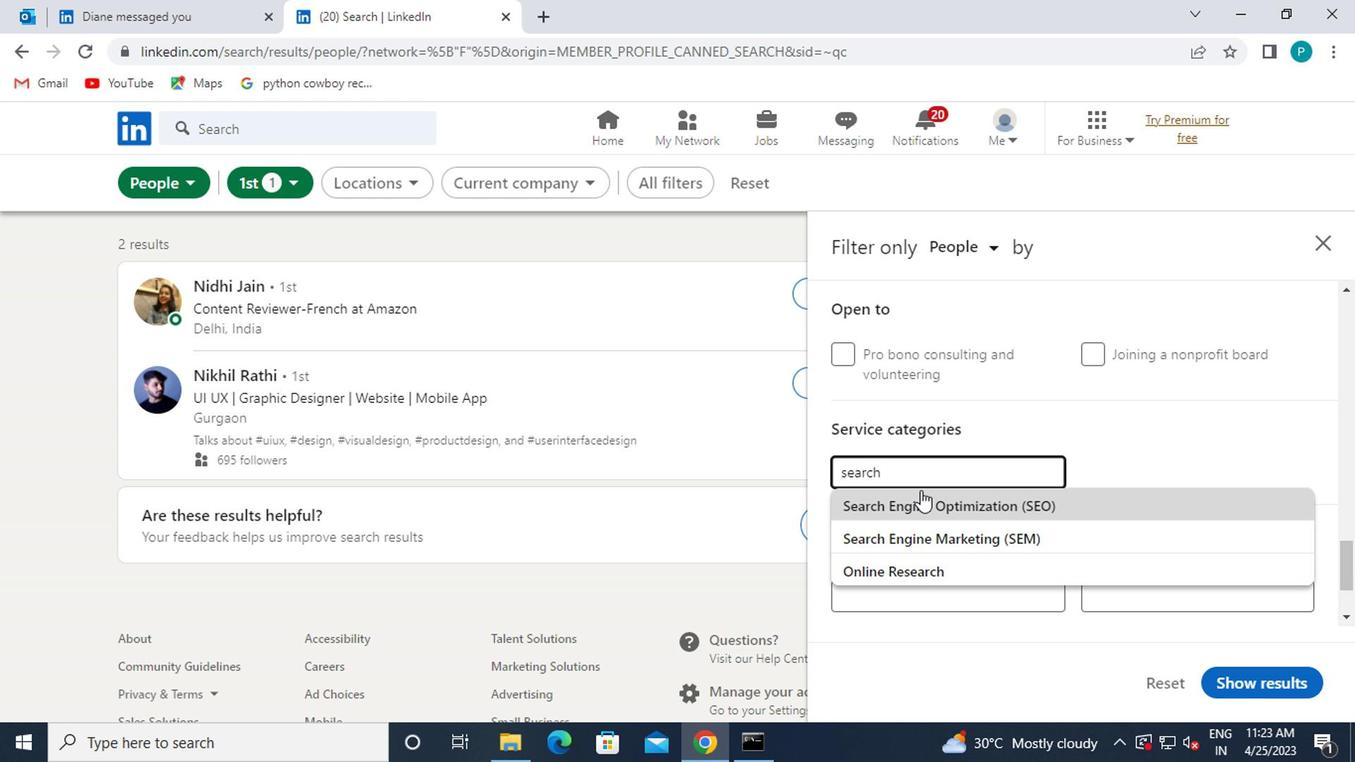 
Action: Mouse pressed left at (920, 497)
Screenshot: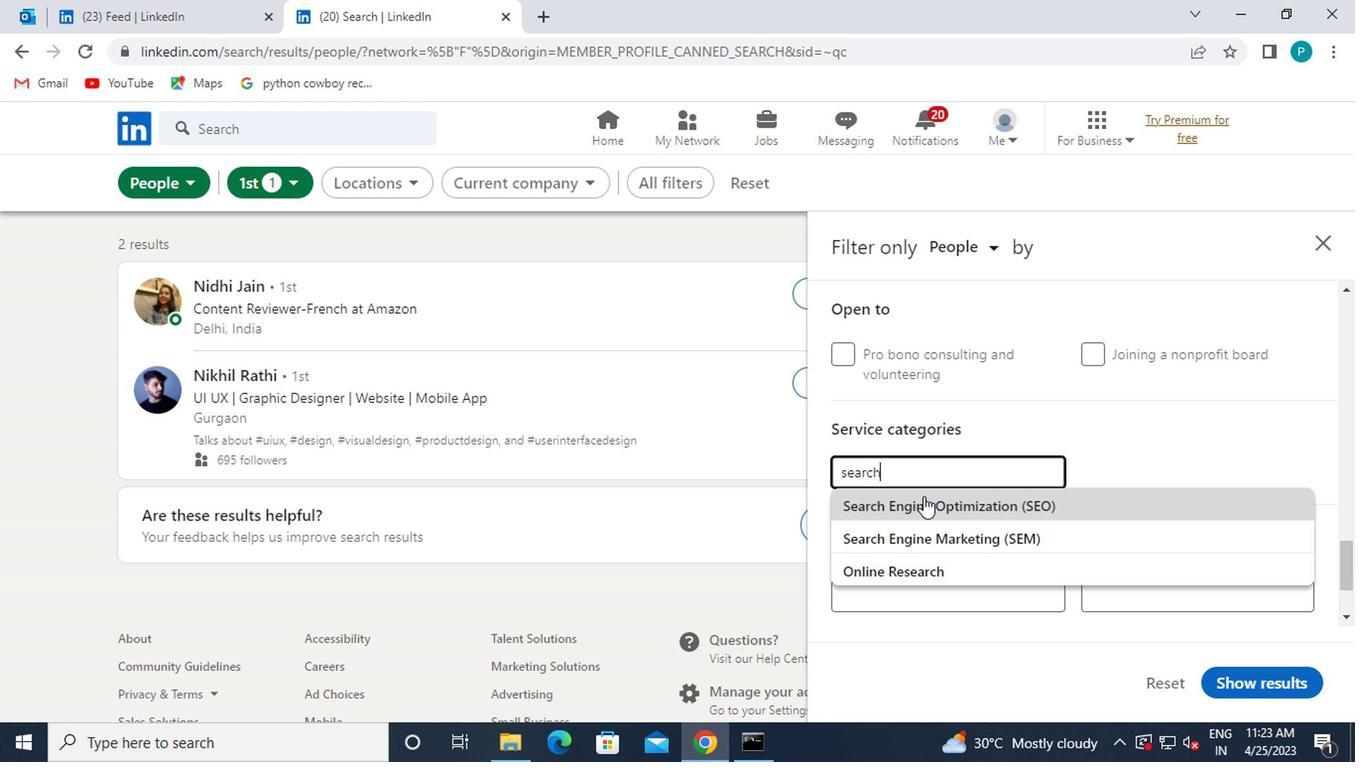 
Action: Mouse moved to (959, 513)
Screenshot: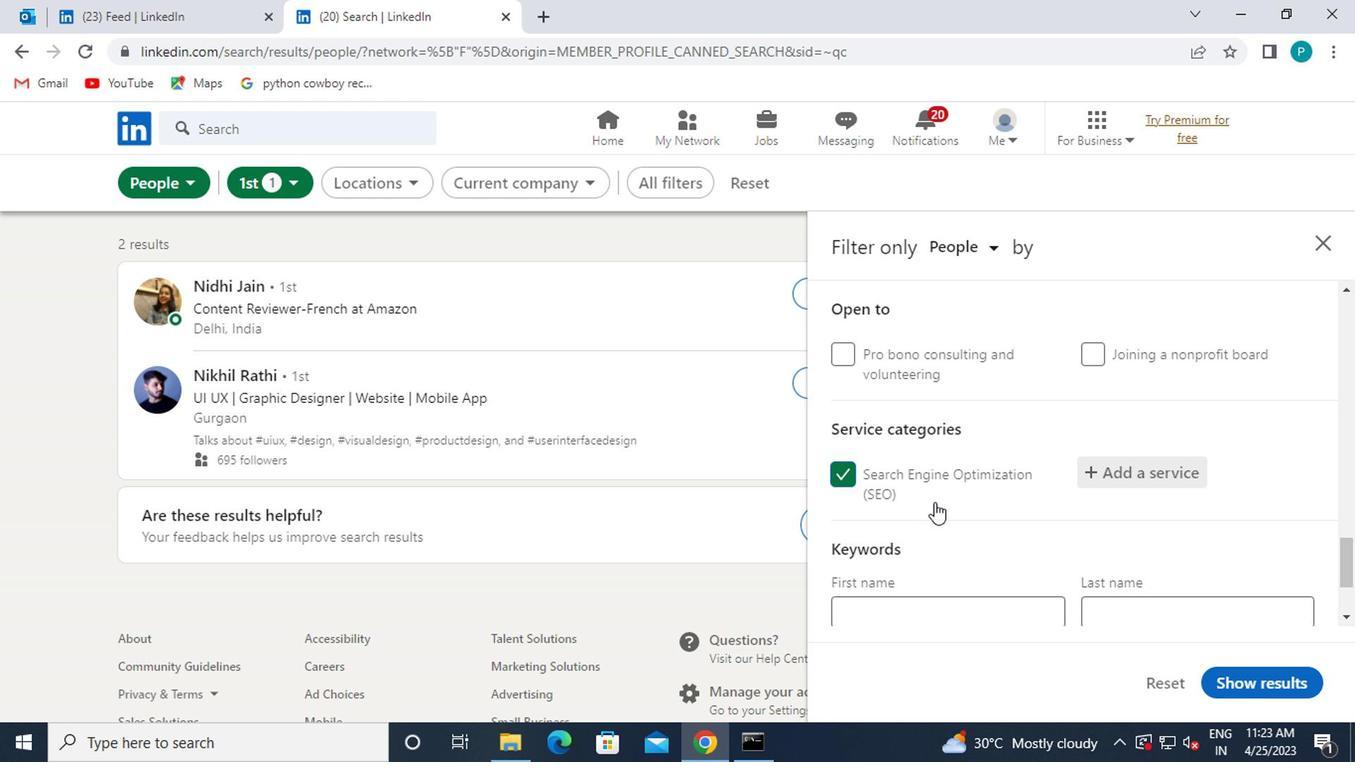 
Action: Mouse scrolled (959, 512) with delta (0, 0)
Screenshot: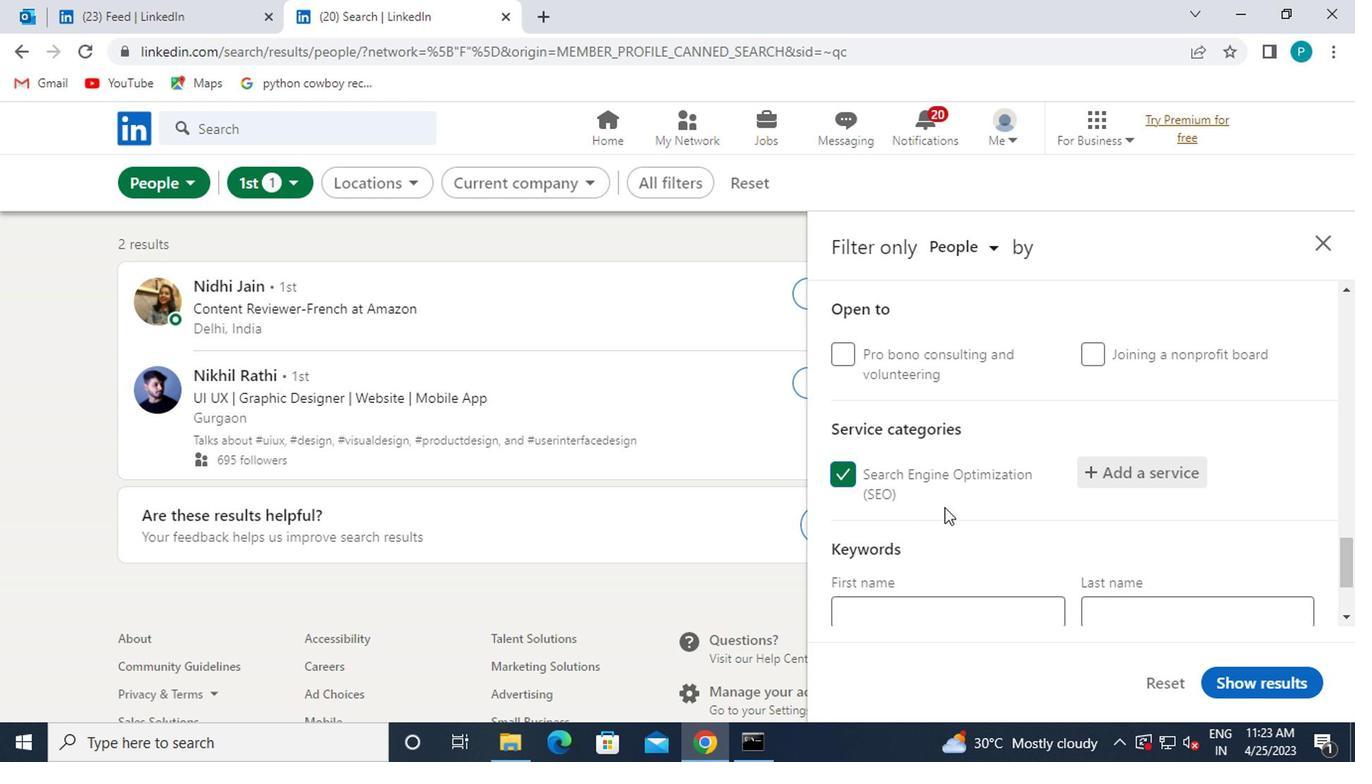 
Action: Mouse scrolled (959, 512) with delta (0, 0)
Screenshot: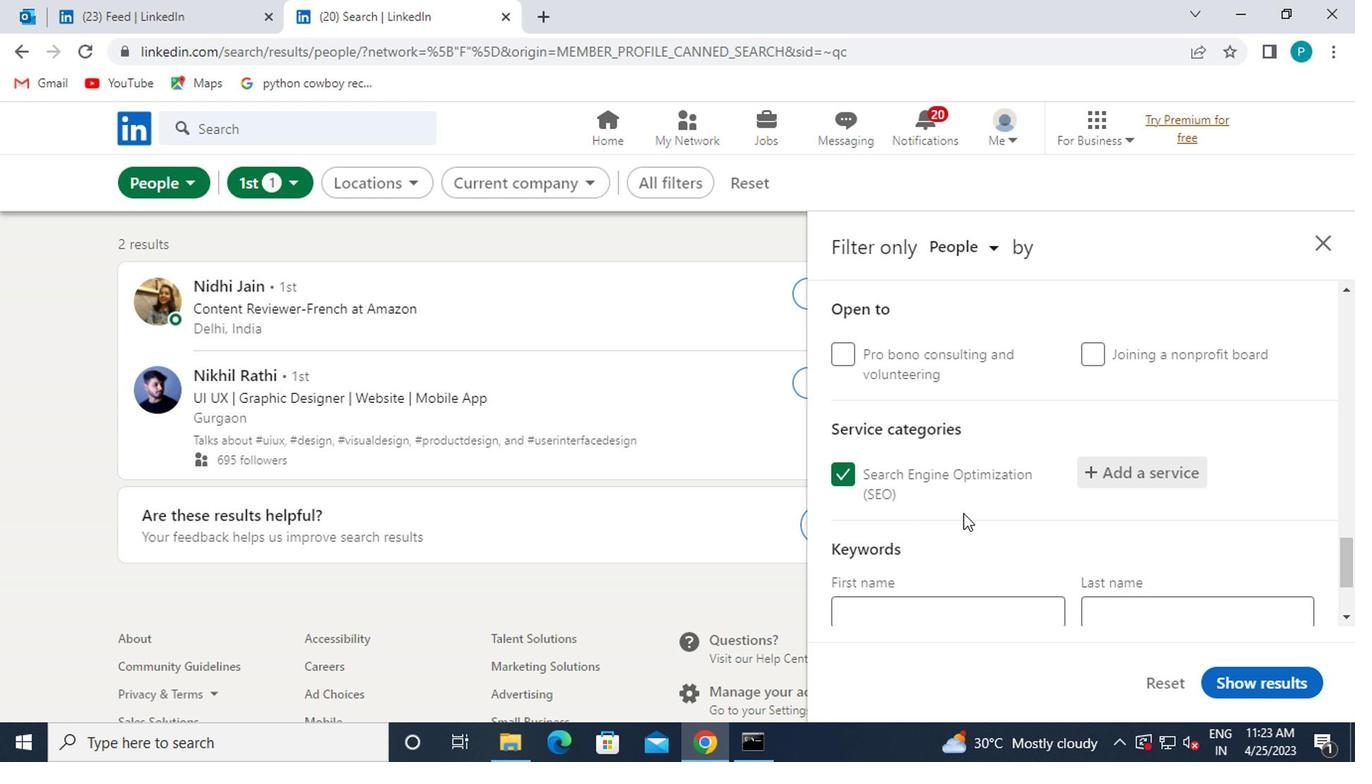 
Action: Mouse scrolled (959, 512) with delta (0, 0)
Screenshot: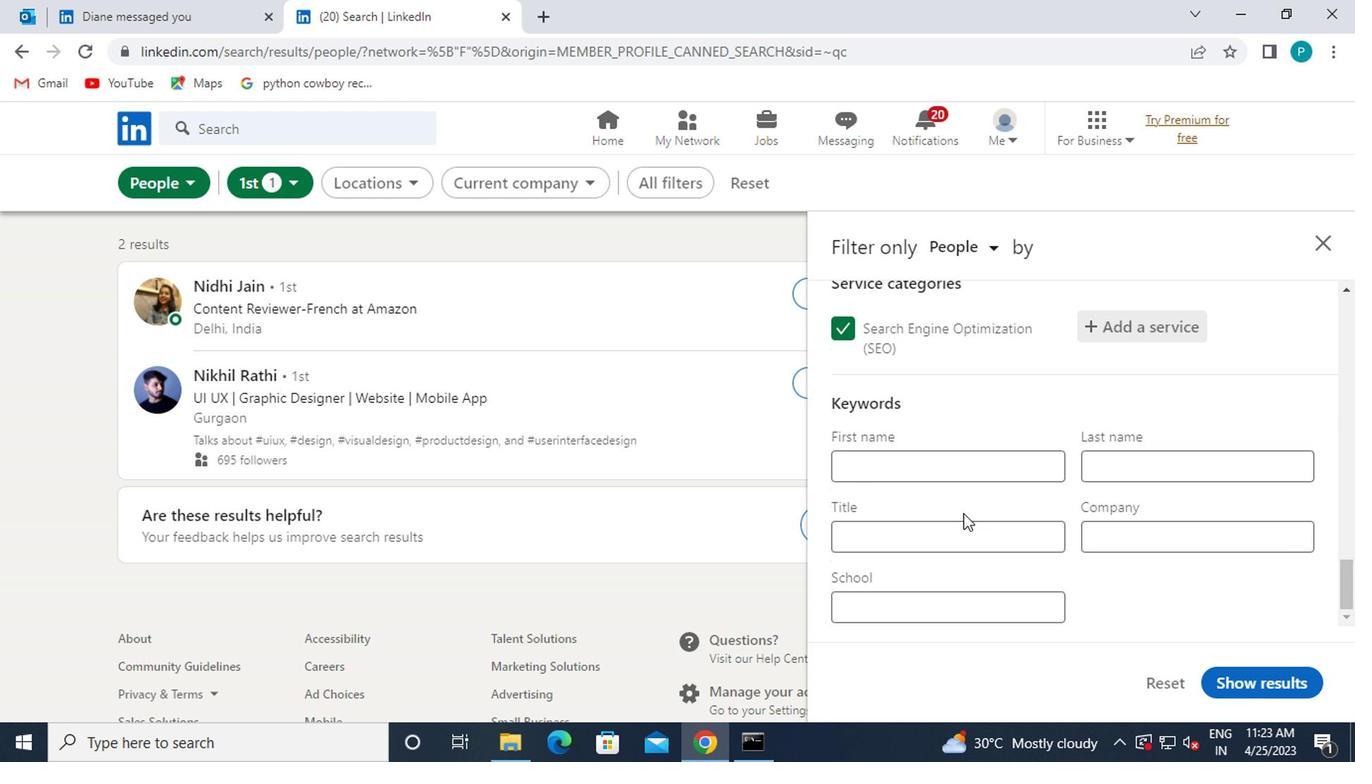 
Action: Mouse moved to (964, 527)
Screenshot: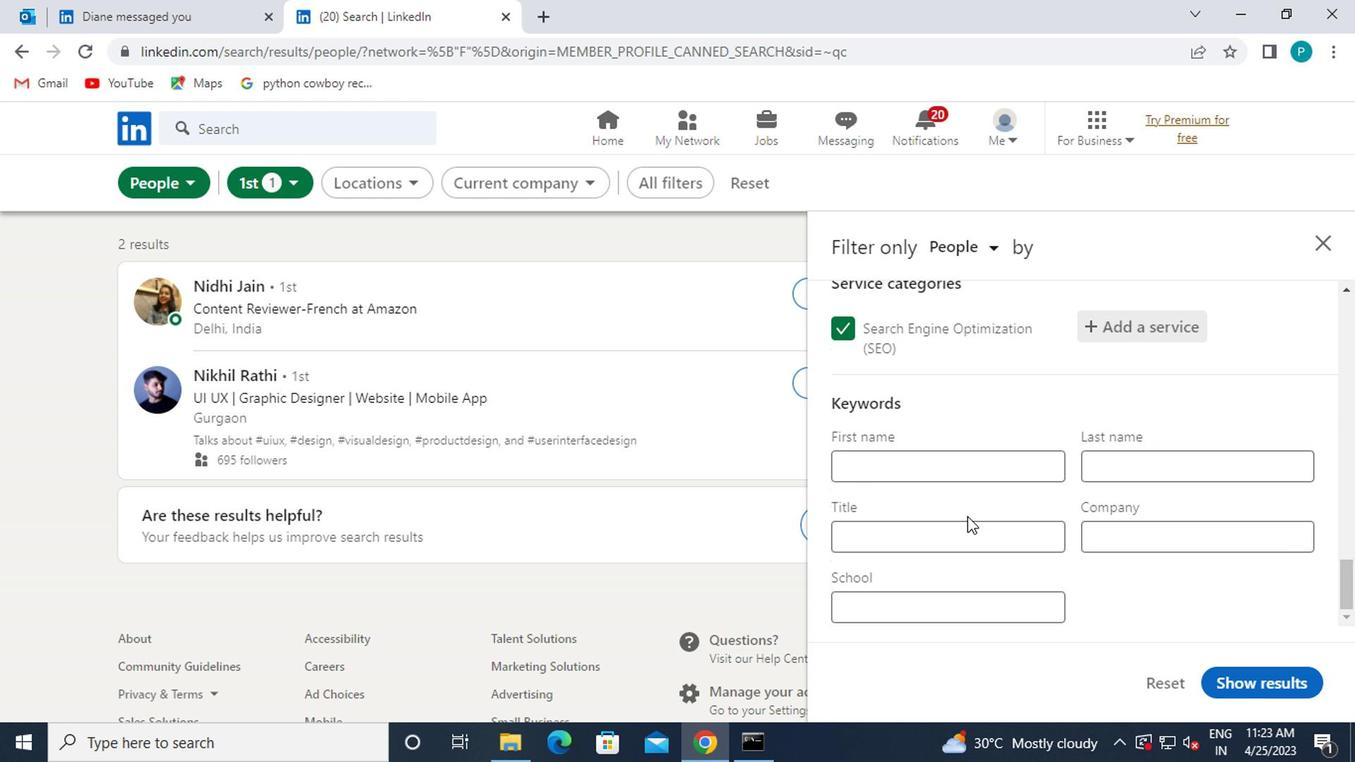 
Action: Mouse pressed left at (964, 527)
Screenshot: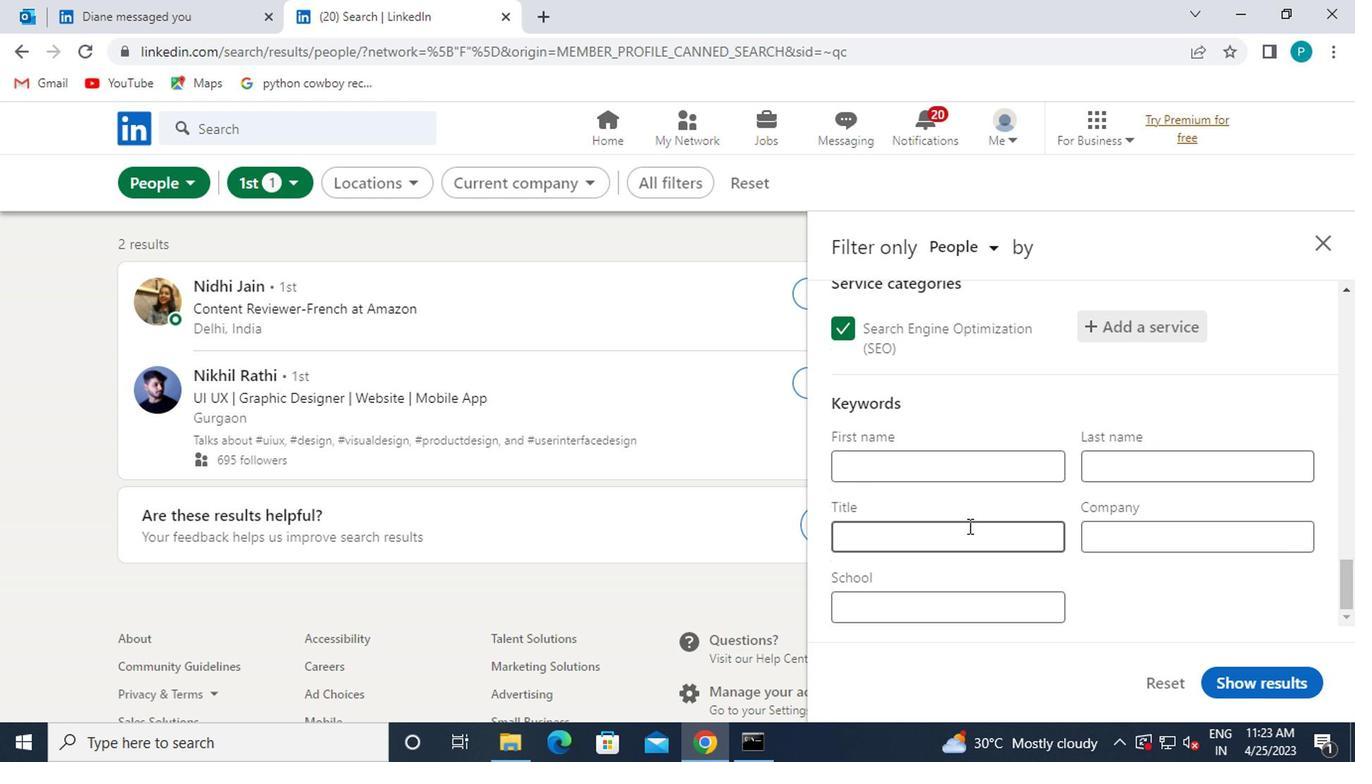 
Action: Key pressed <Key.caps_lock>T<Key.caps_lock>RANSLATOR
Screenshot: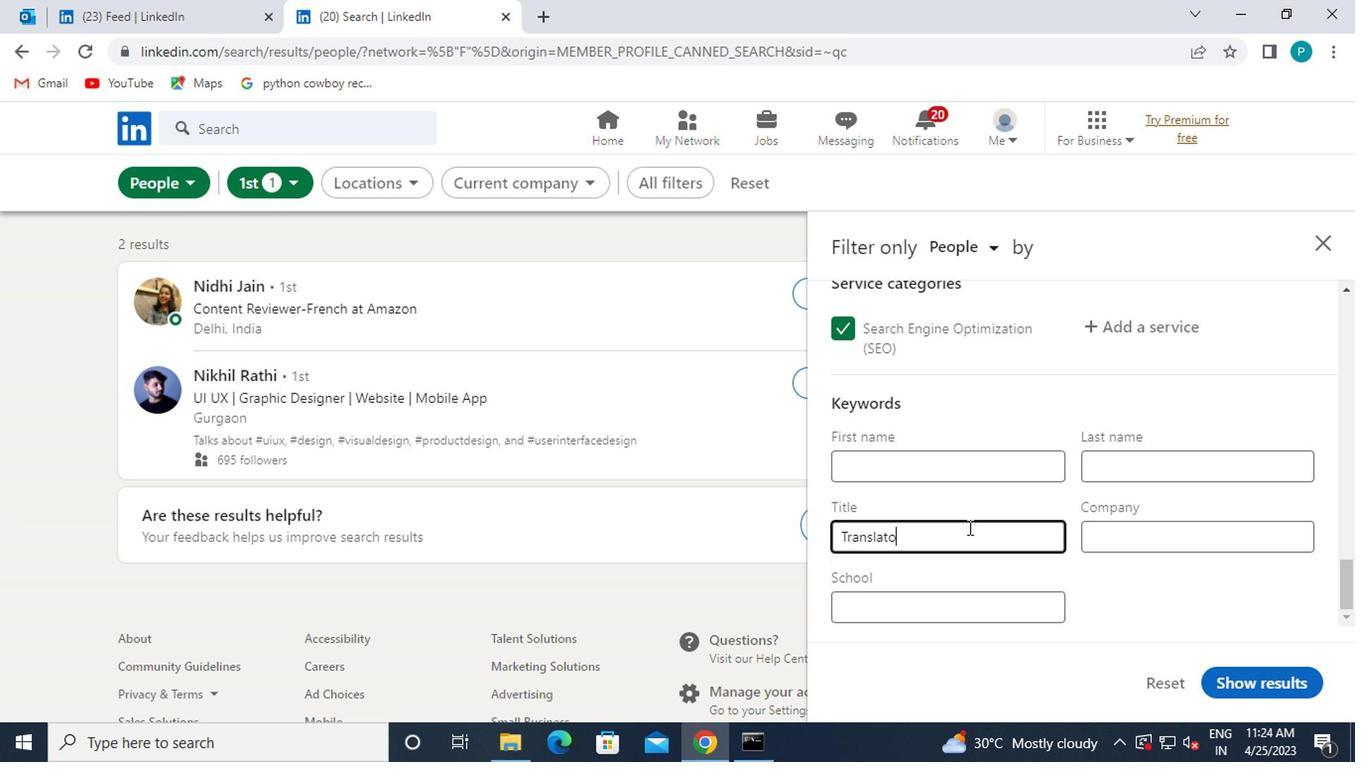 
Action: Mouse moved to (1257, 682)
Screenshot: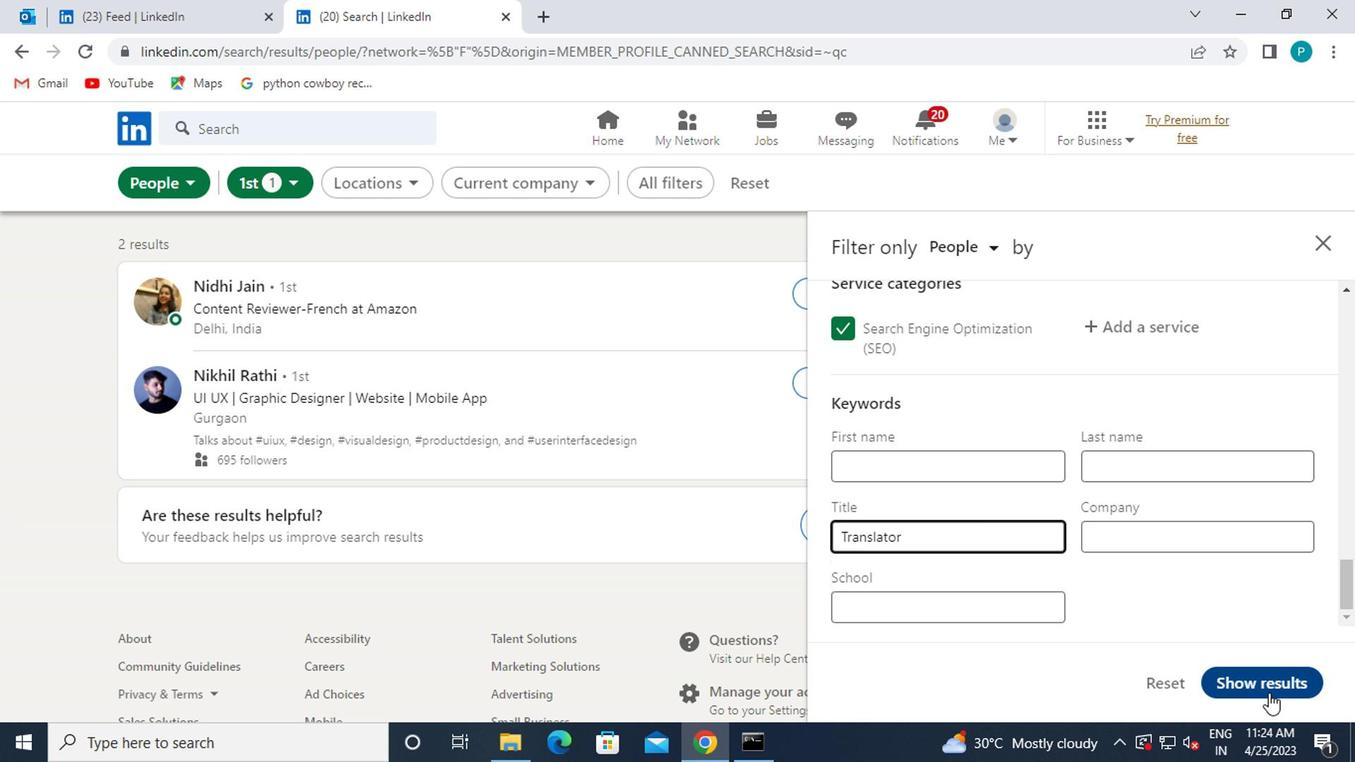 
Action: Mouse pressed left at (1257, 682)
Screenshot: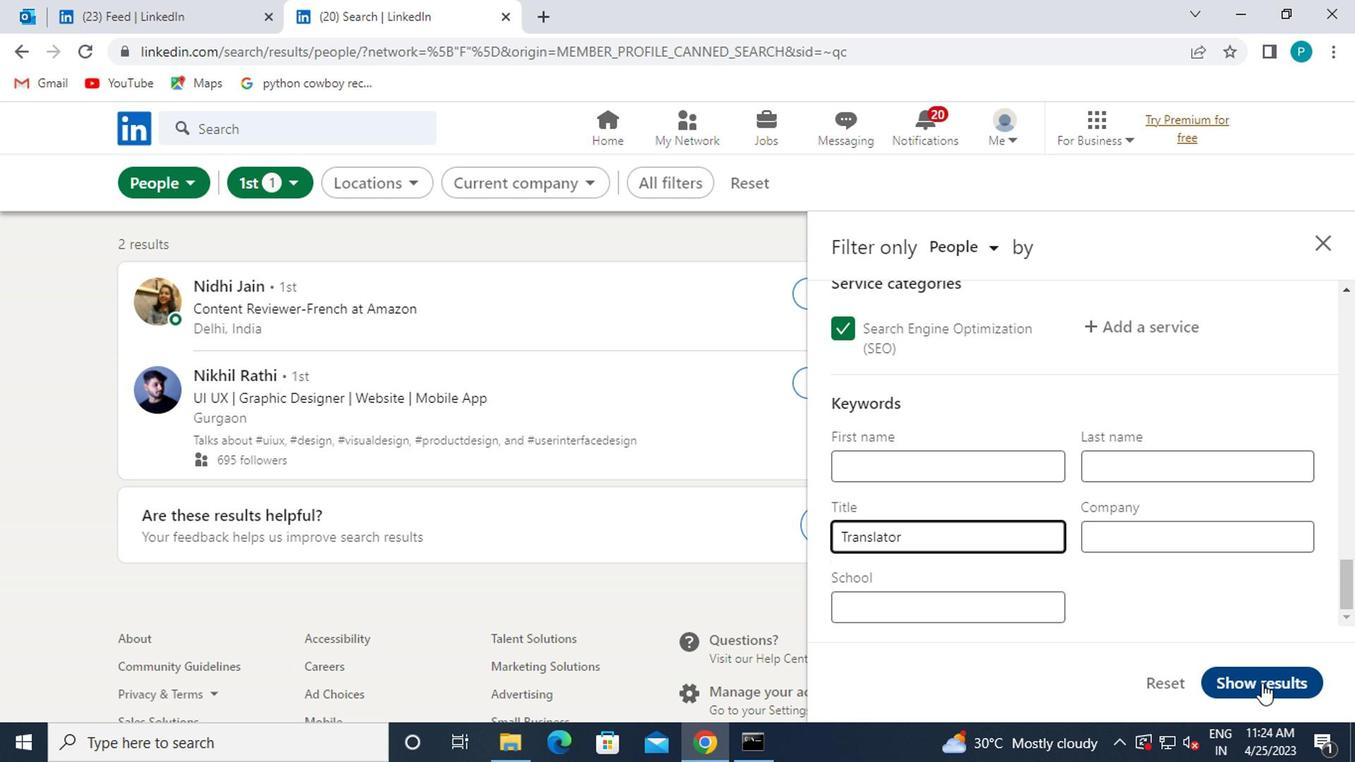 
Action: Mouse moved to (882, 522)
Screenshot: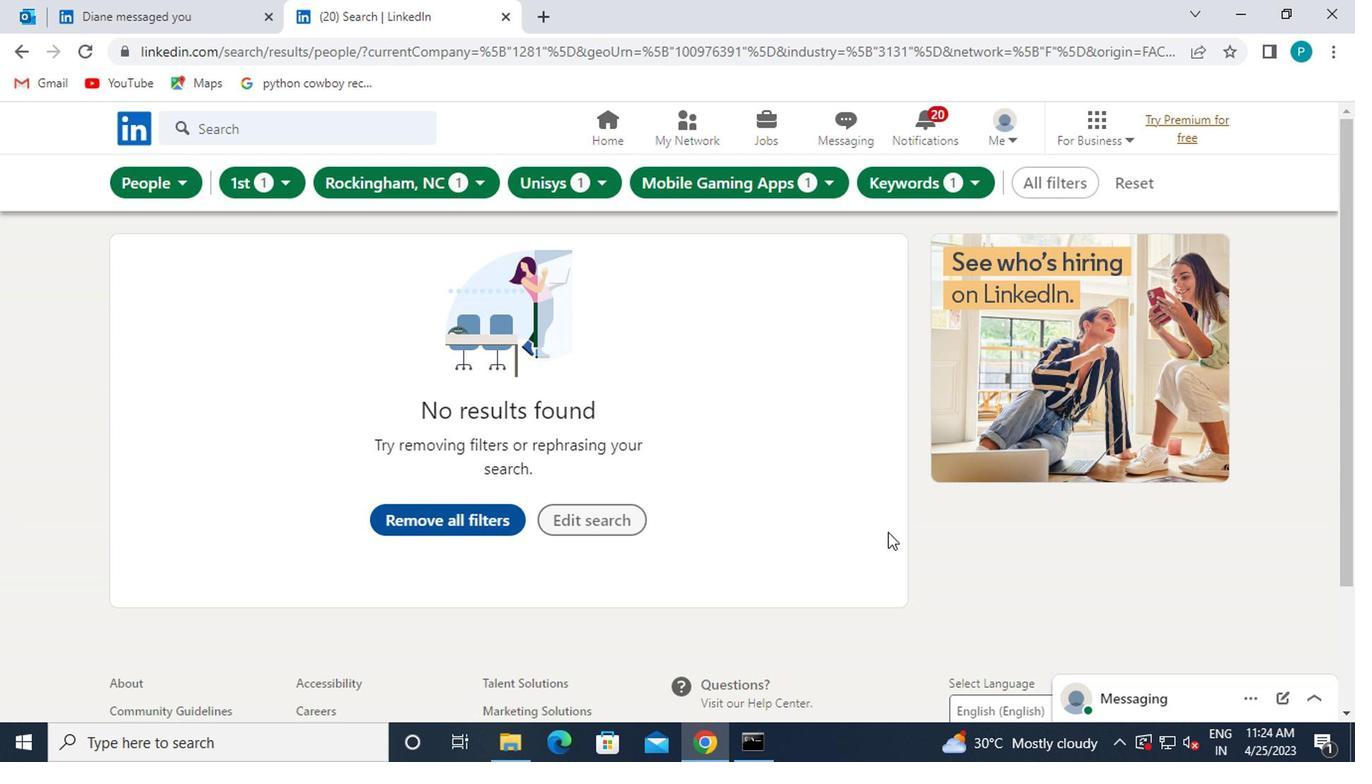 
